 Task: Open Card Software Testing Review in Board Customer Journey Mapping and Analysis to Workspace Car Rentals and add a team member Softage.2@softage.net, a label Purple, a checklist Crisis Communications, an attachment from your google drive, a color Purple and finally, add a card description 'Plan and execute company team-building retreat with a focus on personal growth and development' and a comment 'Let us make sure we have a clear understanding of the timeline and deadlines for this task, ensuring that we can deliver on time.'. Add a start date 'Jan 06, 1900' with a due date 'Jan 13, 1900'
Action: Mouse moved to (70, 297)
Screenshot: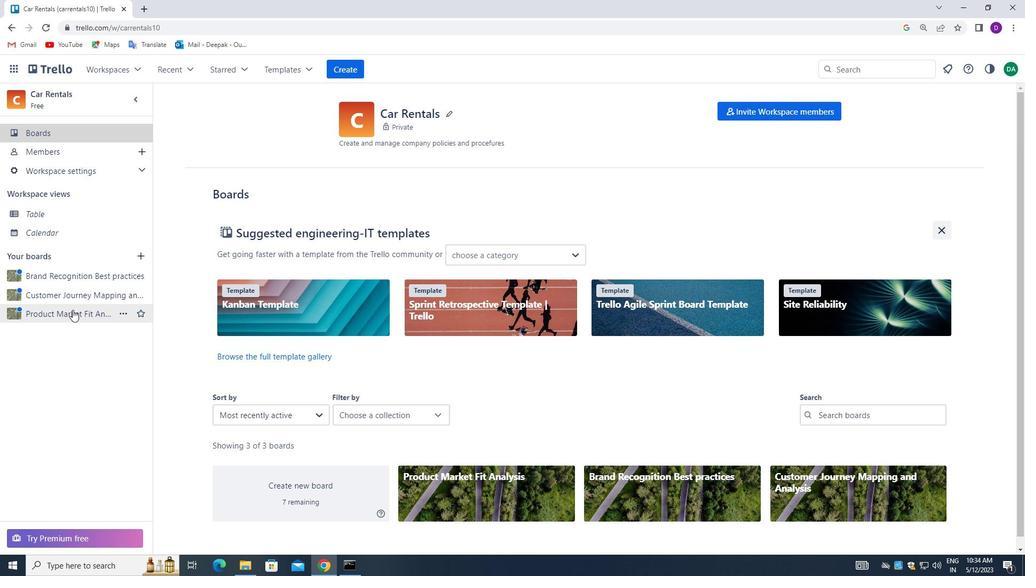
Action: Mouse pressed left at (70, 297)
Screenshot: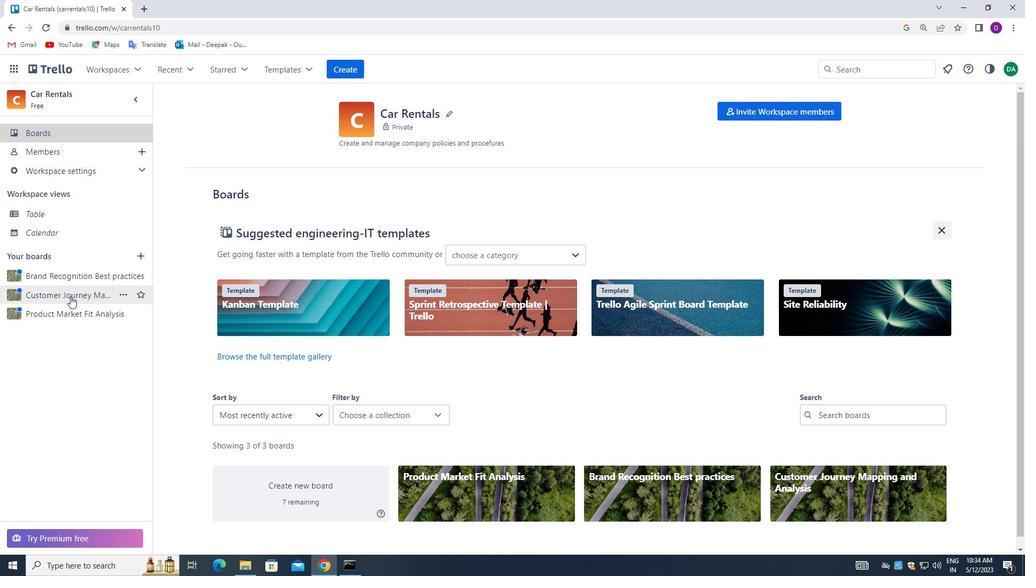 
Action: Mouse moved to (412, 162)
Screenshot: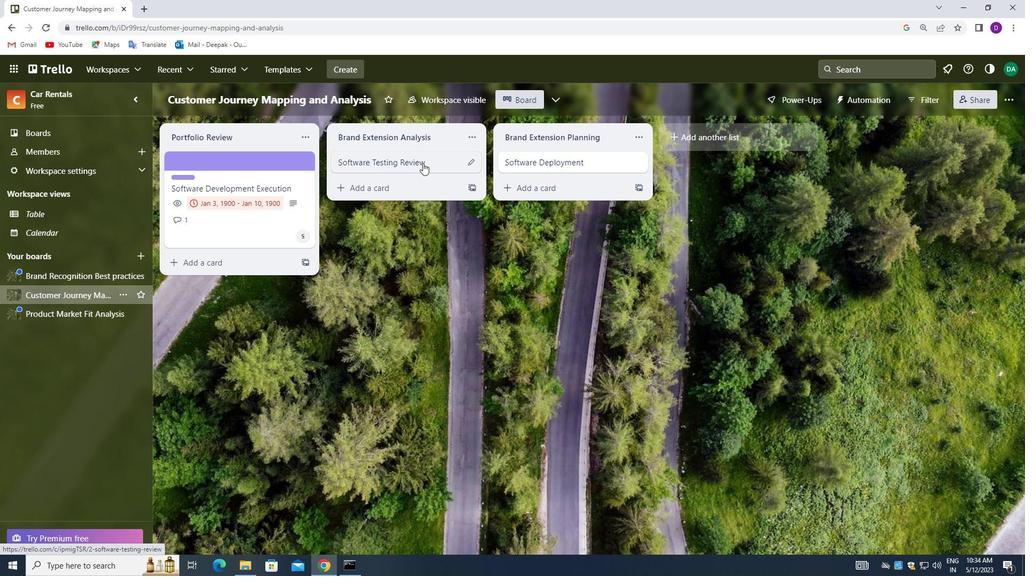 
Action: Mouse pressed left at (412, 162)
Screenshot: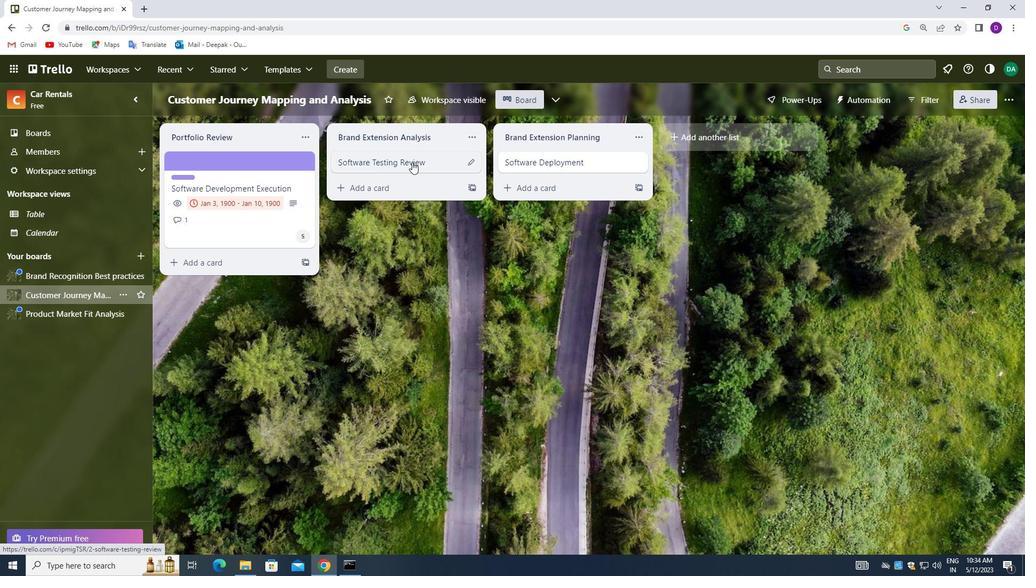 
Action: Mouse moved to (672, 204)
Screenshot: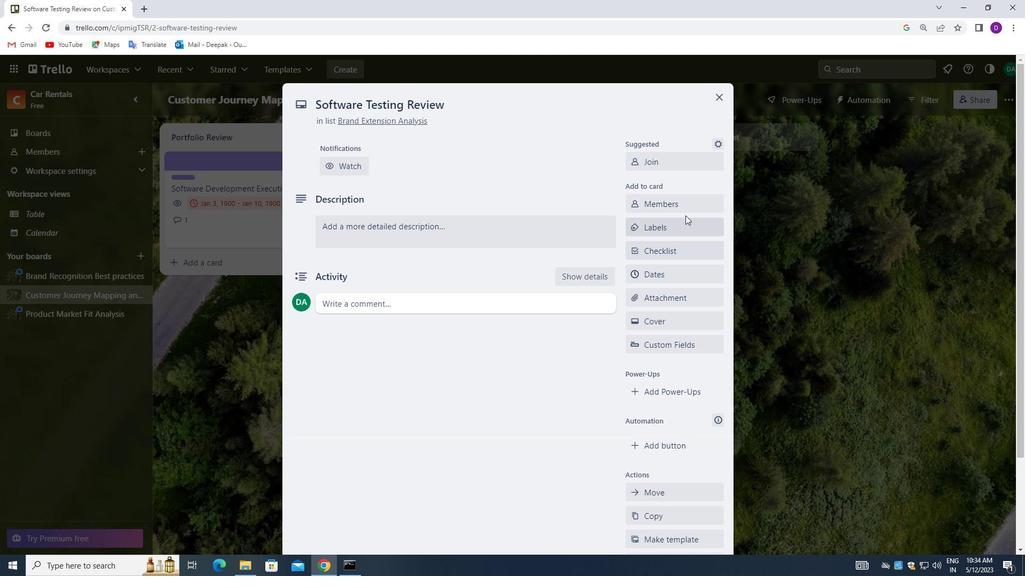 
Action: Mouse pressed left at (672, 204)
Screenshot: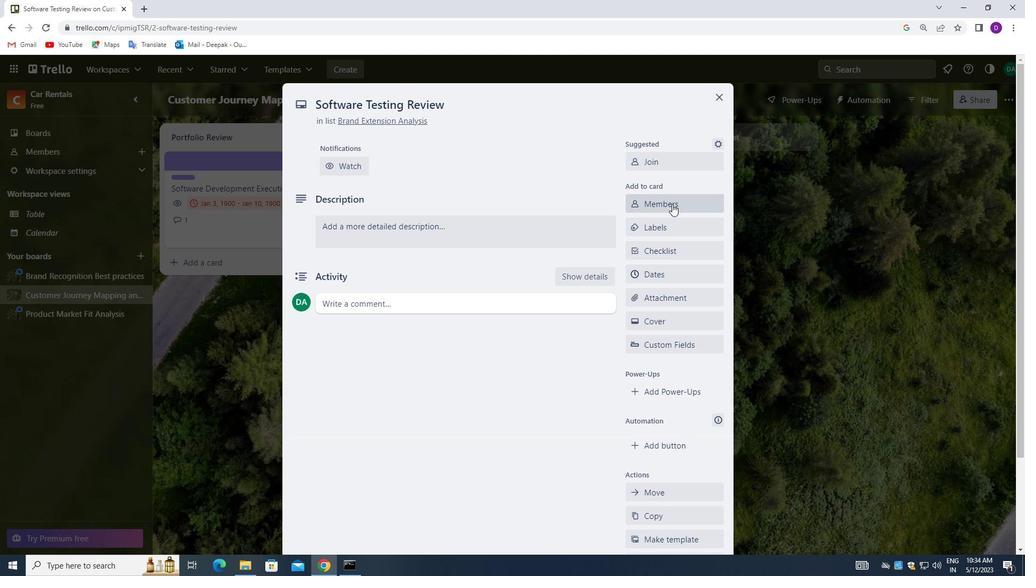 
Action: Mouse moved to (677, 258)
Screenshot: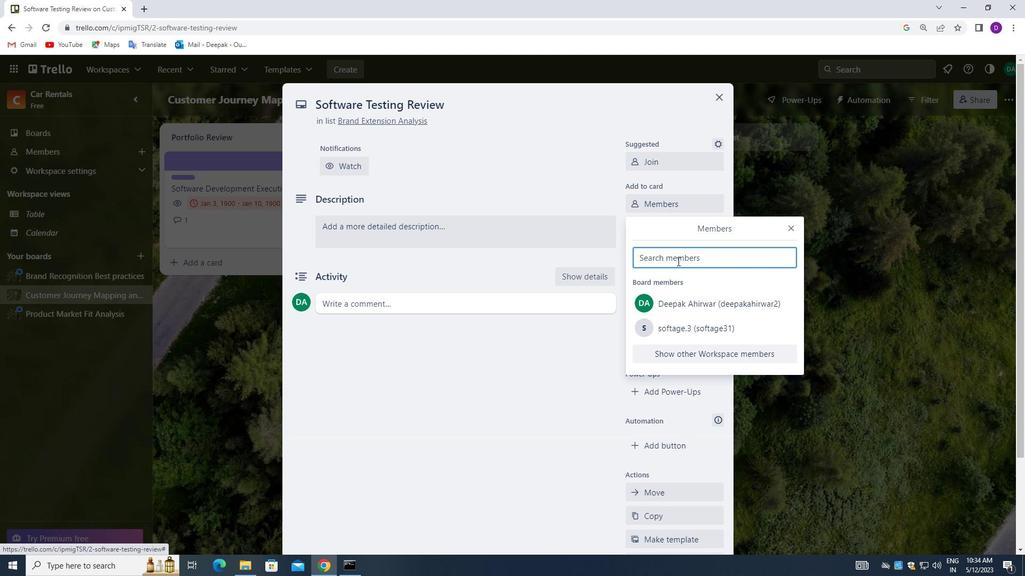 
Action: Mouse pressed left at (677, 258)
Screenshot: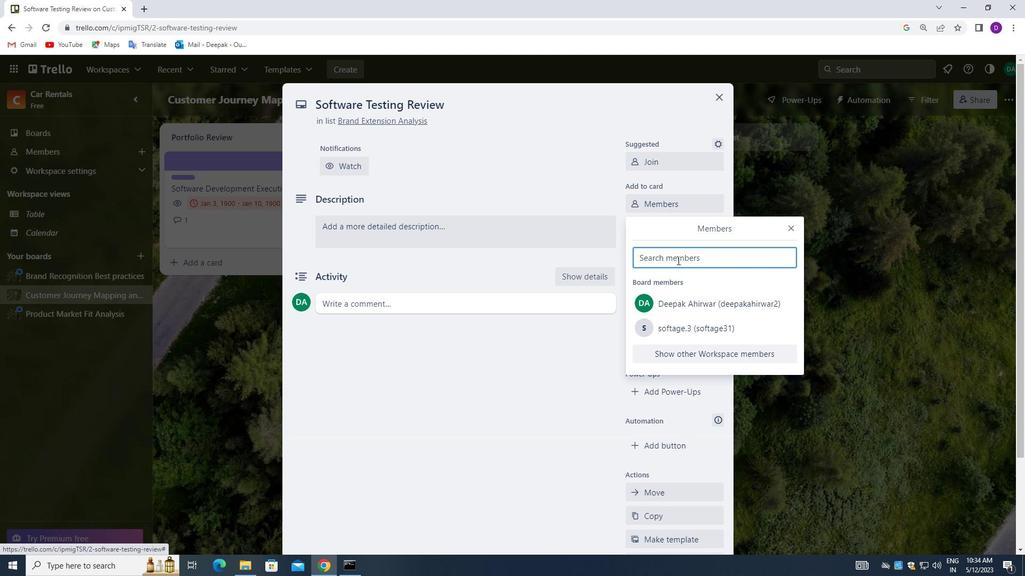 
Action: Mouse moved to (473, 340)
Screenshot: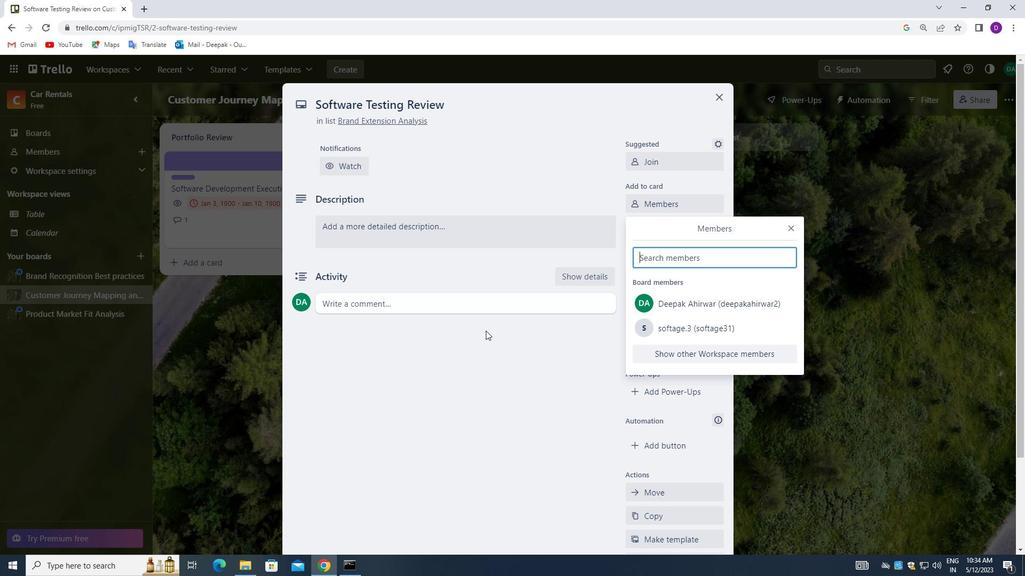 
Action: Key pressed <Key.shift_r>Softage.2<Key.shift>@SOFTAGE.NET<Key.space>
Screenshot: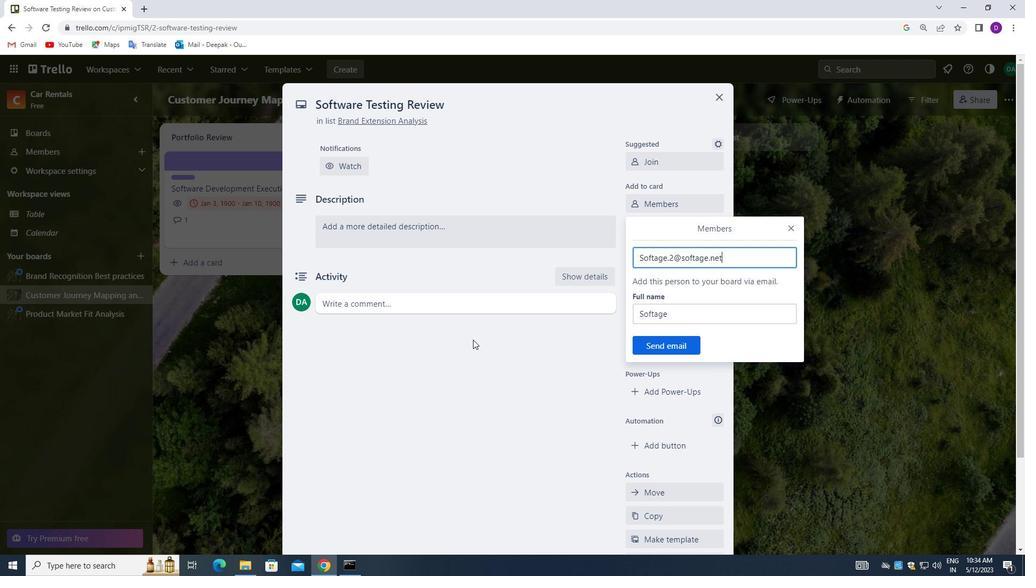 
Action: Mouse moved to (660, 340)
Screenshot: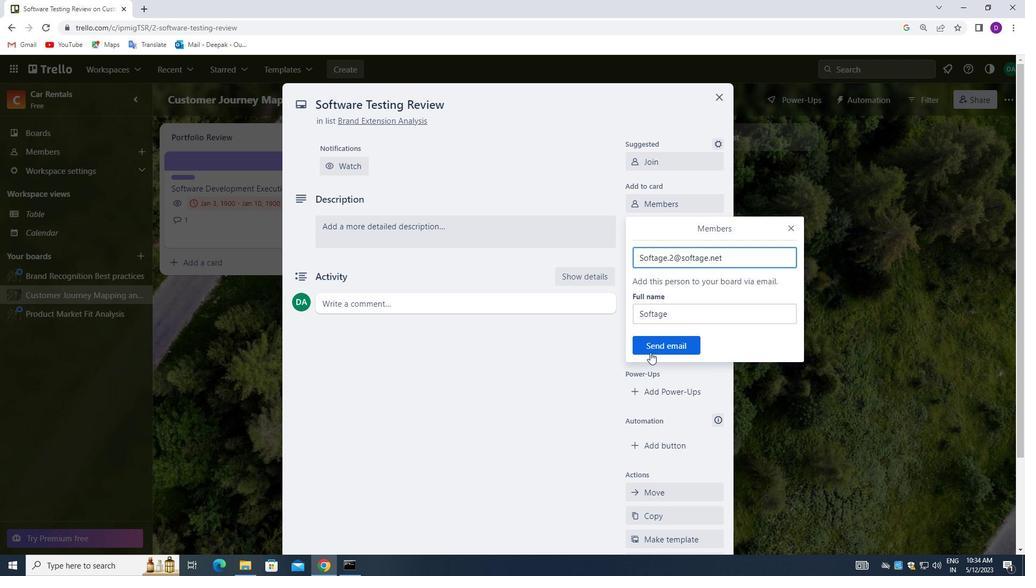 
Action: Mouse pressed left at (660, 340)
Screenshot: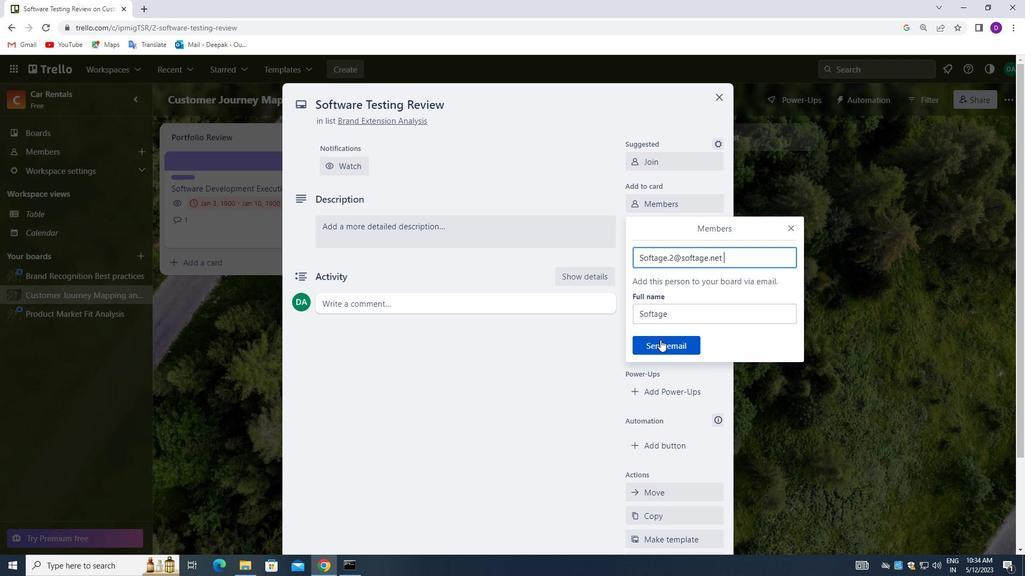 
Action: Mouse moved to (680, 225)
Screenshot: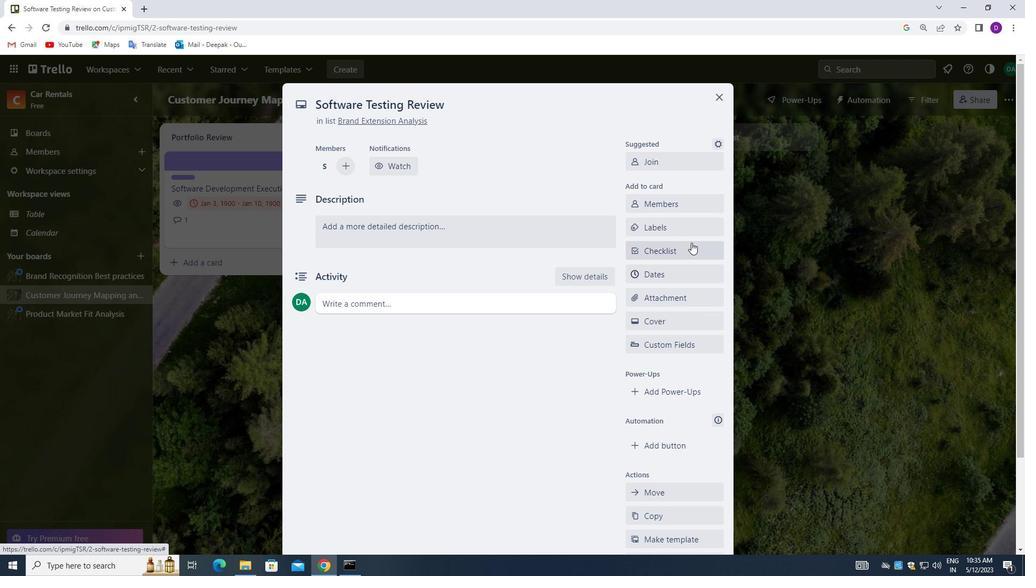 
Action: Mouse pressed left at (680, 225)
Screenshot: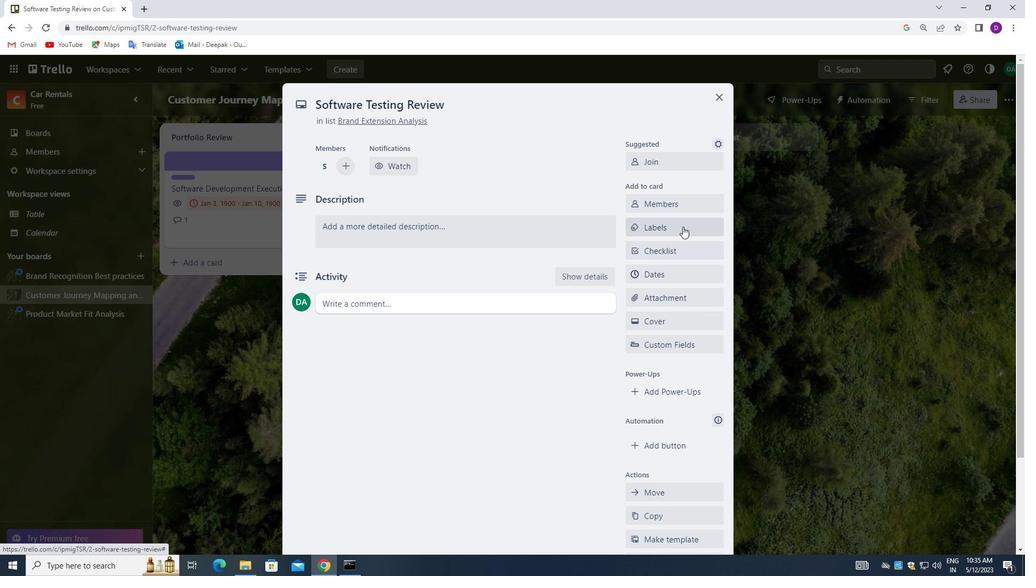 
Action: Mouse moved to (696, 400)
Screenshot: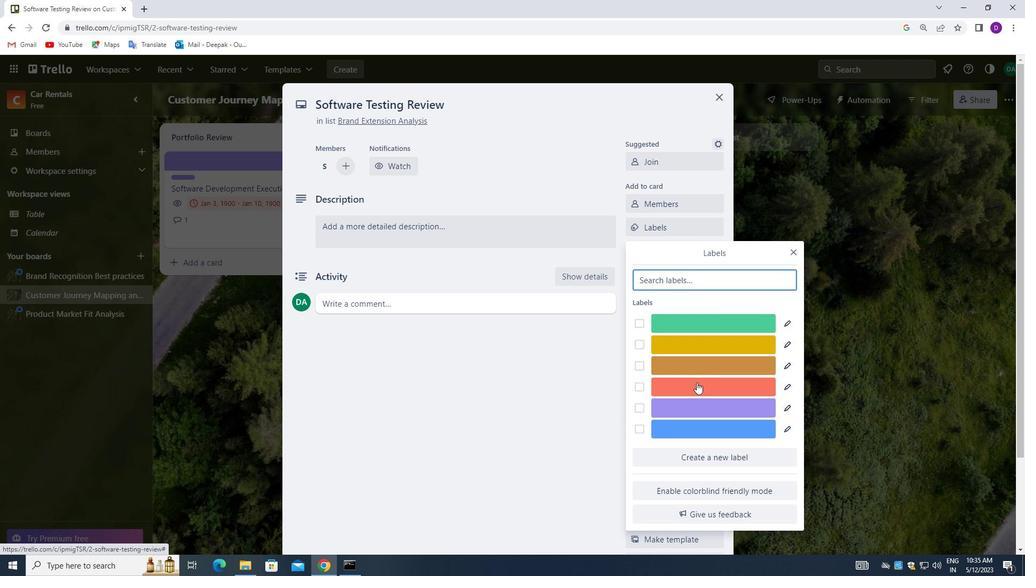 
Action: Mouse pressed left at (696, 400)
Screenshot: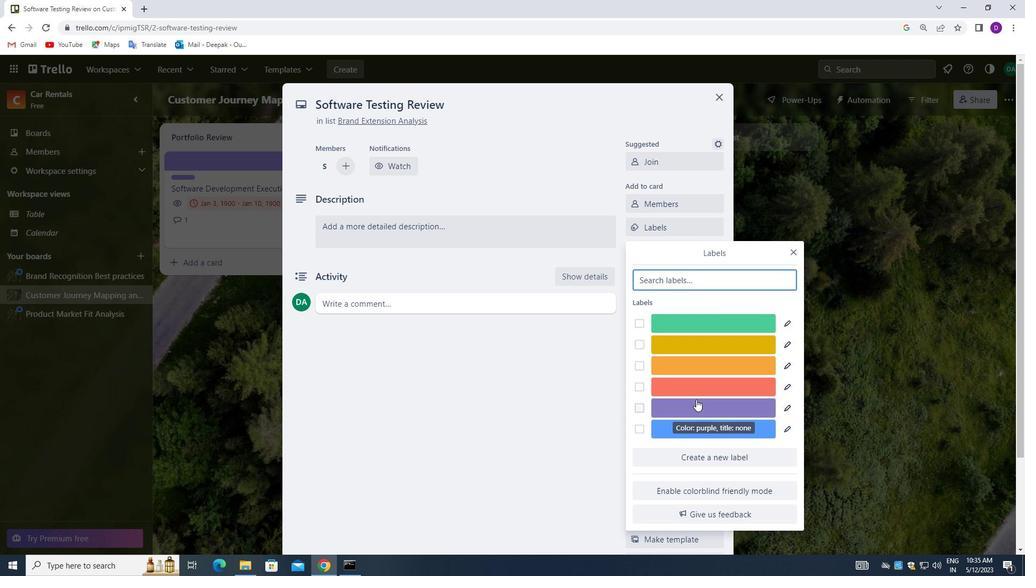 
Action: Mouse moved to (793, 253)
Screenshot: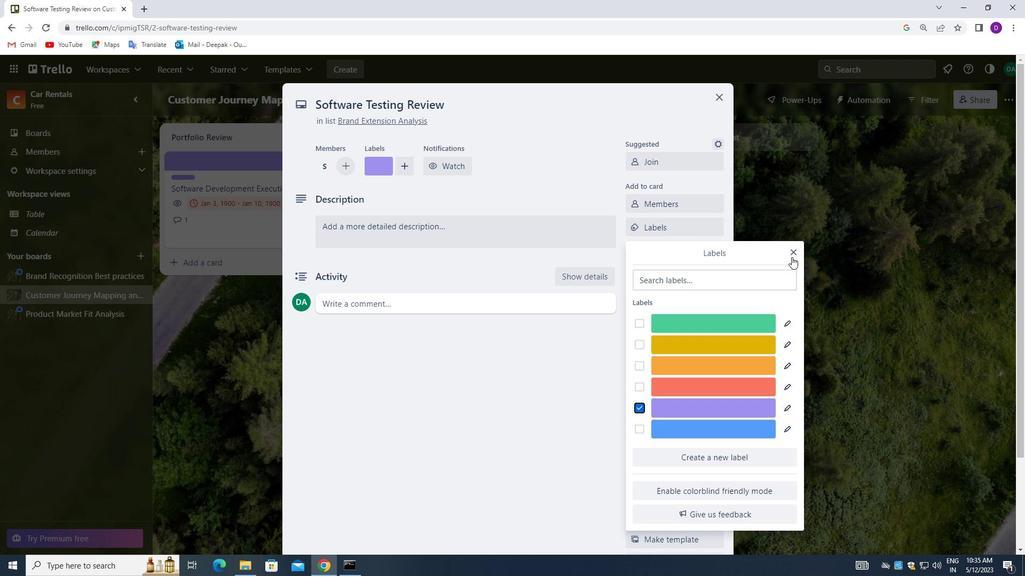 
Action: Mouse pressed left at (793, 253)
Screenshot: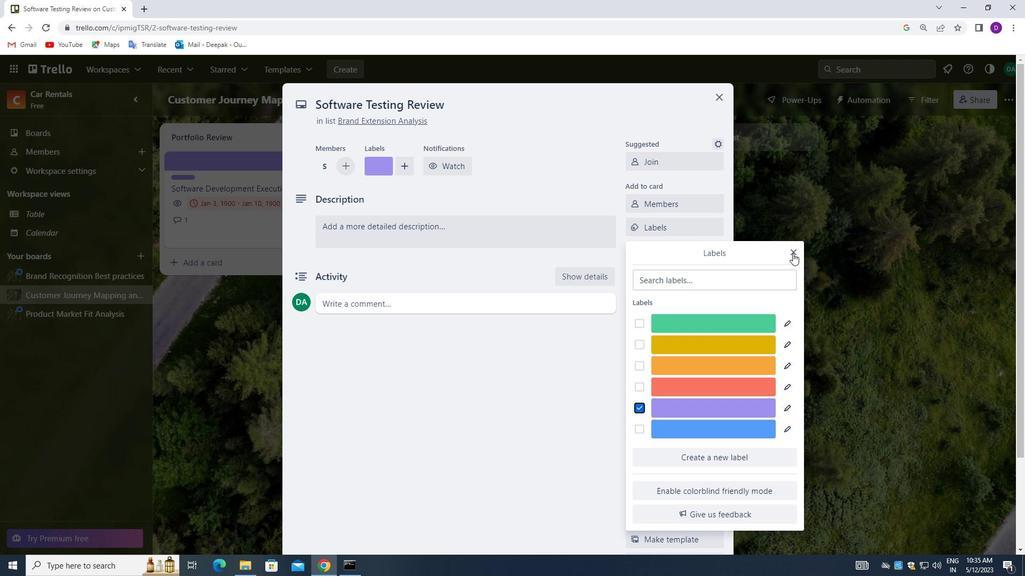
Action: Mouse moved to (673, 255)
Screenshot: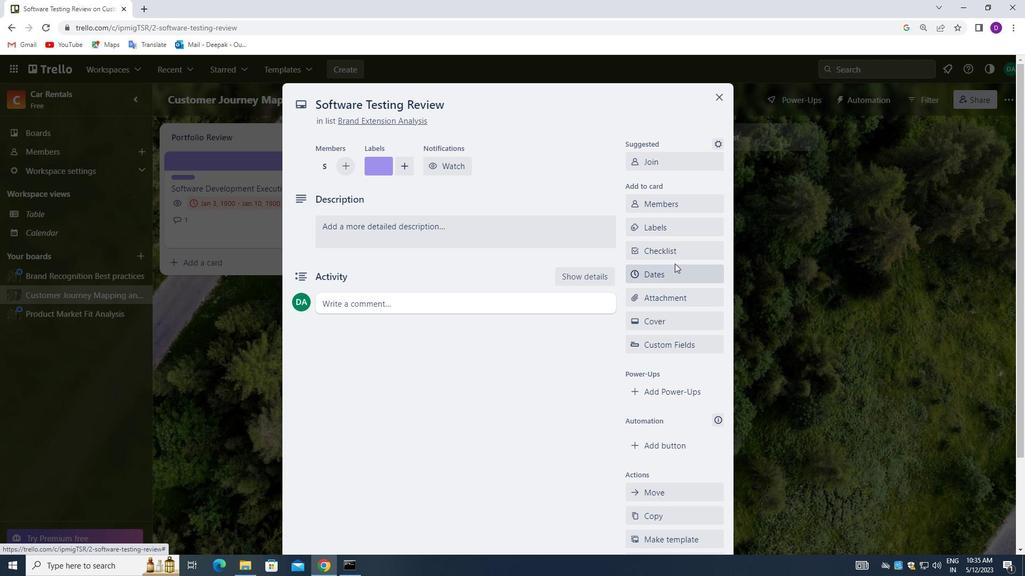 
Action: Mouse pressed left at (673, 255)
Screenshot: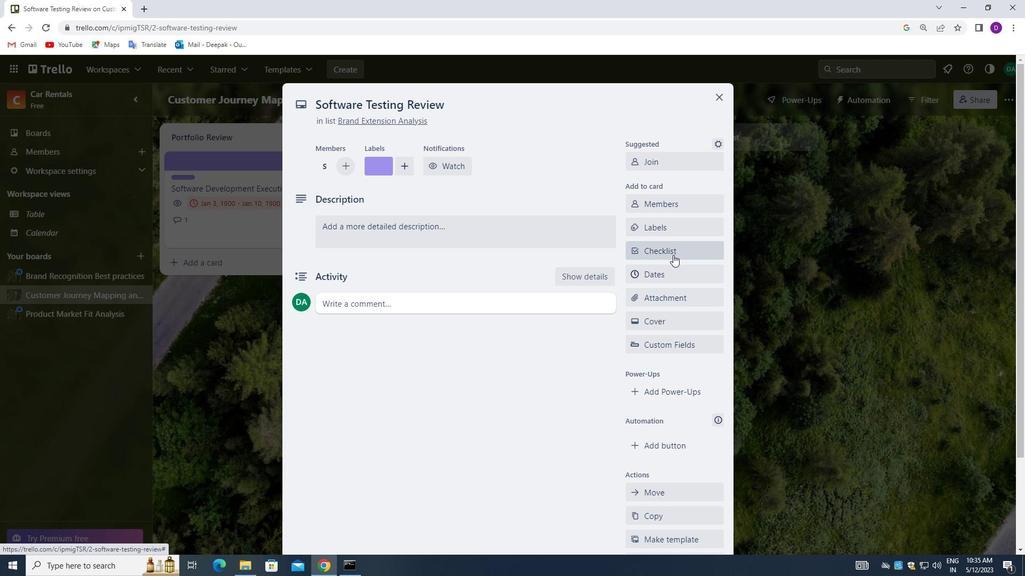 
Action: Mouse moved to (684, 313)
Screenshot: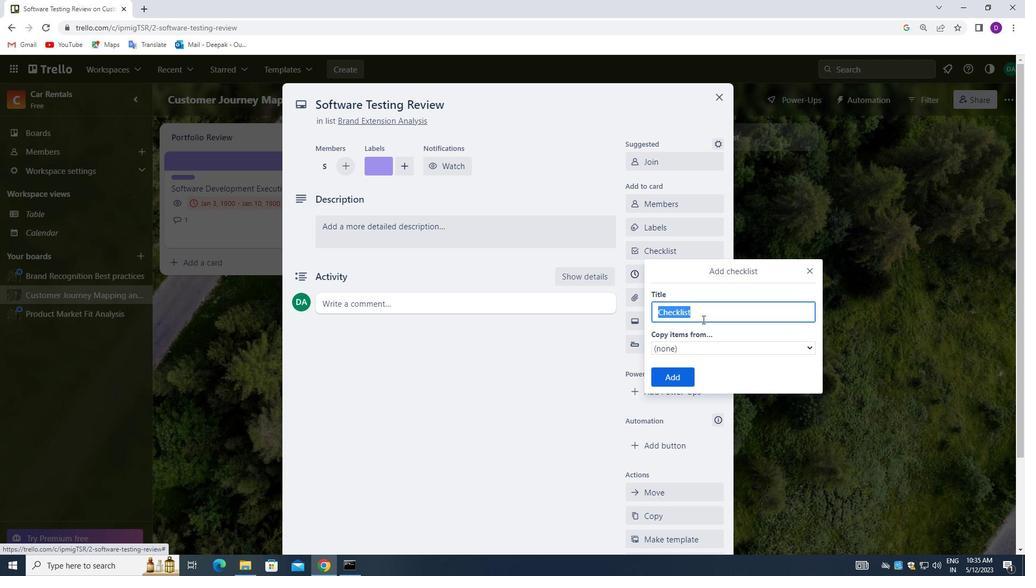 
Action: Key pressed <Key.backspace>
Screenshot: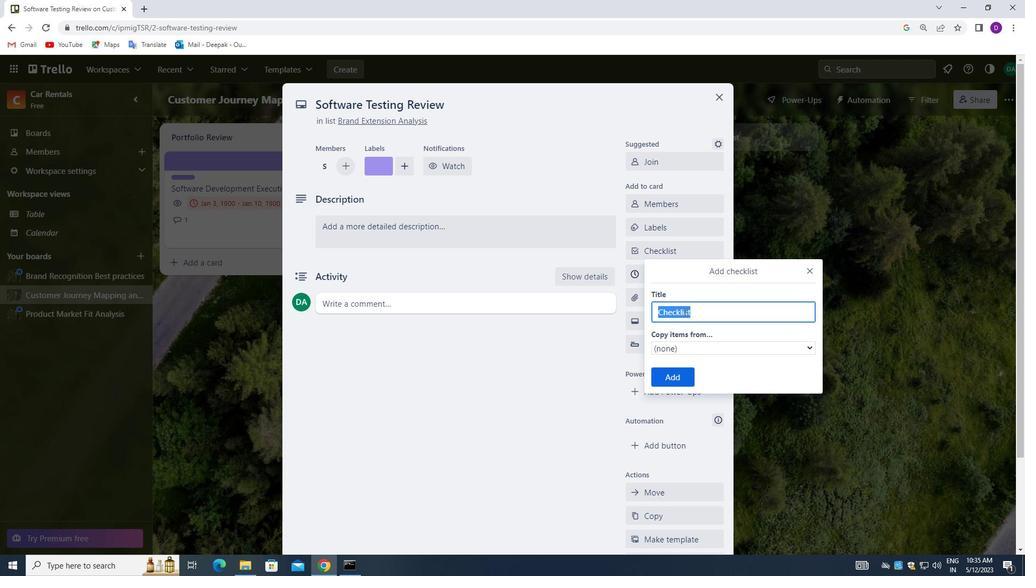 
Action: Mouse moved to (682, 312)
Screenshot: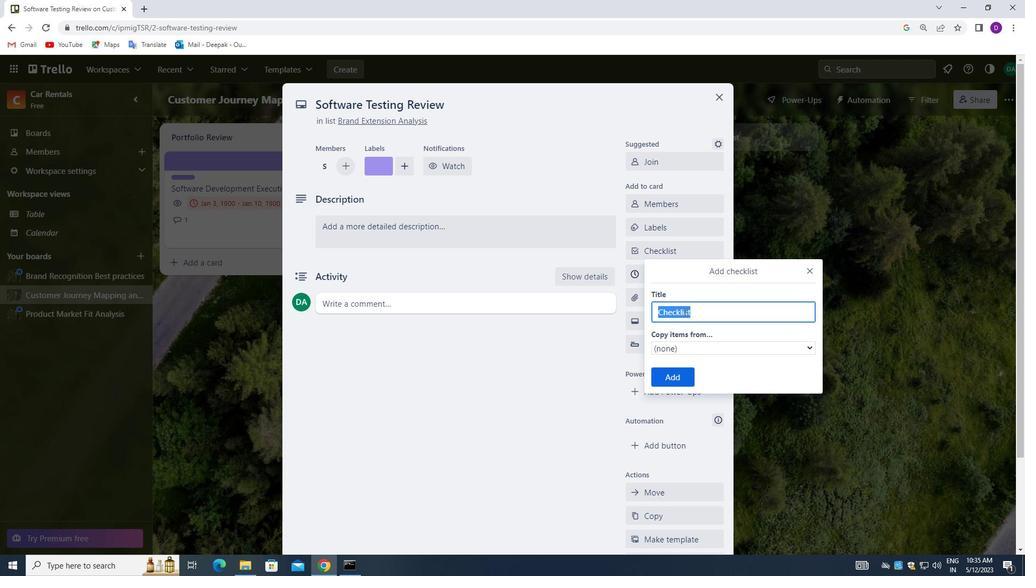 
Action: Key pressed <Key.shift_r>CRISIS<Key.space><Key.shift_r>COMMUNICATIONS
Screenshot: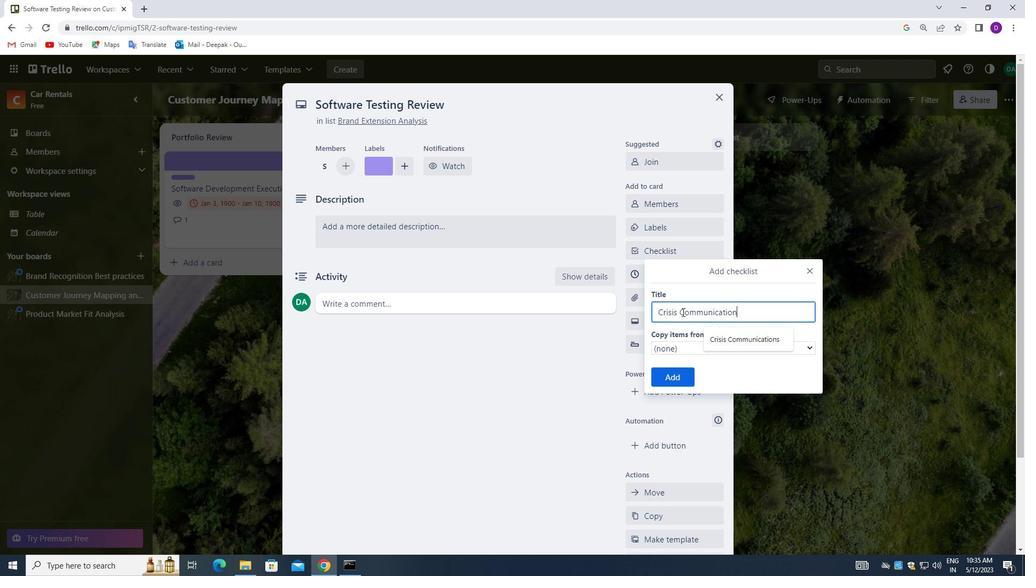 
Action: Mouse moved to (677, 370)
Screenshot: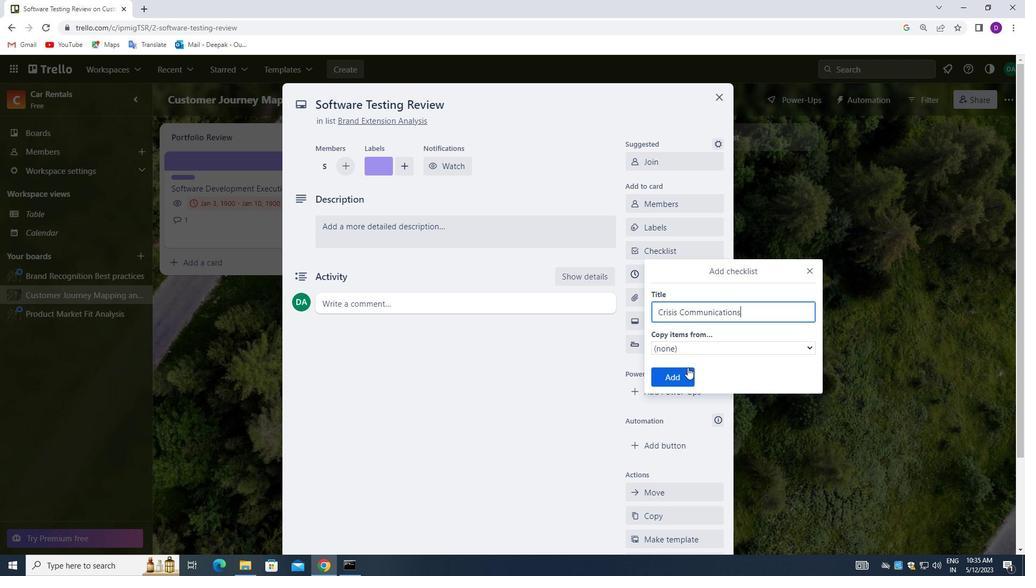 
Action: Mouse pressed left at (677, 370)
Screenshot: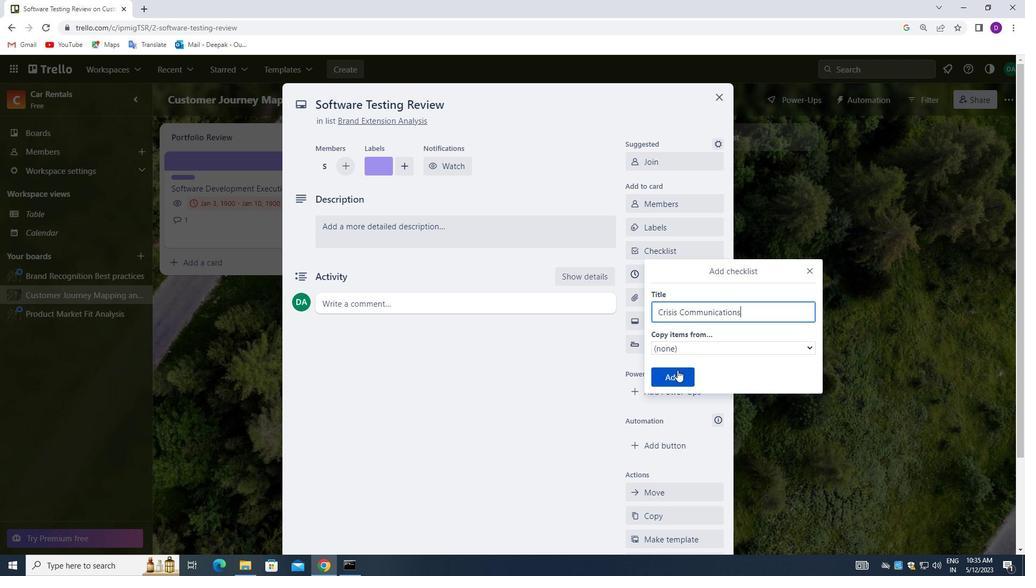 
Action: Mouse moved to (662, 301)
Screenshot: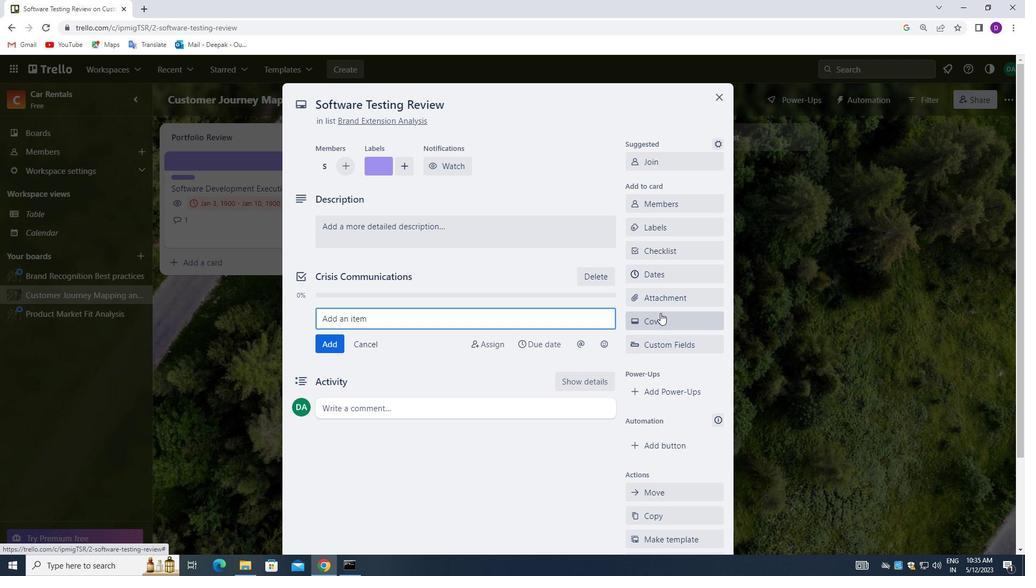
Action: Mouse pressed left at (662, 301)
Screenshot: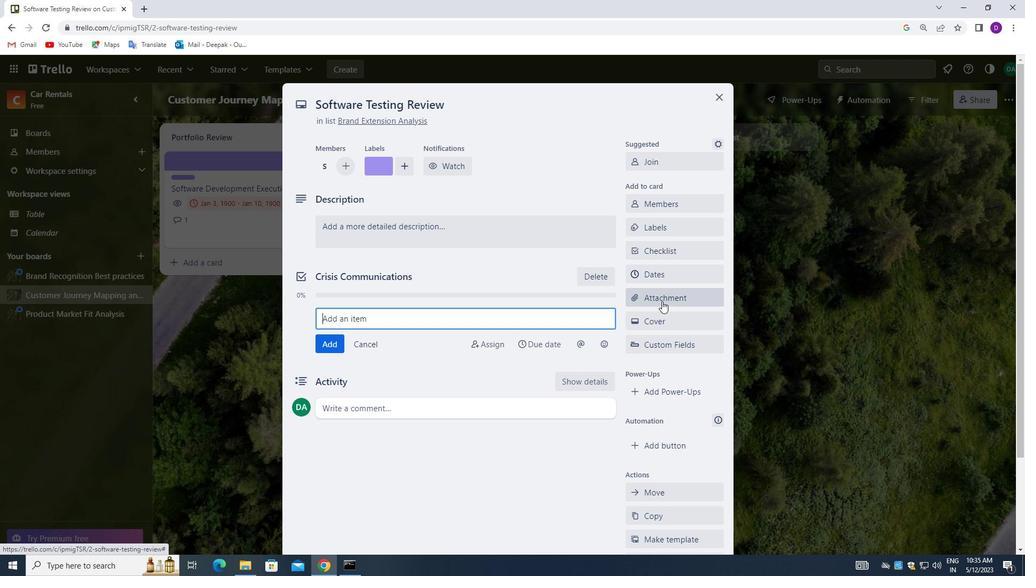 
Action: Mouse moved to (668, 161)
Screenshot: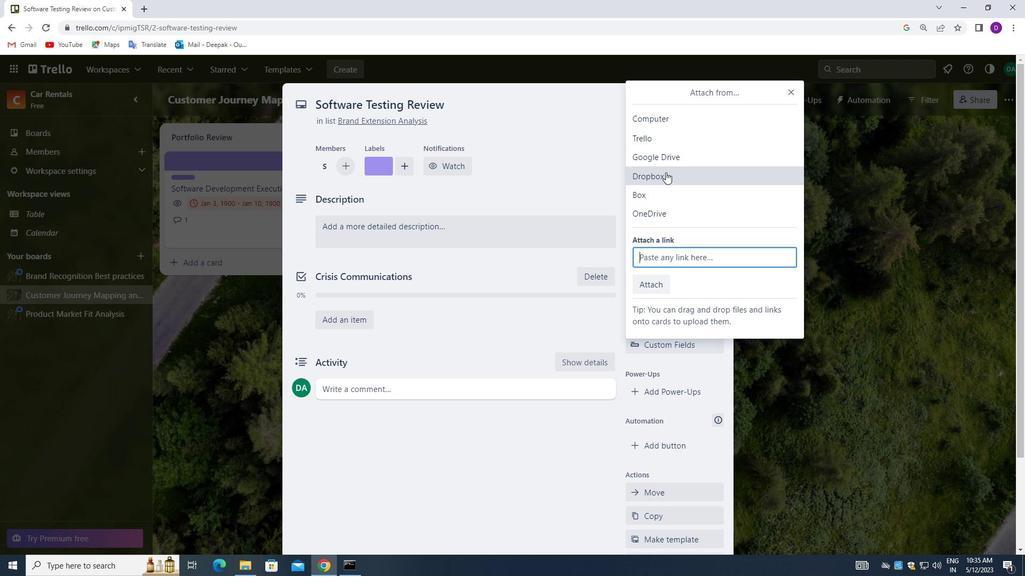 
Action: Mouse pressed left at (668, 161)
Screenshot: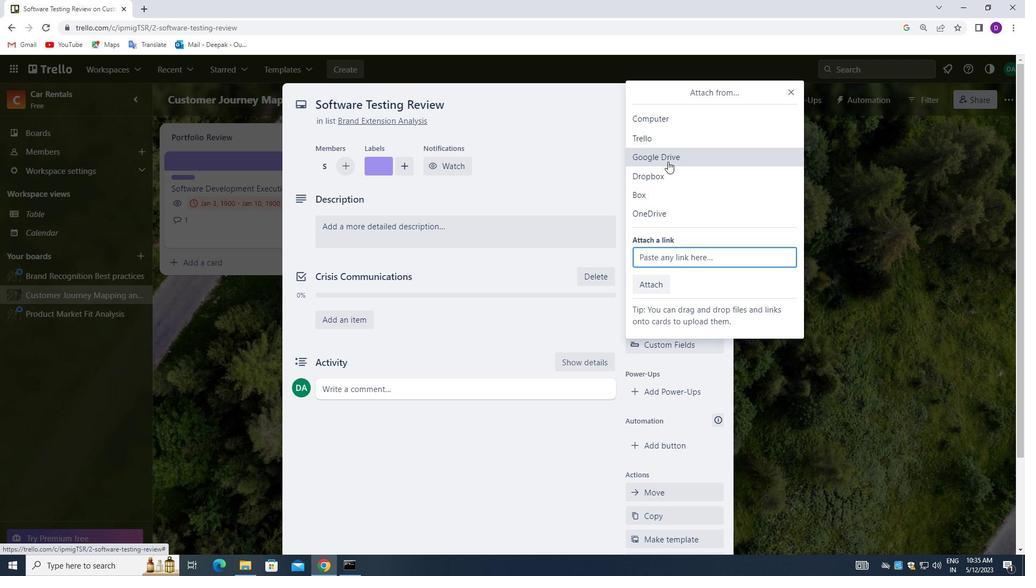 
Action: Mouse moved to (739, 248)
Screenshot: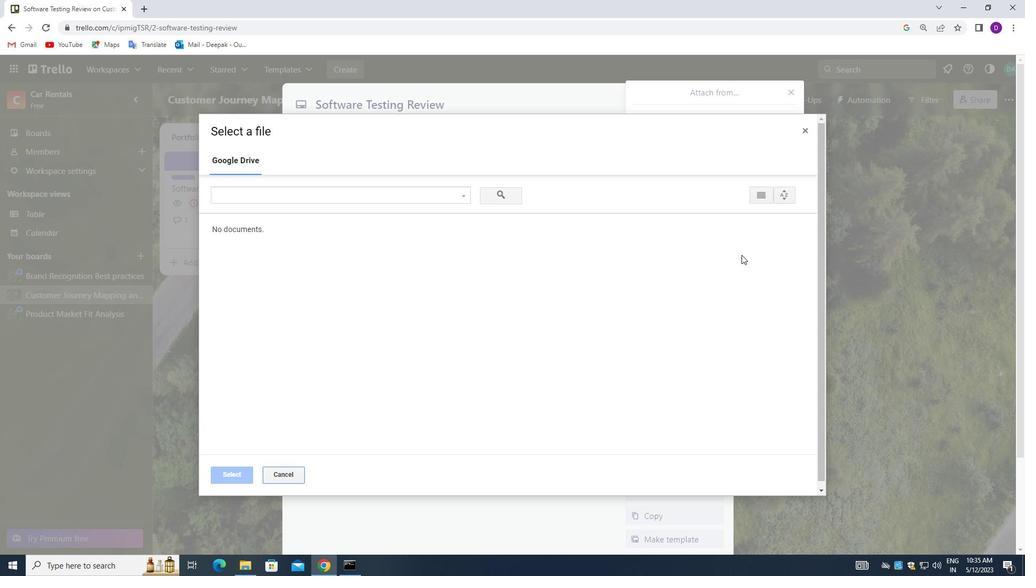 
Action: Mouse scrolled (739, 247) with delta (0, 0)
Screenshot: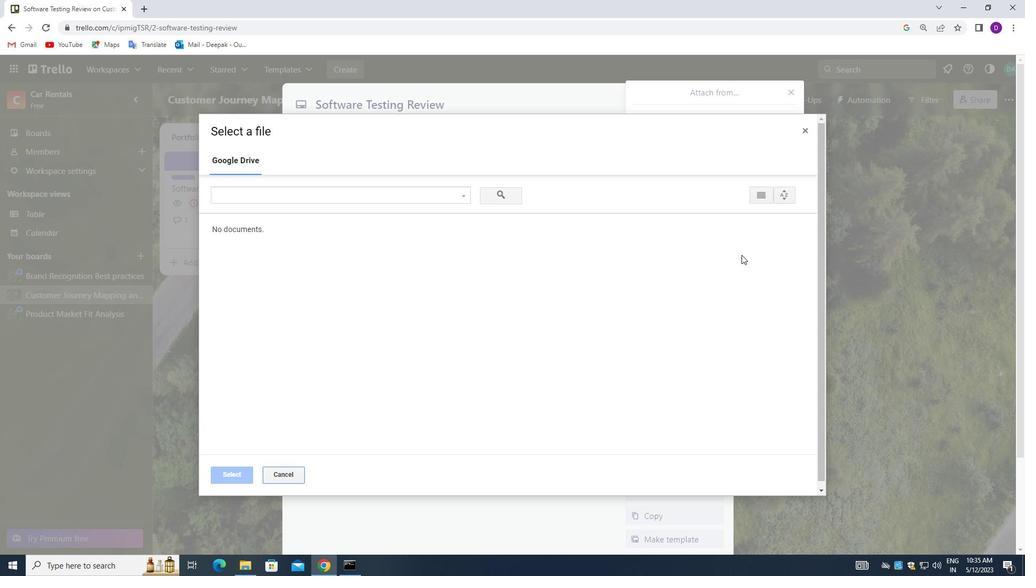 
Action: Mouse moved to (738, 248)
Screenshot: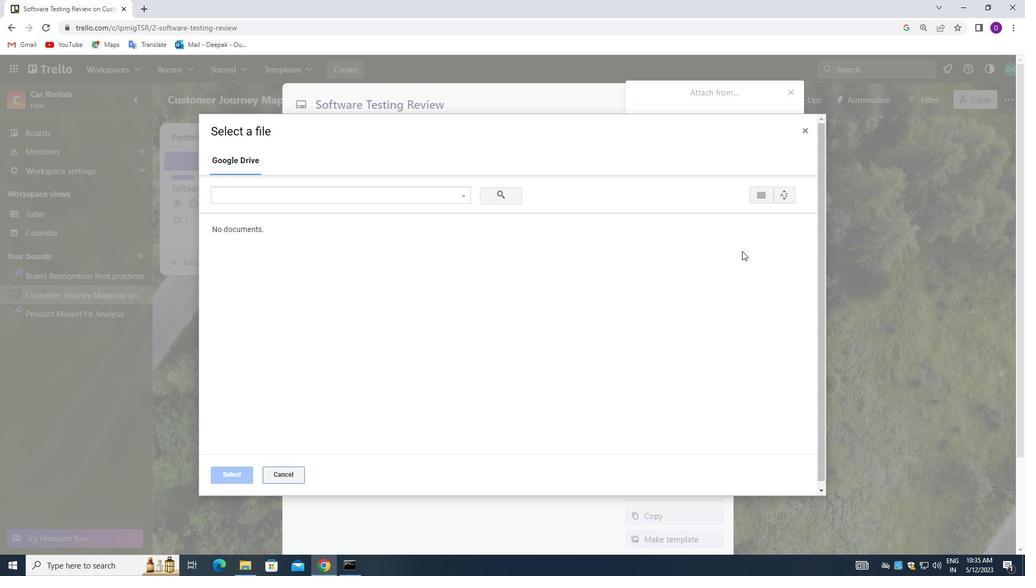
Action: Mouse scrolled (738, 247) with delta (0, 0)
Screenshot: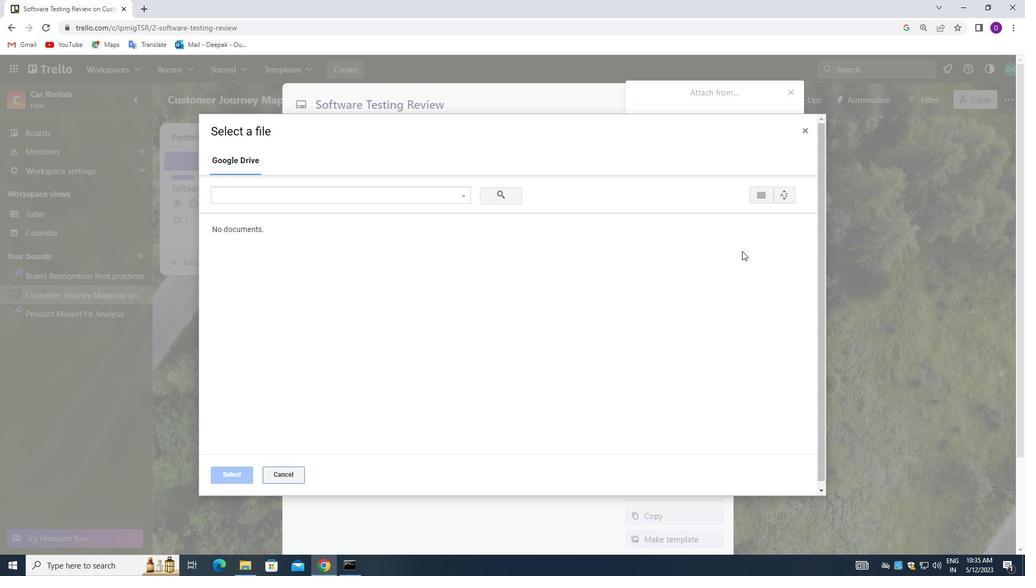 
Action: Mouse moved to (736, 248)
Screenshot: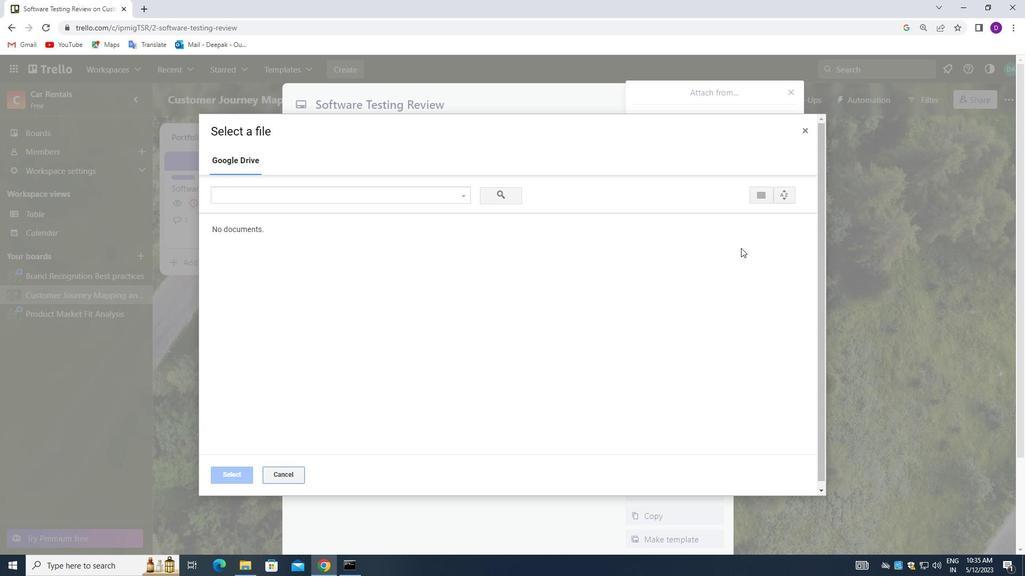 
Action: Mouse scrolled (736, 248) with delta (0, 0)
Screenshot: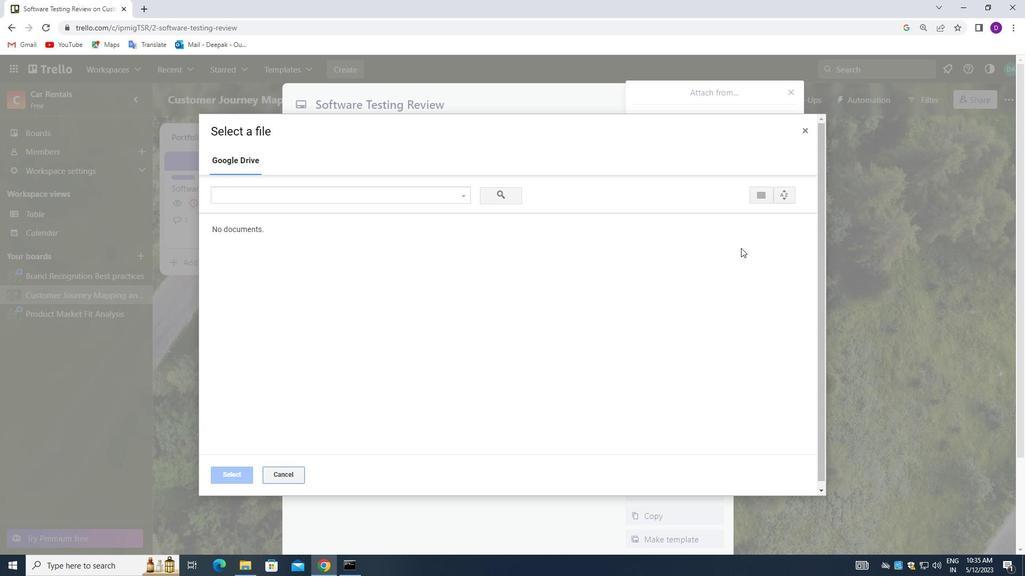 
Action: Mouse moved to (730, 248)
Screenshot: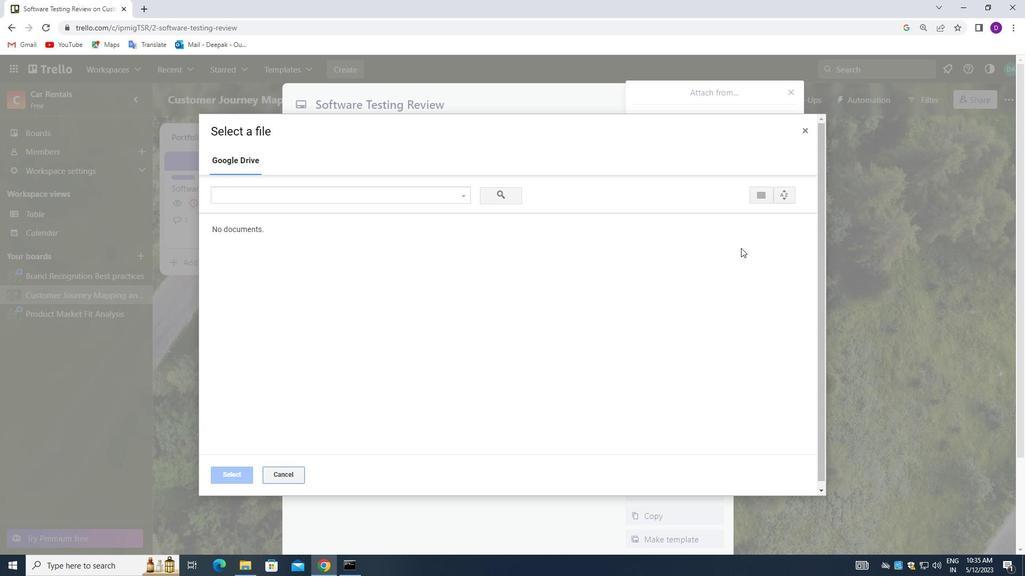
Action: Mouse scrolled (730, 248) with delta (0, 0)
Screenshot: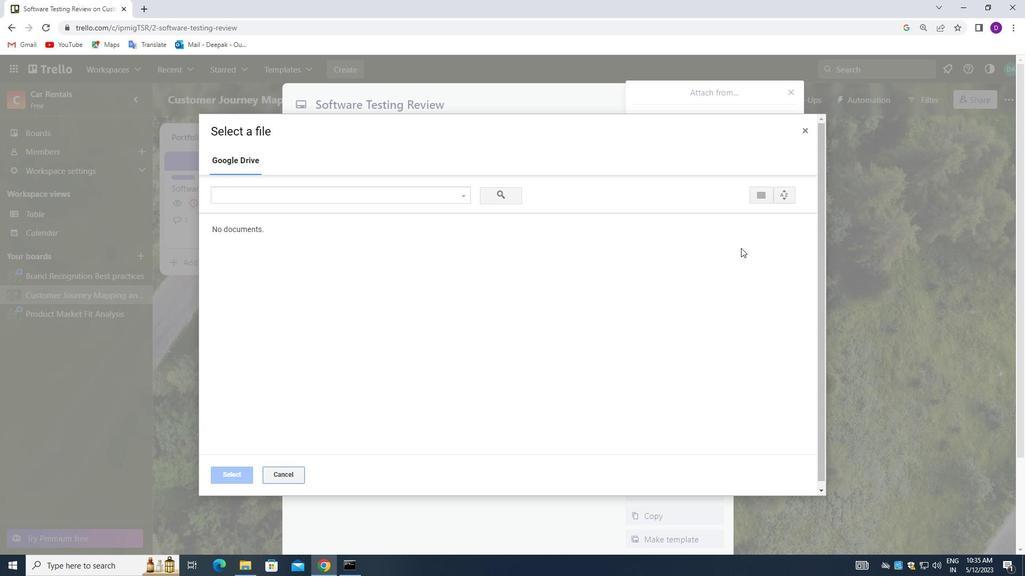 
Action: Mouse moved to (722, 248)
Screenshot: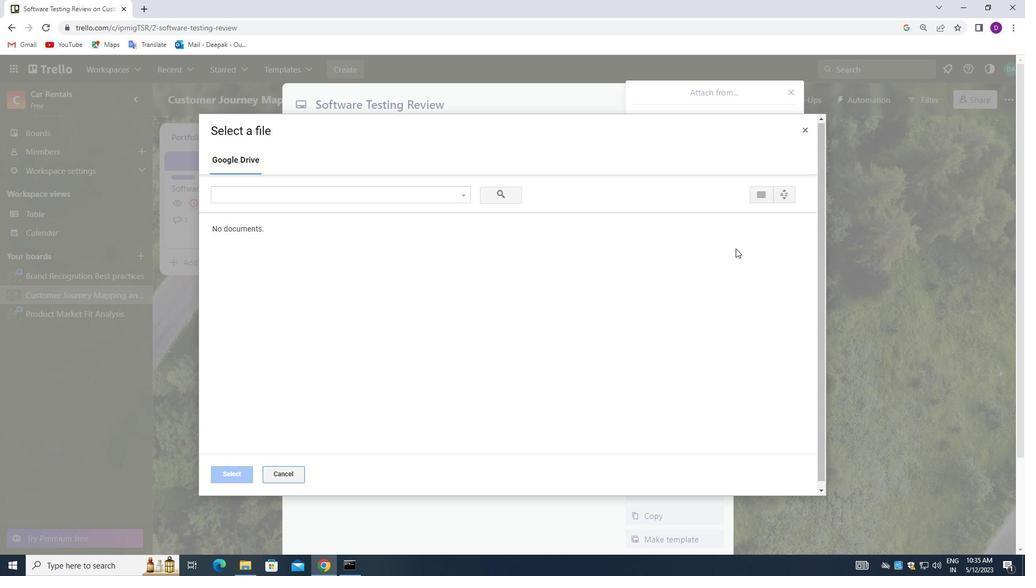 
Action: Mouse scrolled (722, 248) with delta (0, 0)
Screenshot: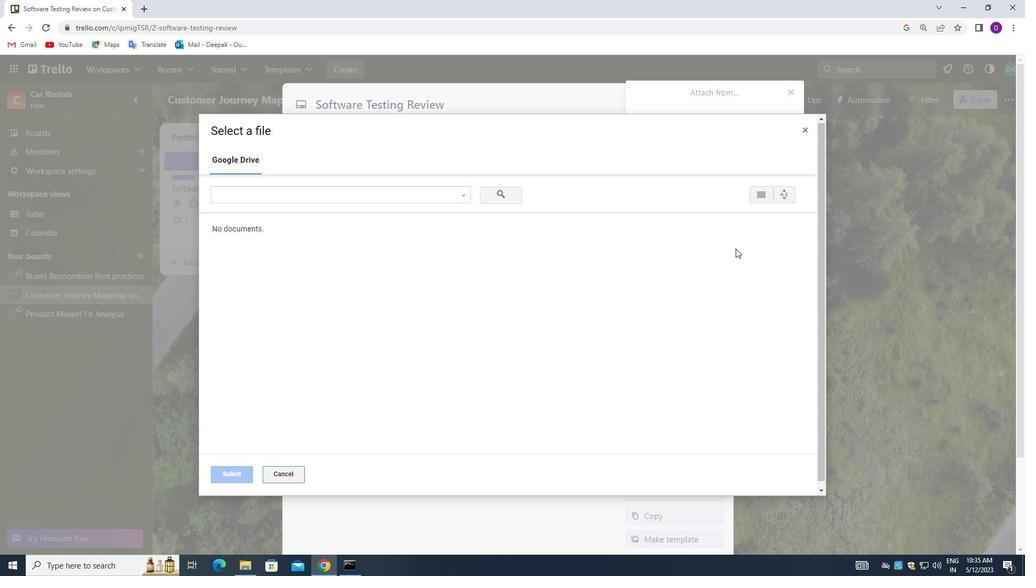 
Action: Mouse scrolled (722, 248) with delta (0, 0)
Screenshot: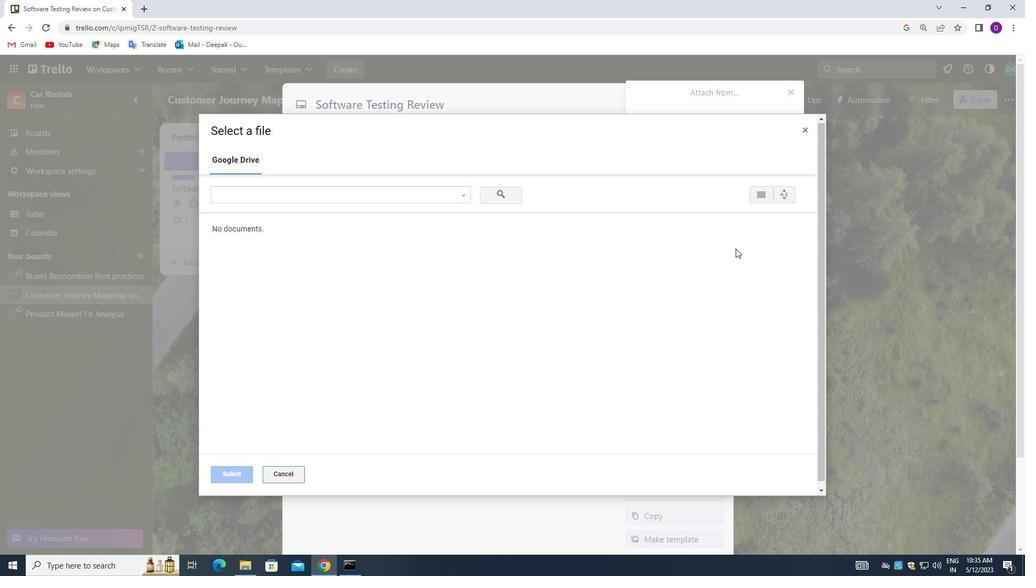 
Action: Mouse moved to (722, 247)
Screenshot: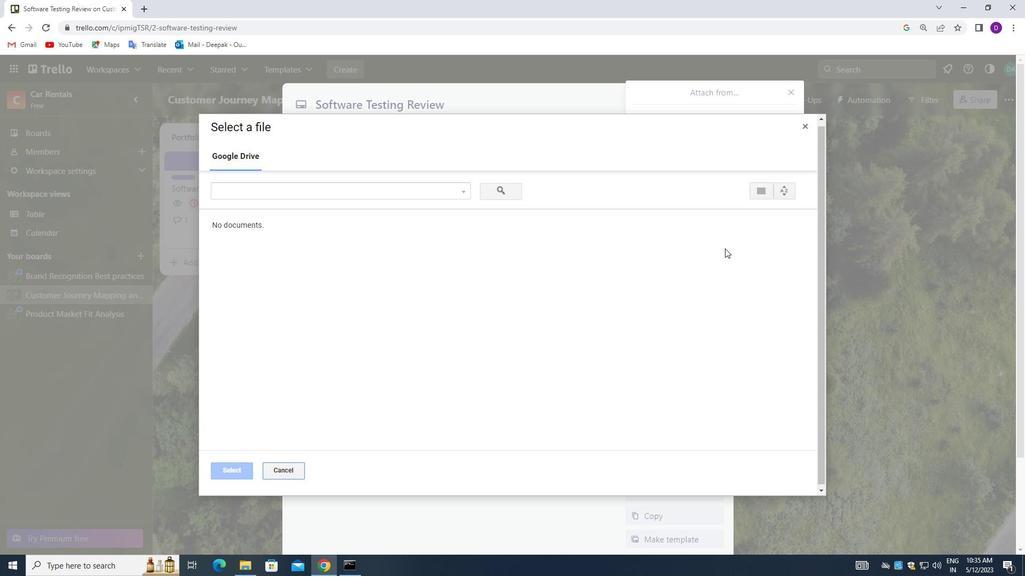 
Action: Mouse scrolled (722, 247) with delta (0, 0)
Screenshot: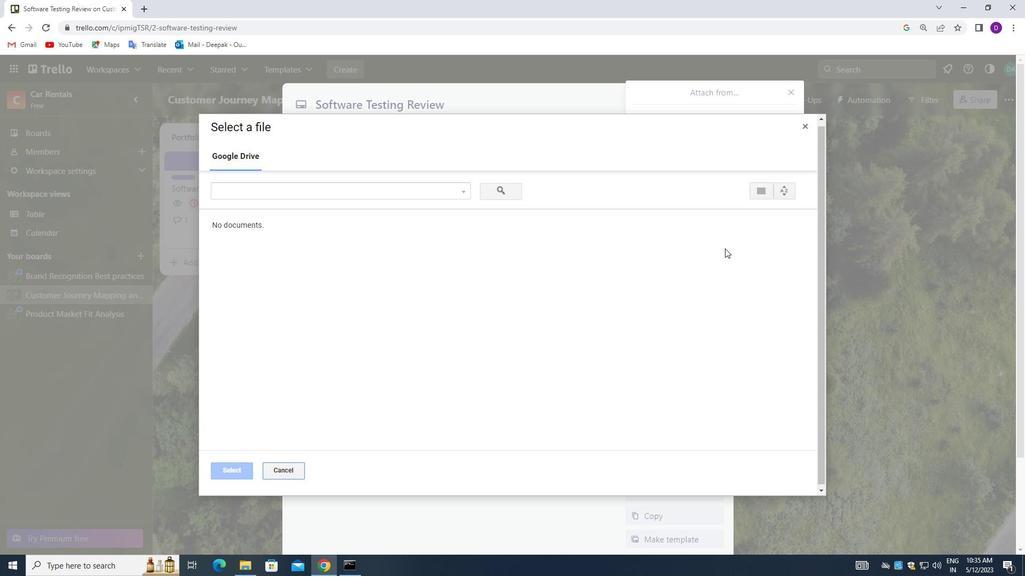 
Action: Mouse moved to (724, 239)
Screenshot: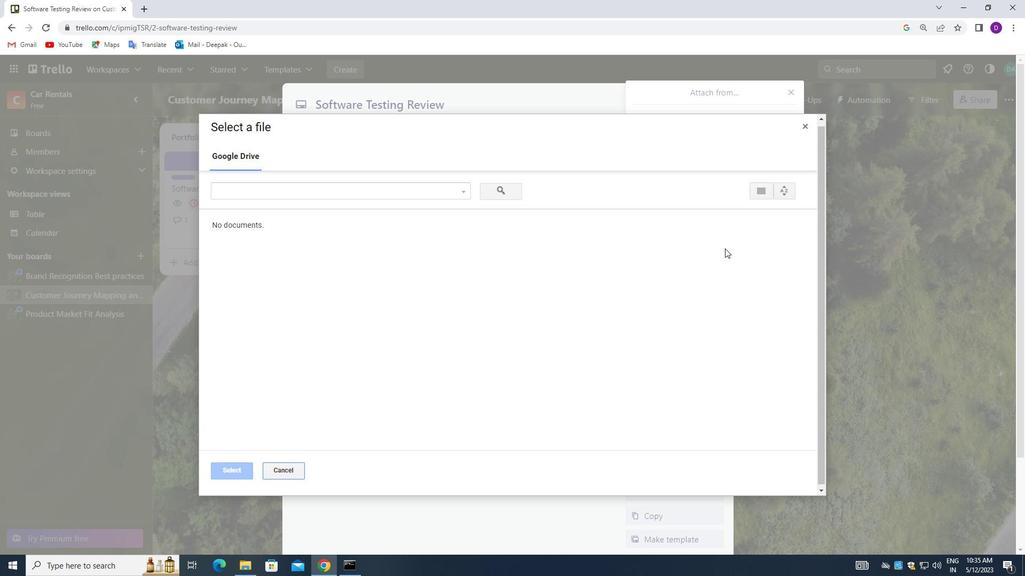 
Action: Mouse scrolled (724, 240) with delta (0, 0)
Screenshot: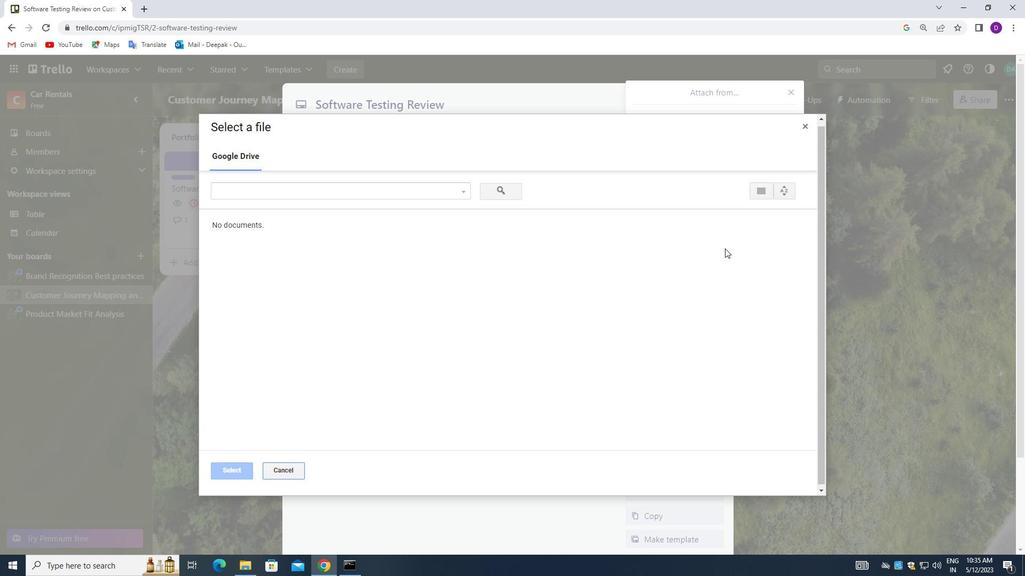 
Action: Mouse moved to (807, 128)
Screenshot: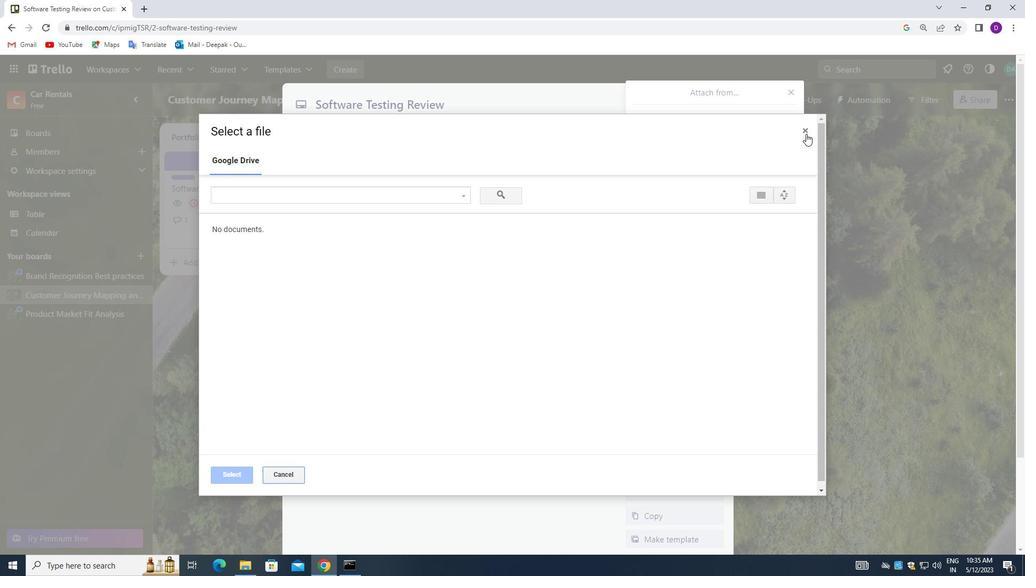 
Action: Mouse pressed left at (807, 128)
Screenshot: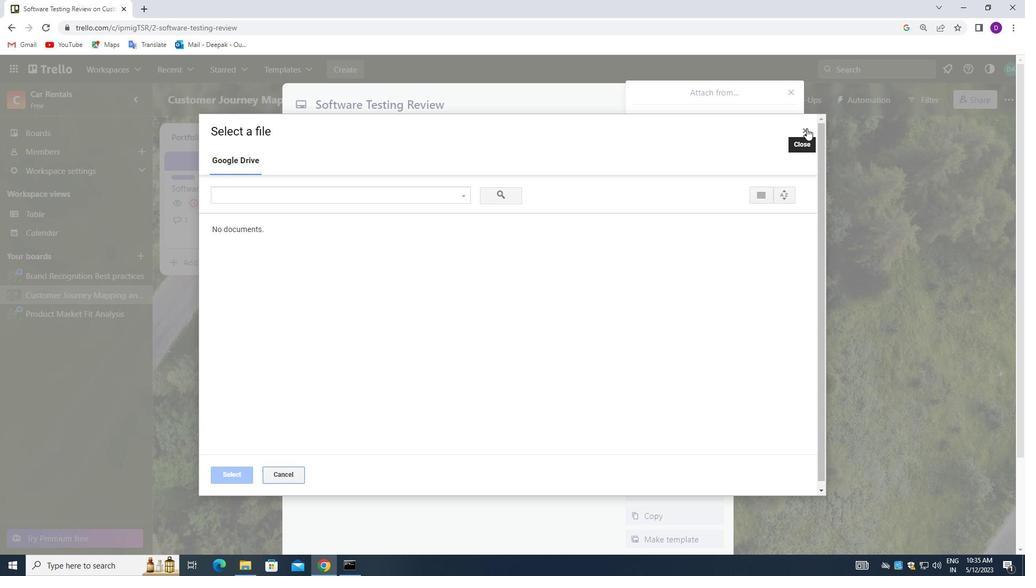 
Action: Mouse moved to (793, 91)
Screenshot: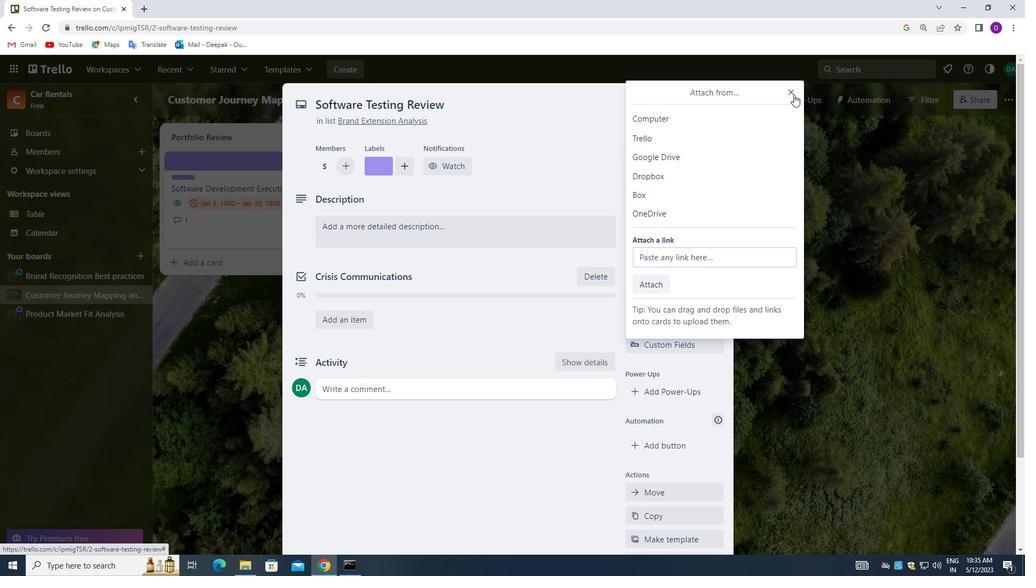 
Action: Mouse pressed left at (793, 91)
Screenshot: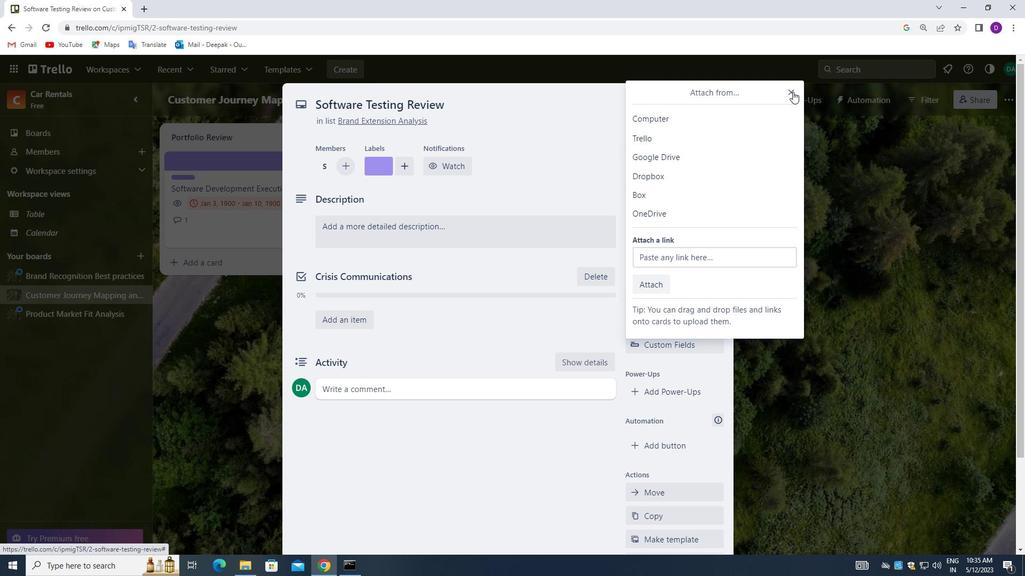 
Action: Mouse moved to (667, 316)
Screenshot: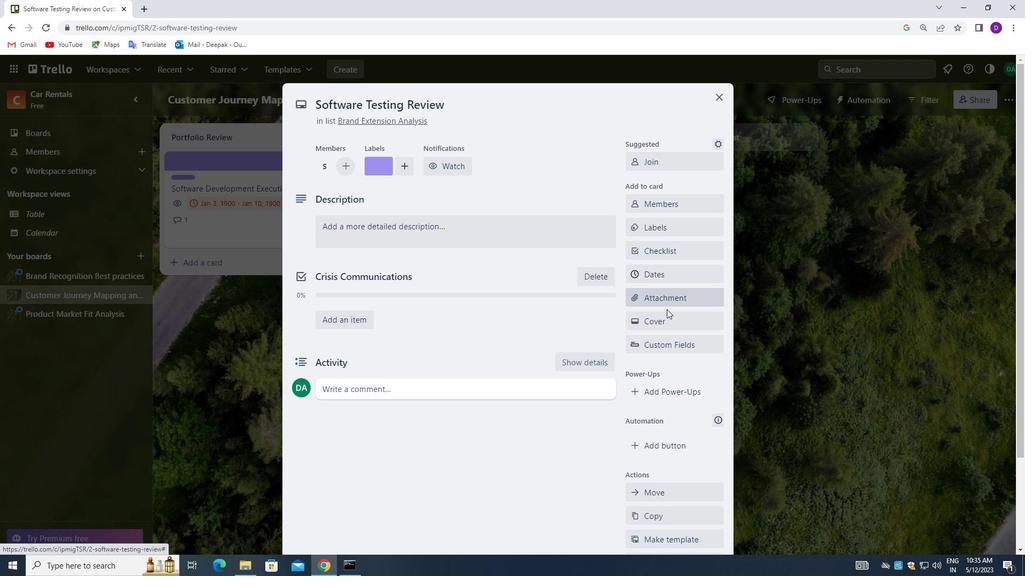 
Action: Mouse pressed left at (667, 316)
Screenshot: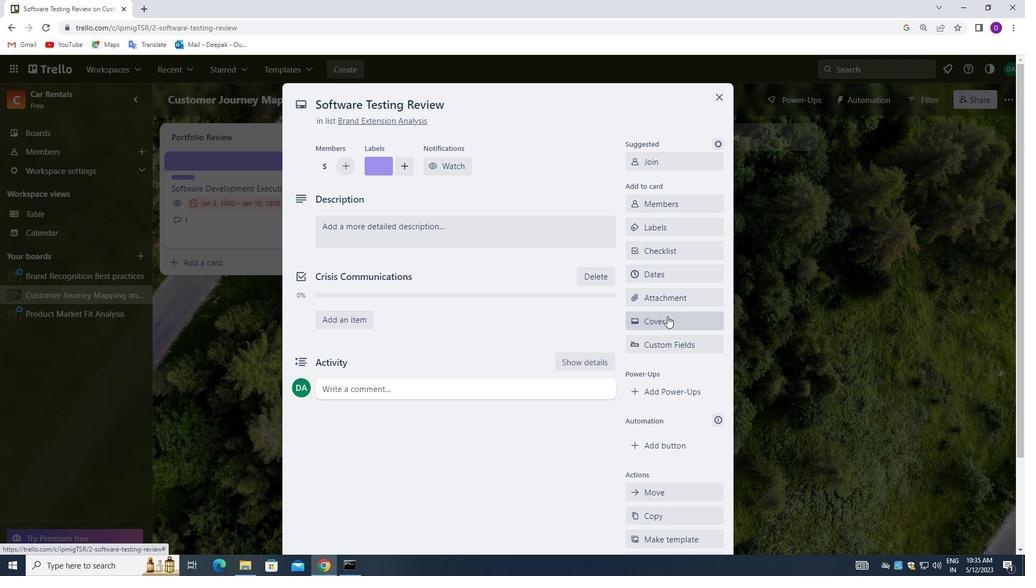 
Action: Mouse moved to (783, 188)
Screenshot: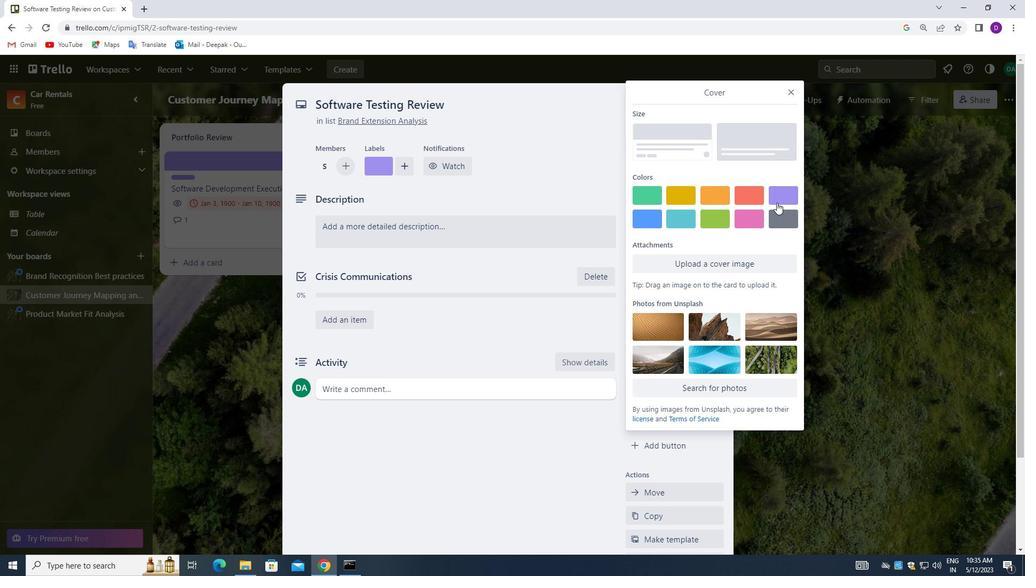 
Action: Mouse pressed left at (783, 188)
Screenshot: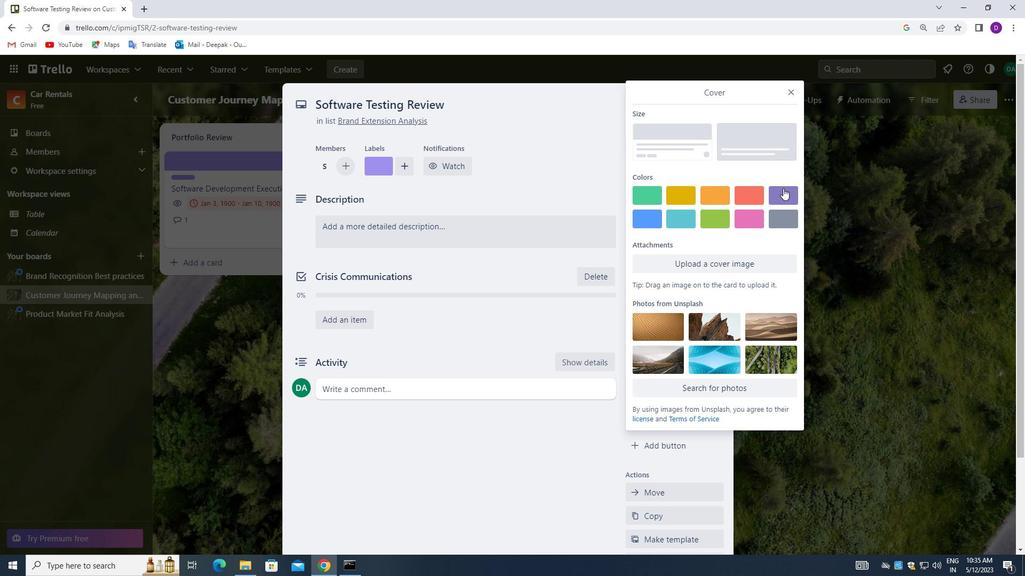 
Action: Mouse moved to (793, 91)
Screenshot: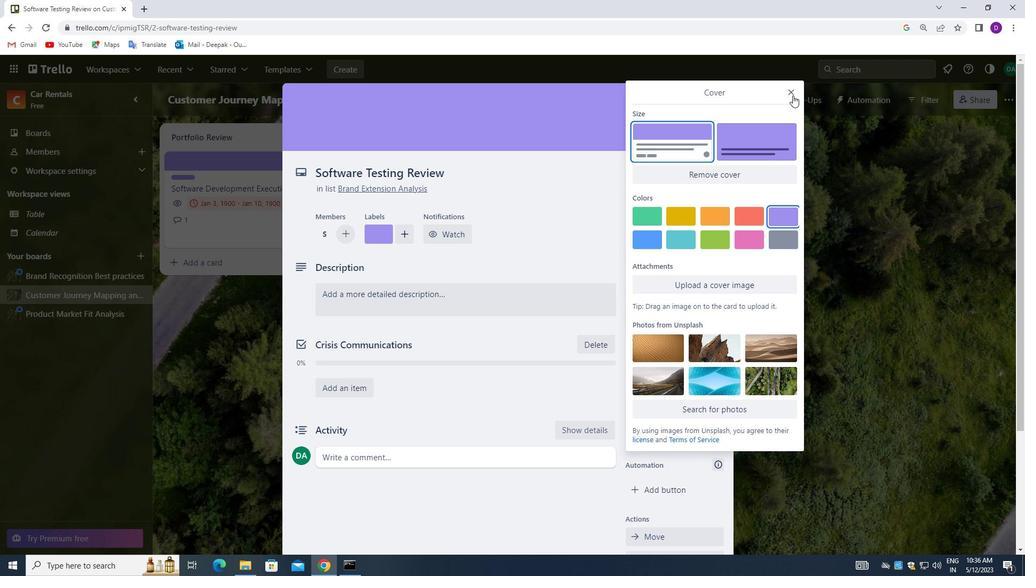 
Action: Mouse pressed left at (793, 91)
Screenshot: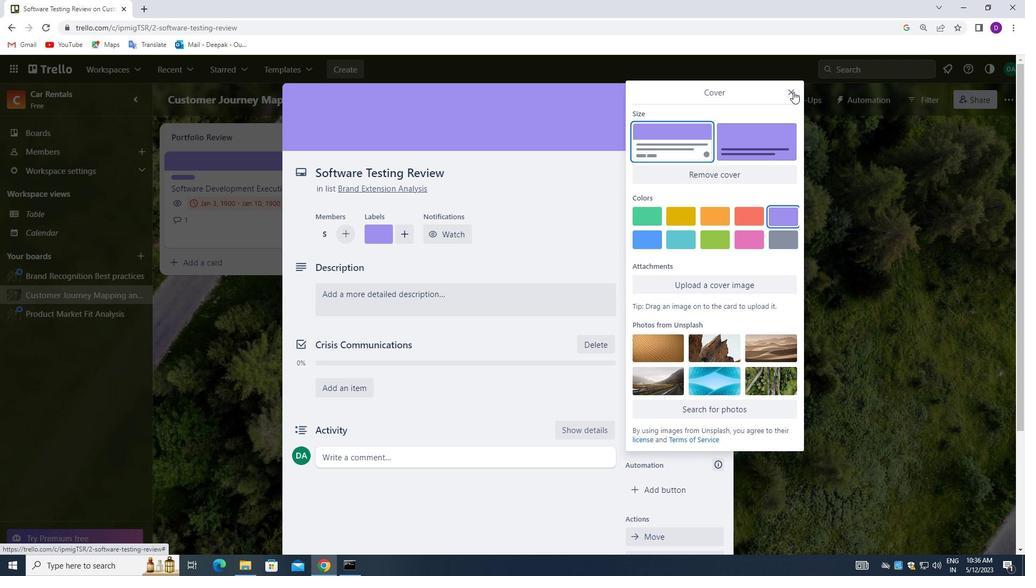 
Action: Mouse moved to (360, 300)
Screenshot: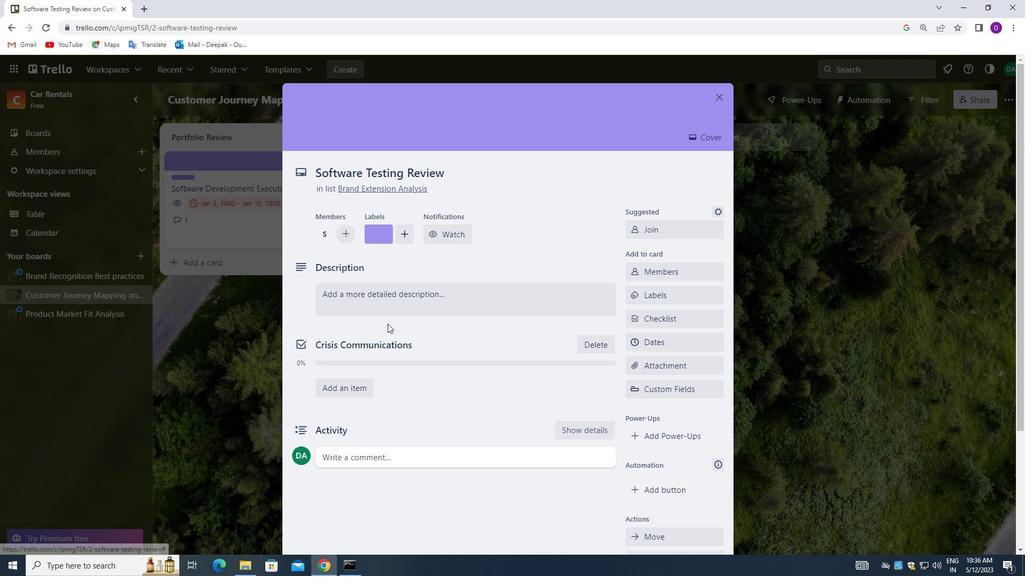 
Action: Mouse pressed left at (360, 300)
Screenshot: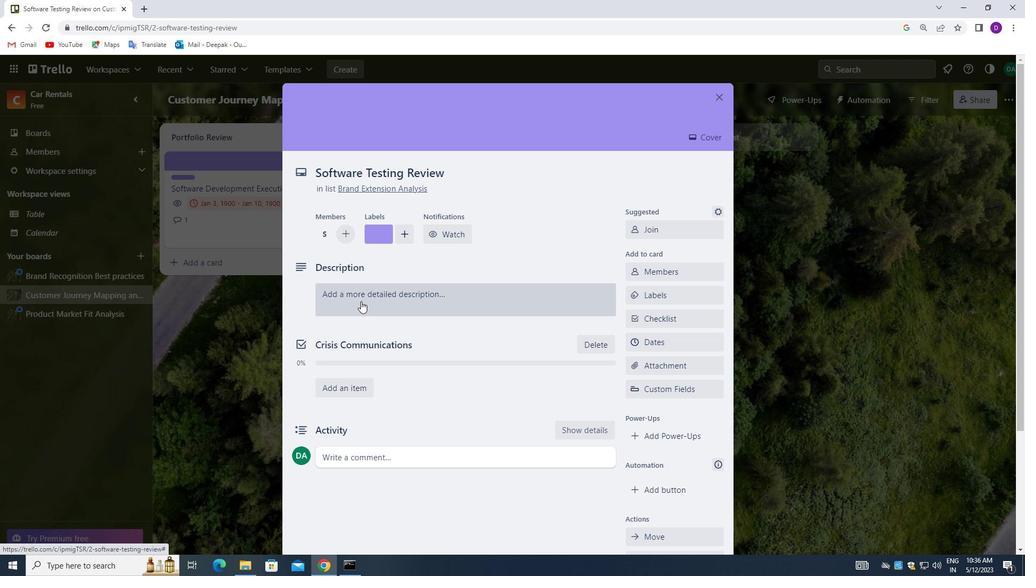 
Action: Mouse moved to (286, 304)
Screenshot: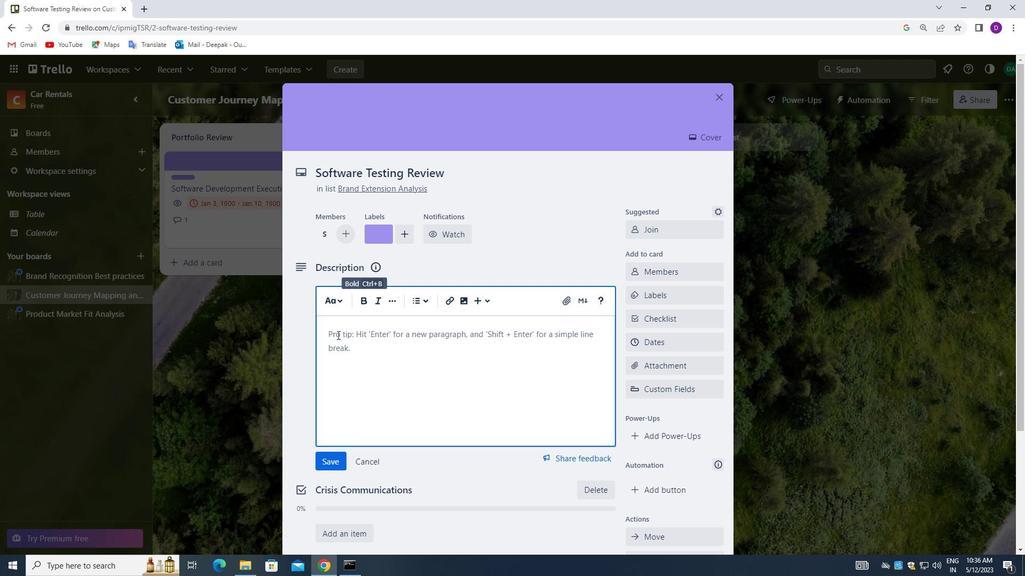 
Action: Key pressed <Key.shift>PLAN<Key.space>AND<Key.space>EXECUTE<Key.space>COMPANY<Key.space>TEAM-BUIK<Key.backspace>LDING<Key.space>RETREAT<Key.space>WITH<Key.space>A<Key.space>FOCUS<Key.space>ON<Key.space>PERSONAL<Key.space>GROWTH<Key.space>AND<Key.space>DEVELOPMENT.<Key.space>
Screenshot: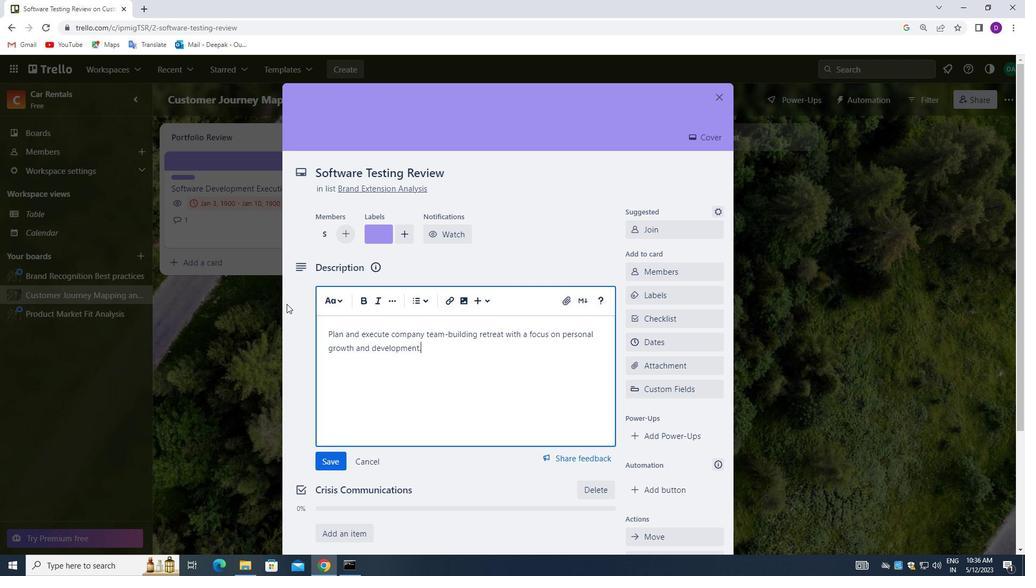 
Action: Mouse moved to (331, 465)
Screenshot: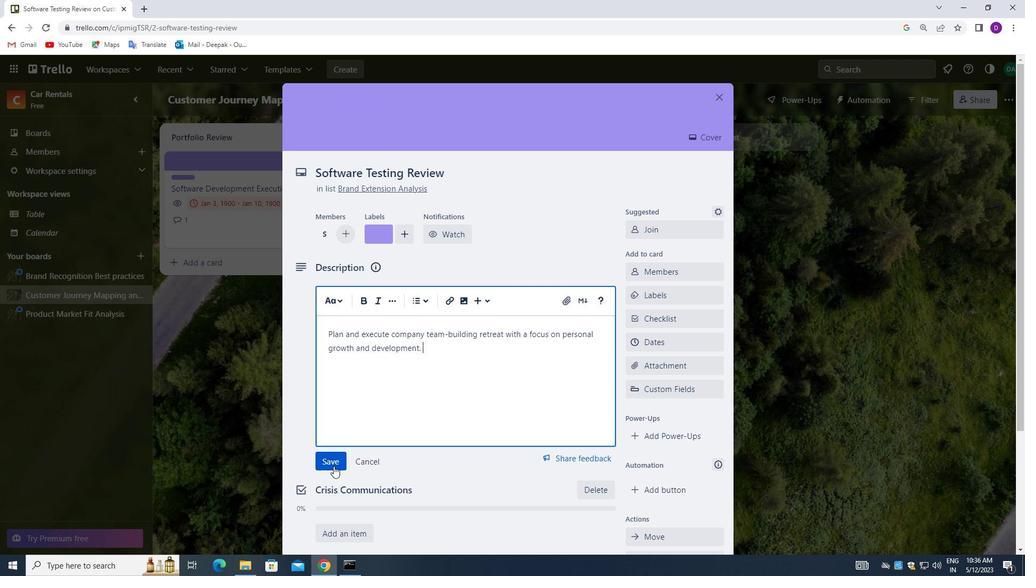
Action: Mouse pressed left at (331, 465)
Screenshot: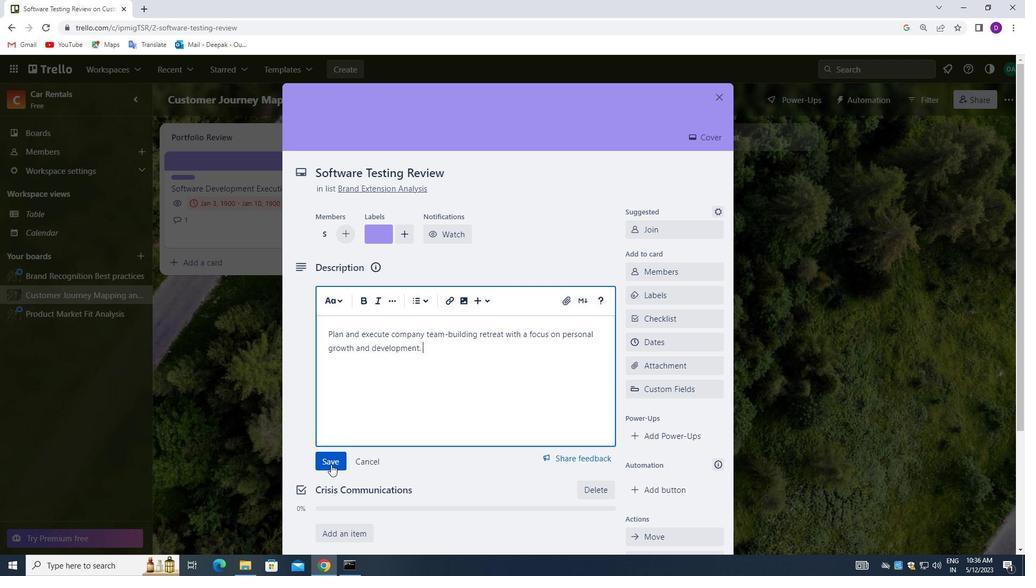 
Action: Mouse moved to (406, 379)
Screenshot: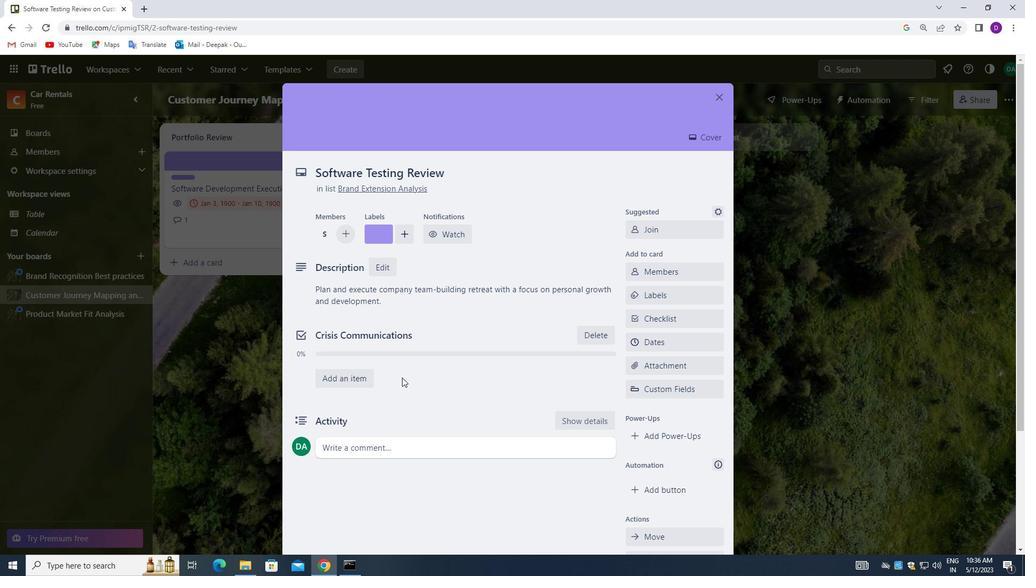 
Action: Mouse scrolled (406, 378) with delta (0, 0)
Screenshot: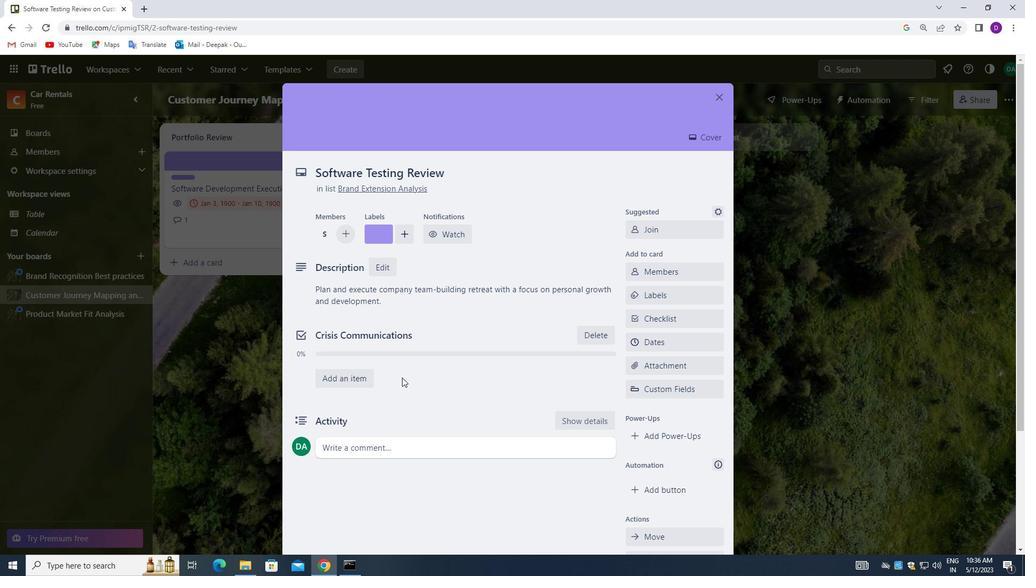 
Action: Mouse moved to (406, 382)
Screenshot: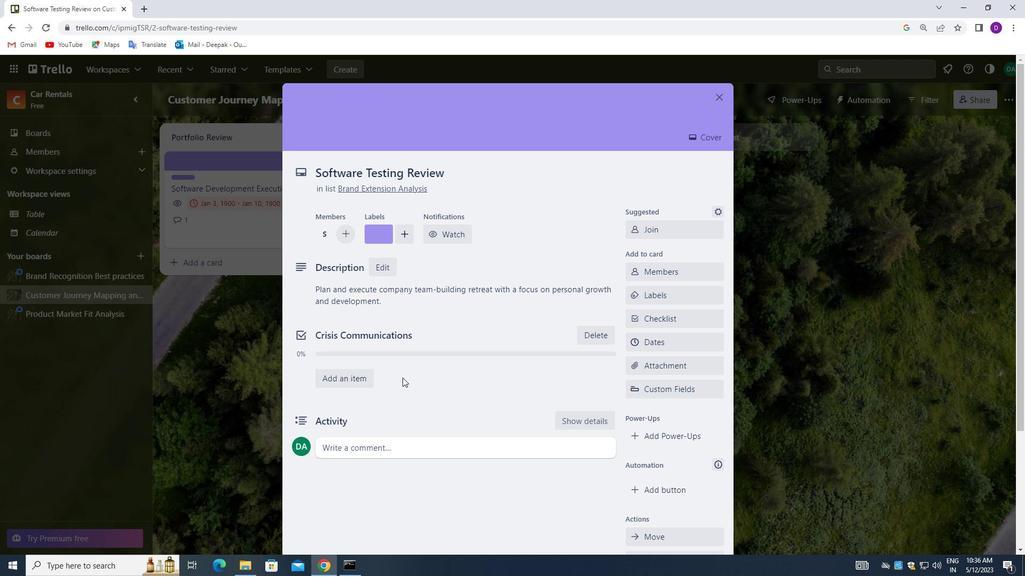 
Action: Mouse scrolled (406, 381) with delta (0, 0)
Screenshot: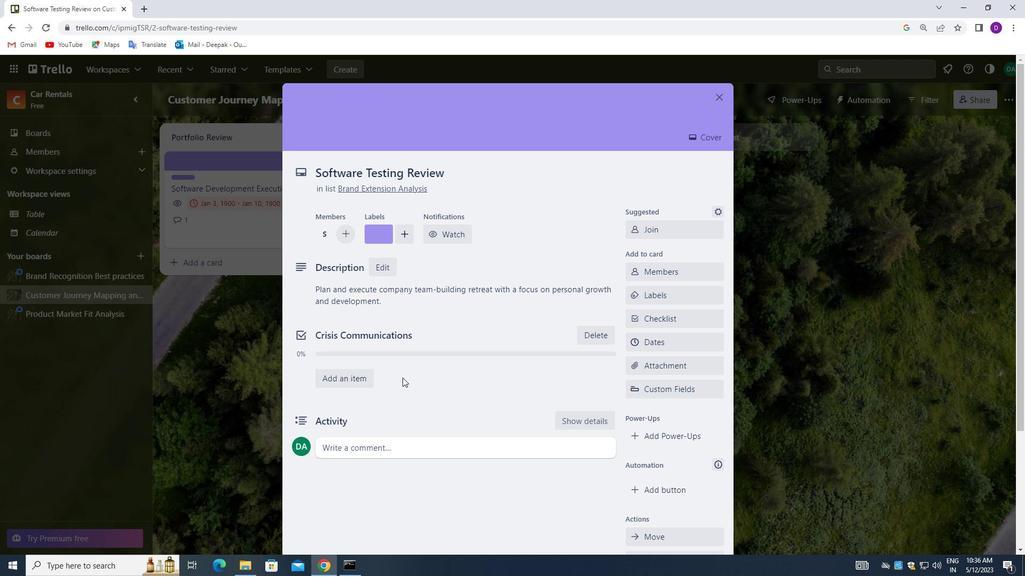 
Action: Mouse moved to (406, 384)
Screenshot: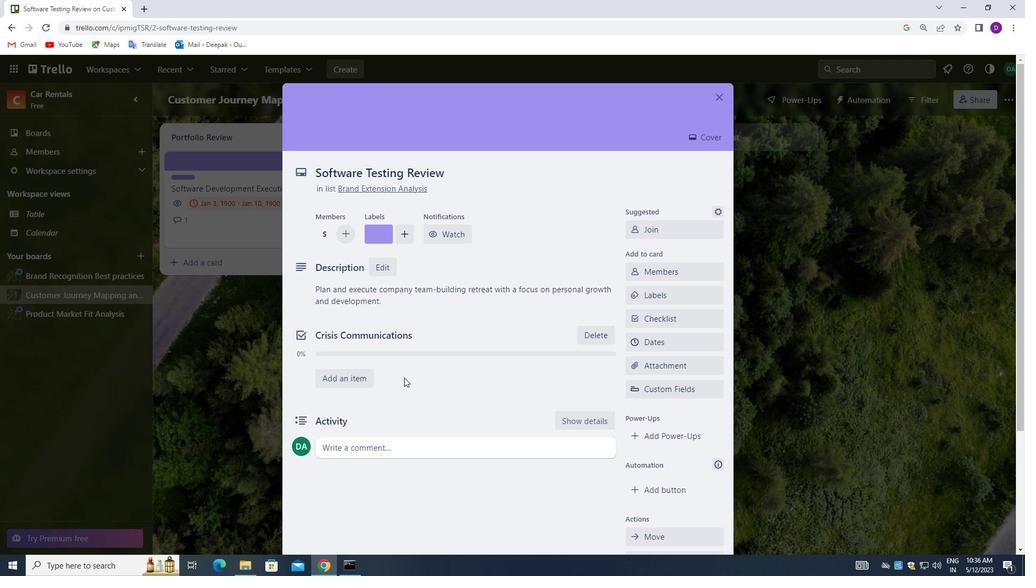 
Action: Mouse scrolled (406, 383) with delta (0, 0)
Screenshot: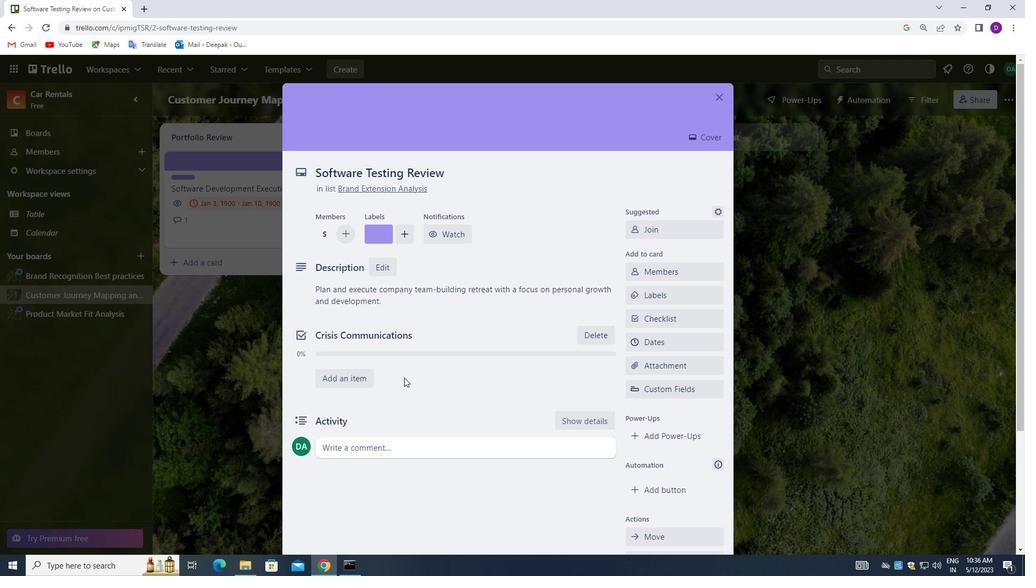 
Action: Mouse moved to (408, 358)
Screenshot: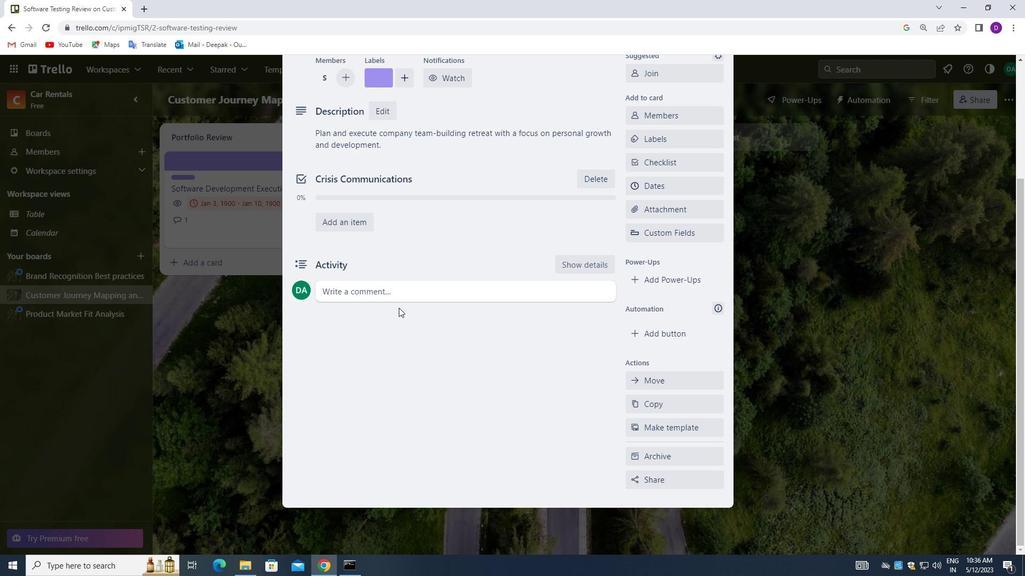 
Action: Mouse scrolled (408, 359) with delta (0, 0)
Screenshot: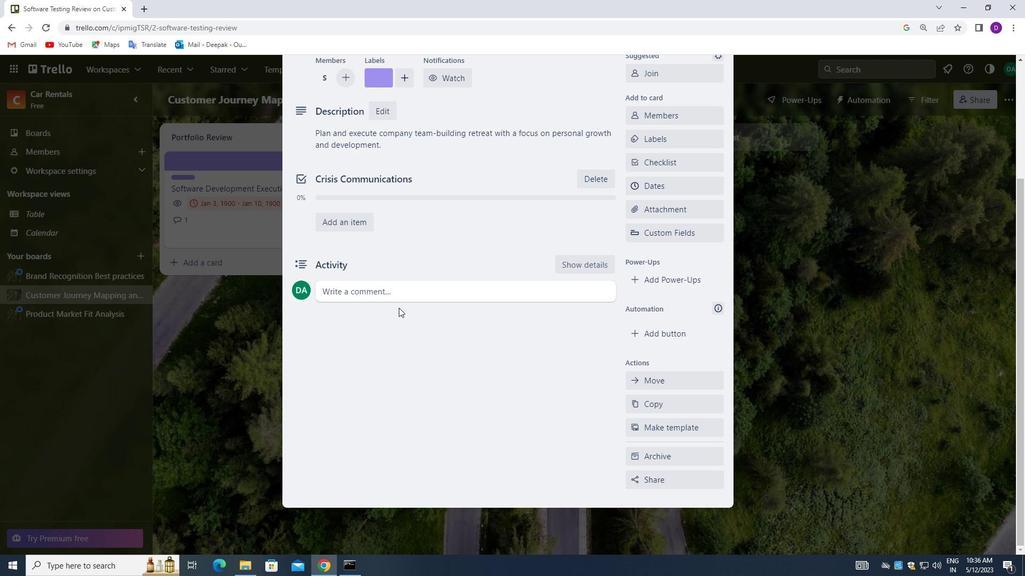 
Action: Mouse moved to (408, 368)
Screenshot: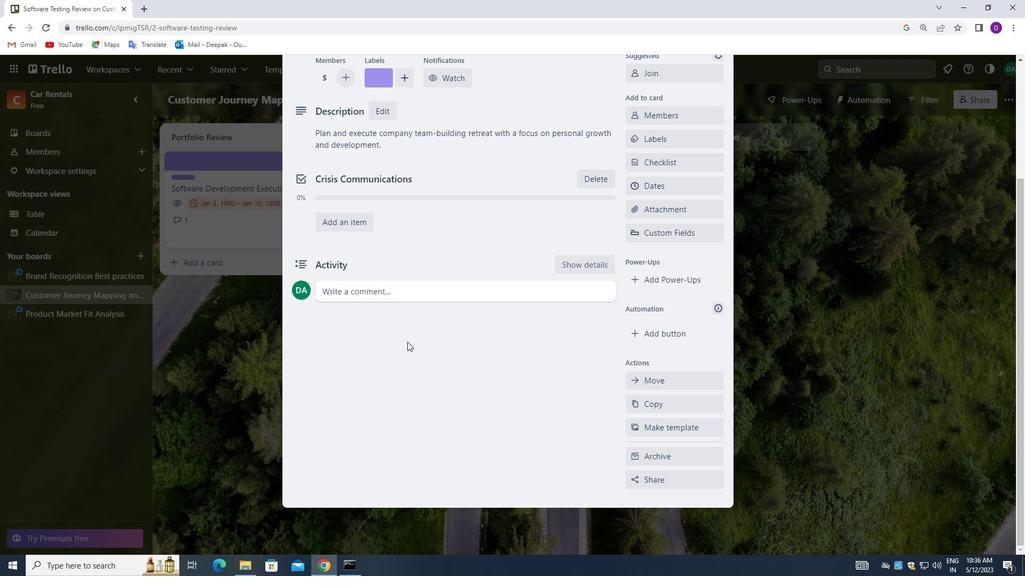 
Action: Mouse scrolled (408, 368) with delta (0, 0)
Screenshot: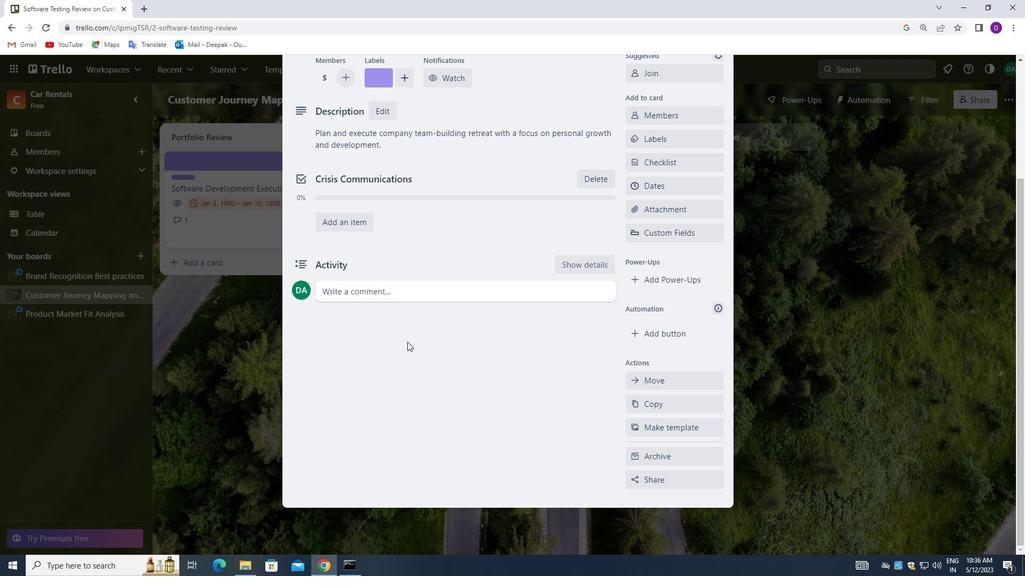 
Action: Mouse moved to (402, 398)
Screenshot: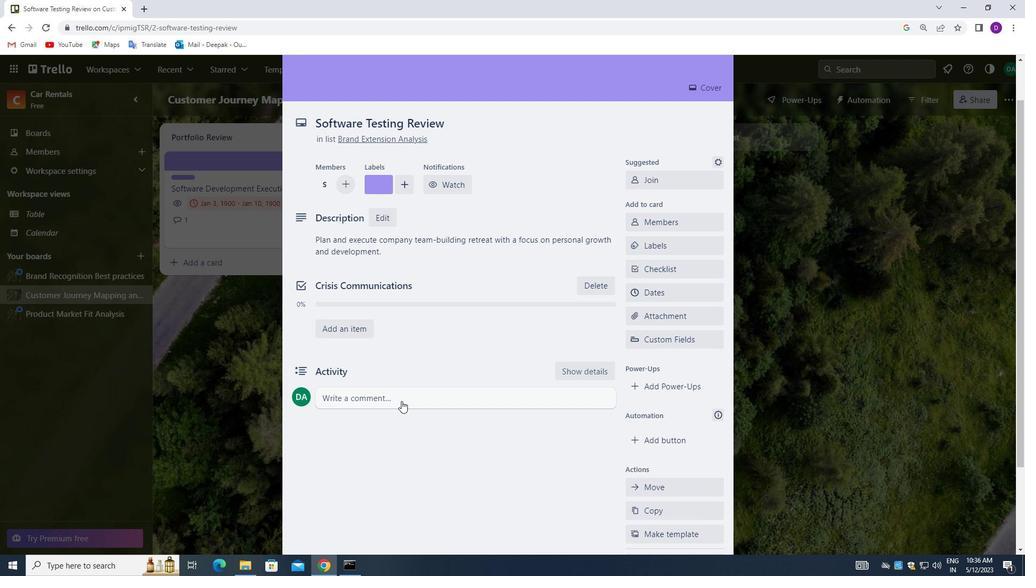 
Action: Mouse pressed left at (402, 398)
Screenshot: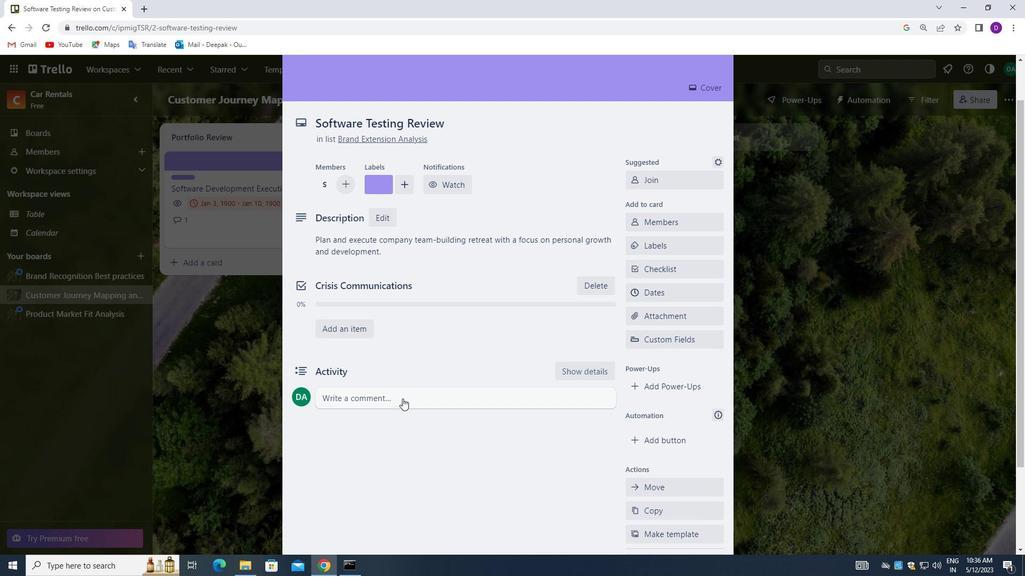 
Action: Mouse moved to (399, 334)
Screenshot: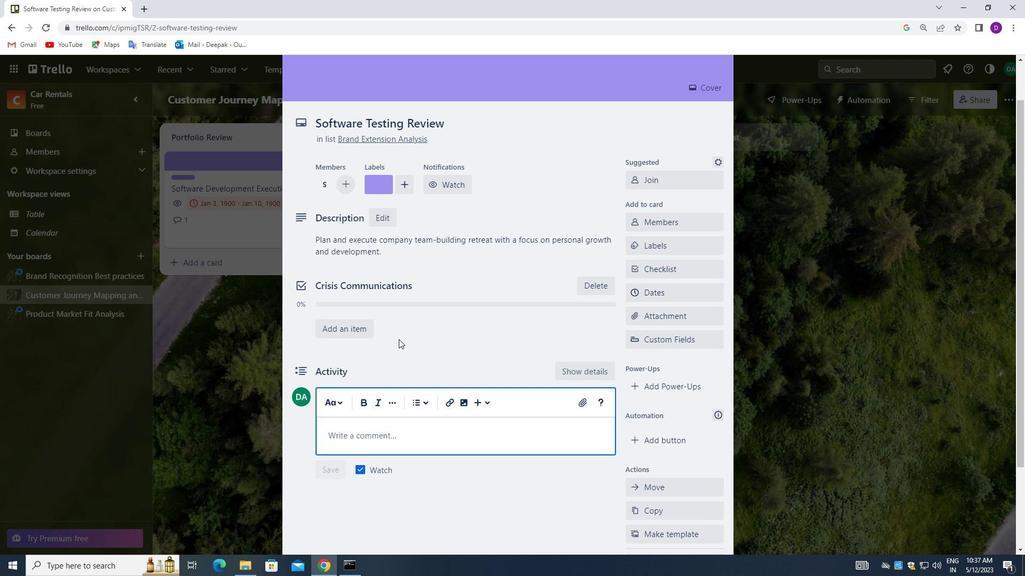 
Action: Key pressed <Key.shift>LET<Key.space>US<Key.space>MAKE<Key.space>SURE<Key.space>WE<Key.space>HAVE<Key.space>A<Key.space>CLEAR<Key.space>UNDERSTANDING<Key.space>OF<Key.space>THE<Key.space>TIMELINE<Key.space>AND<Key.space>DEADLINES<Key.space>FOR<Key.space>THIS<Key.space>TASK.<Key.backspace>,<Key.space><Key.space><Key.backspace><Key.space>EN<Key.backspace><Key.backspace><Key.backspace>ENSURIN<Key.space><Key.backspace><Key.backspace>NG<Key.space>THAT<Key.space>WE<Key.space>CAN<Key.space>DELIVER<Key.space>ON<Key.space>TIME.
Screenshot: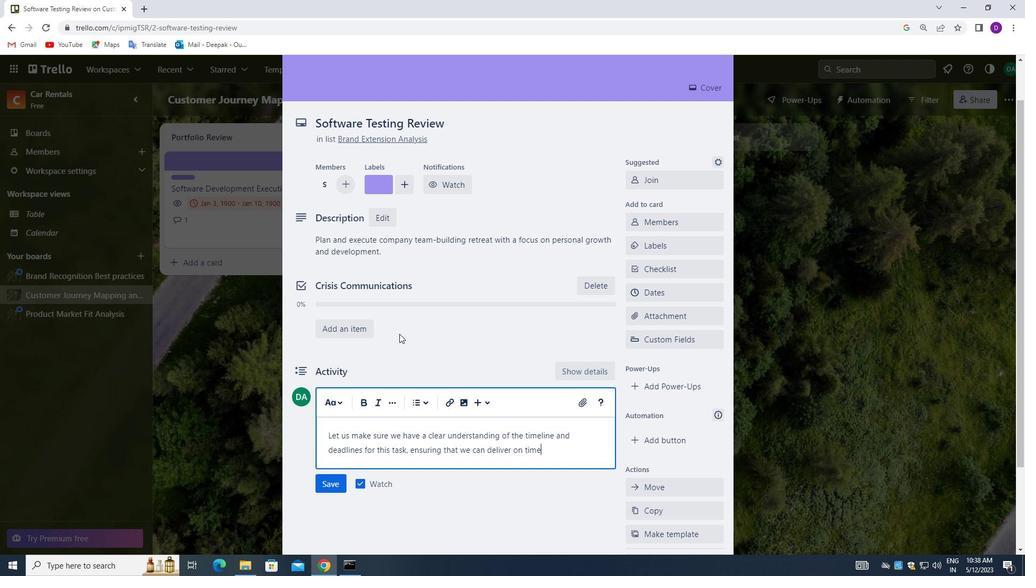 
Action: Mouse moved to (326, 486)
Screenshot: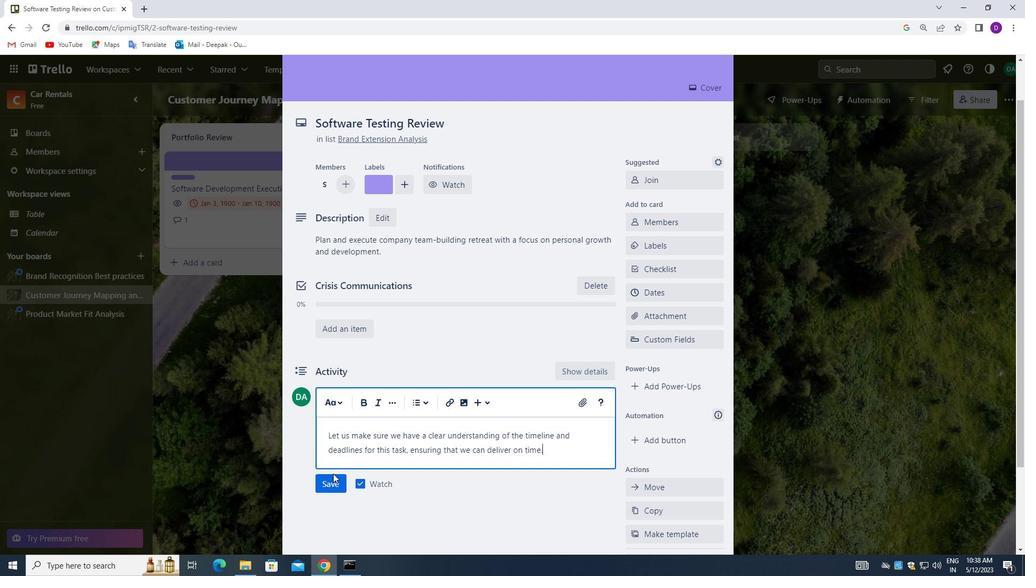 
Action: Mouse pressed left at (326, 486)
Screenshot: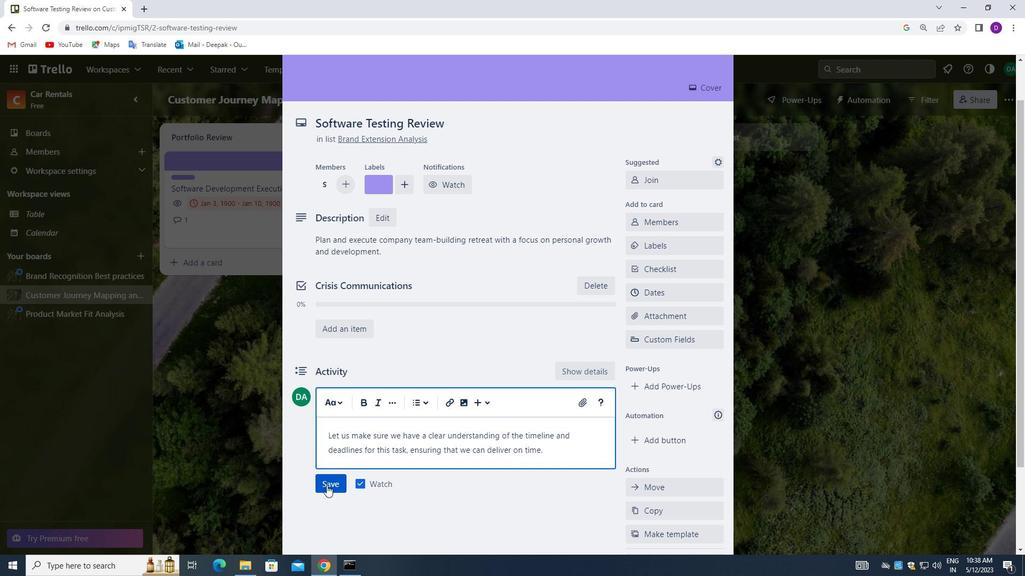 
Action: Mouse moved to (660, 297)
Screenshot: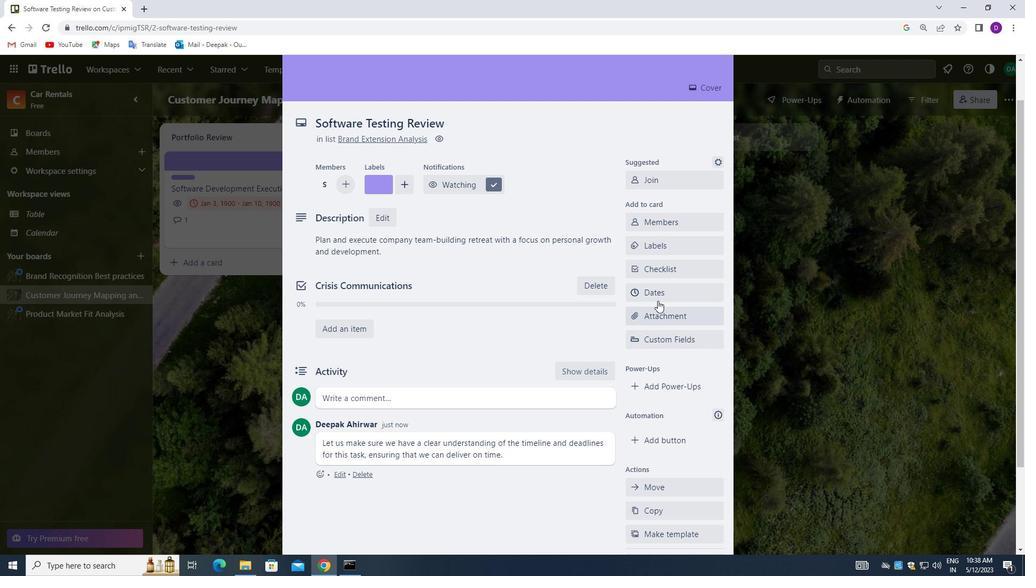 
Action: Mouse pressed left at (660, 297)
Screenshot: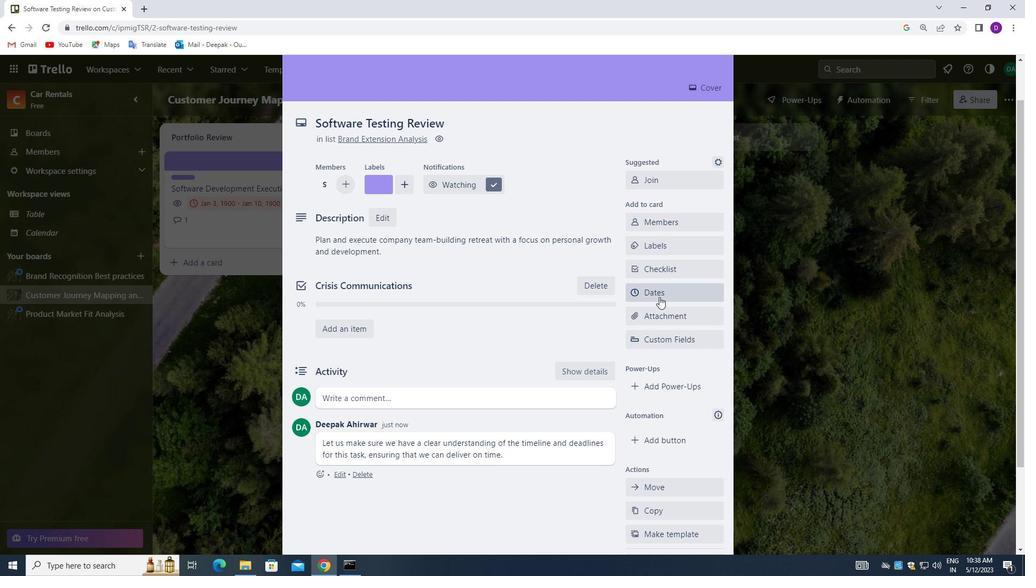 
Action: Mouse moved to (638, 313)
Screenshot: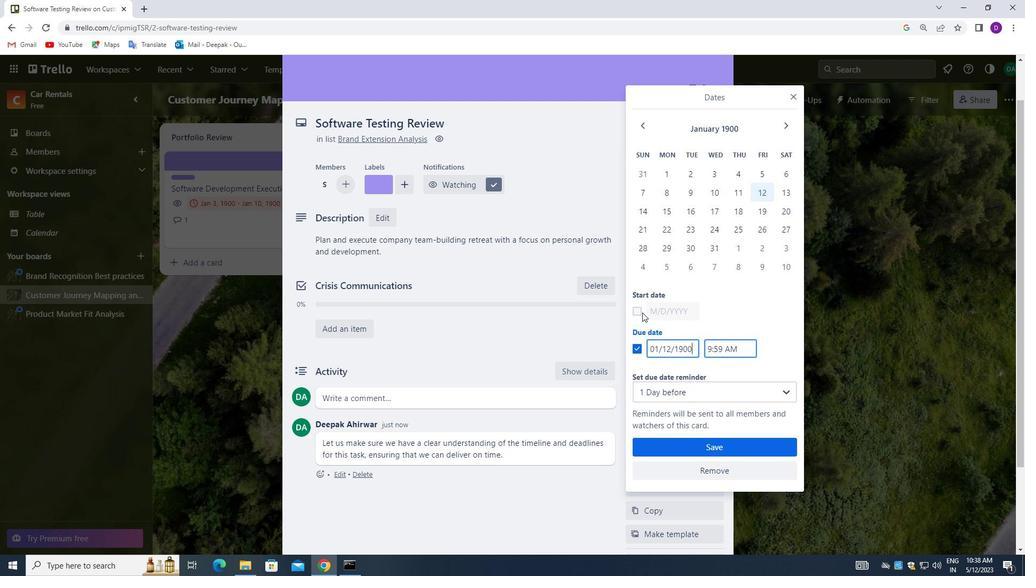 
Action: Mouse pressed left at (638, 313)
Screenshot: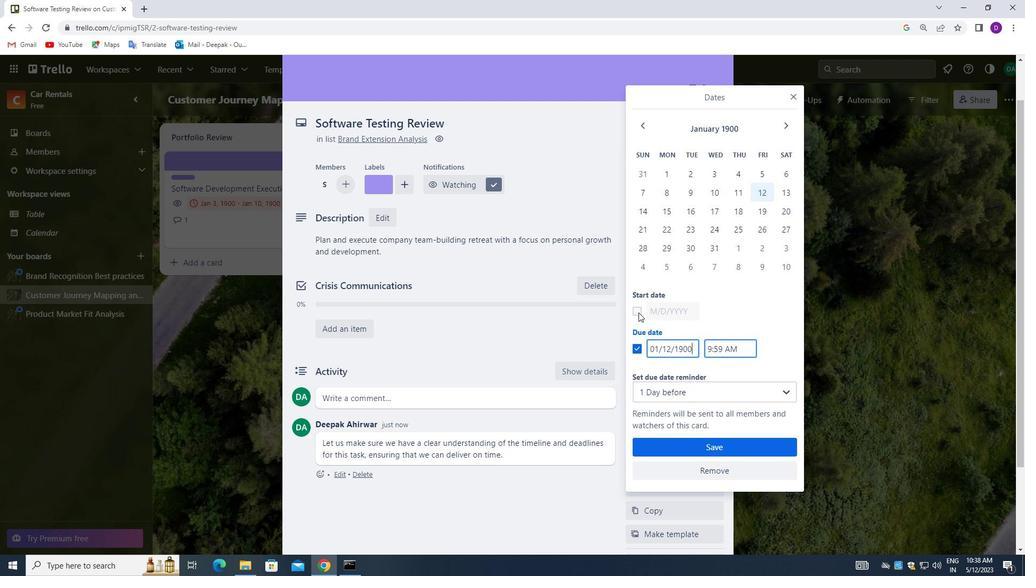 
Action: Mouse moved to (695, 310)
Screenshot: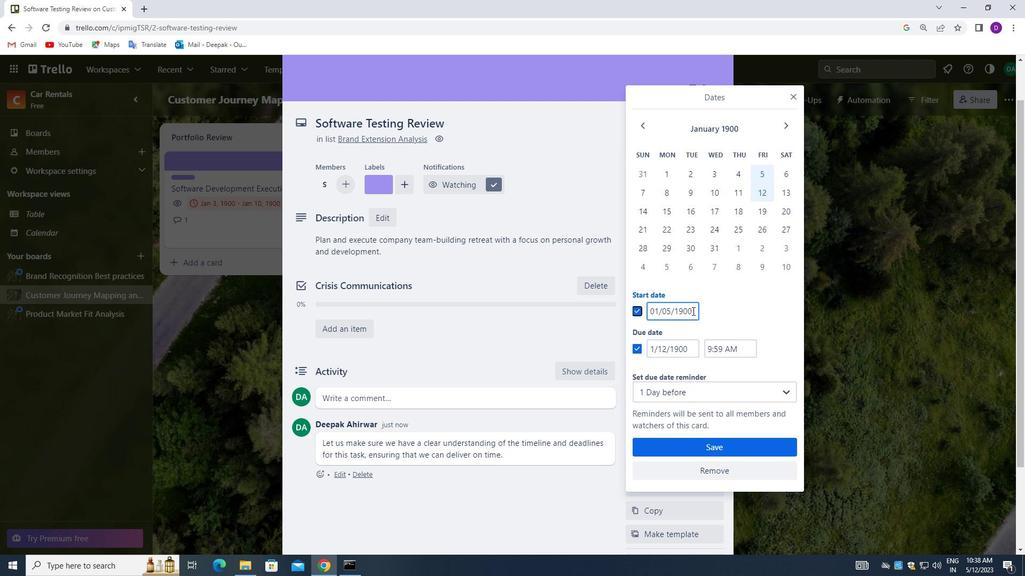 
Action: Mouse pressed left at (695, 310)
Screenshot: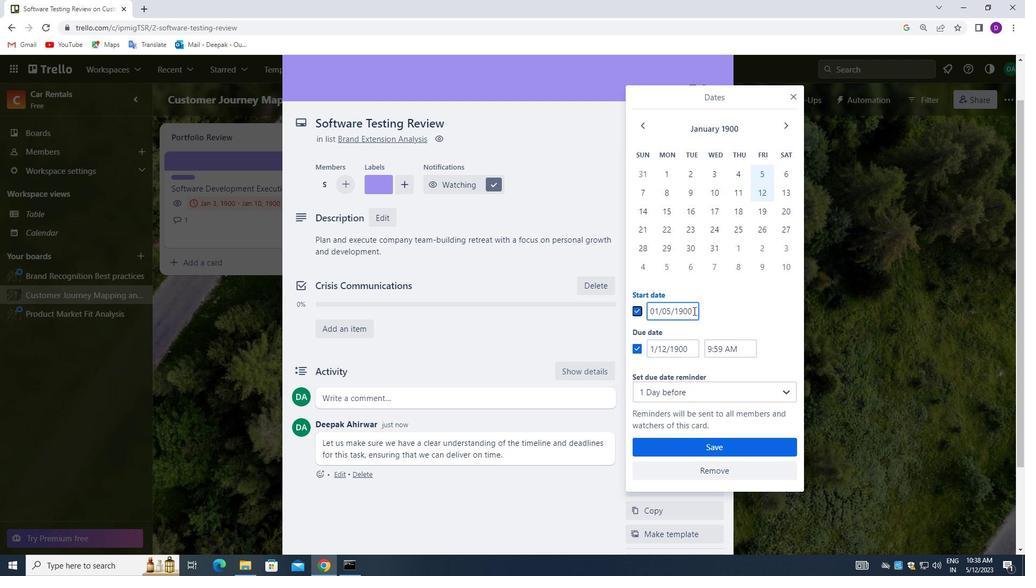 
Action: Mouse moved to (636, 311)
Screenshot: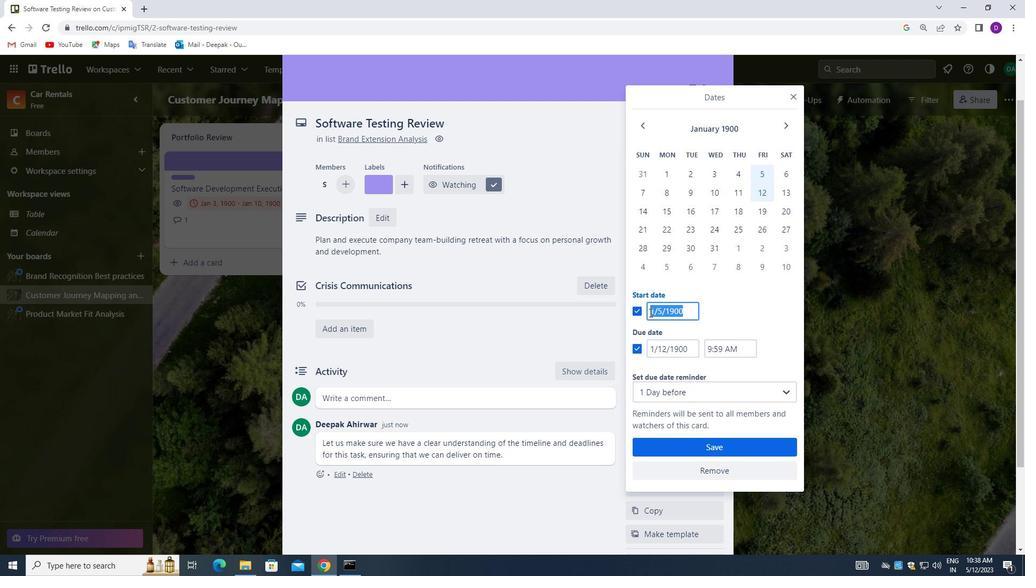 
Action: Key pressed <Key.backspace>
Screenshot: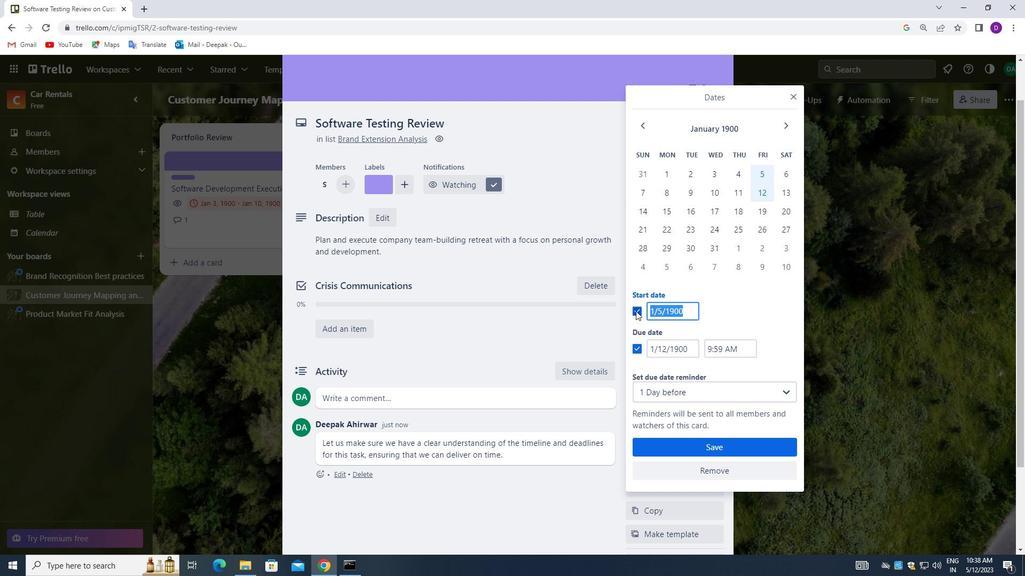 
Action: Mouse moved to (634, 311)
Screenshot: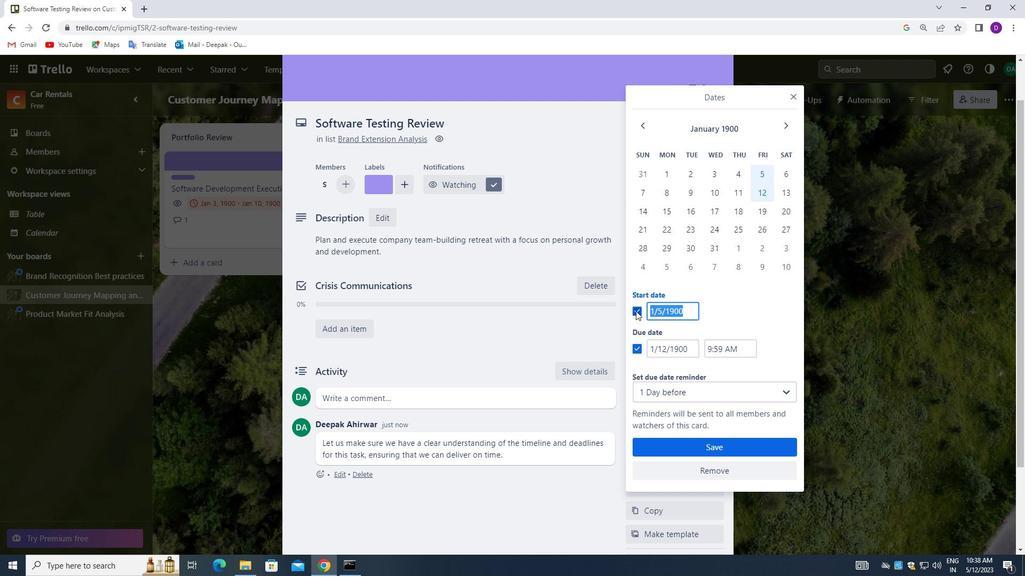 
Action: Key pressed 0
Screenshot: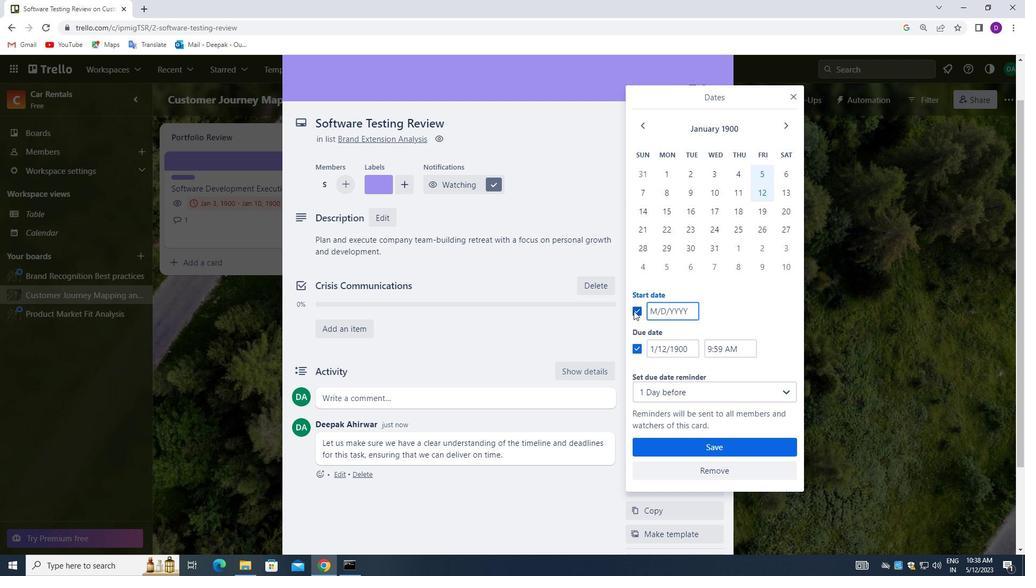 
Action: Mouse moved to (632, 311)
Screenshot: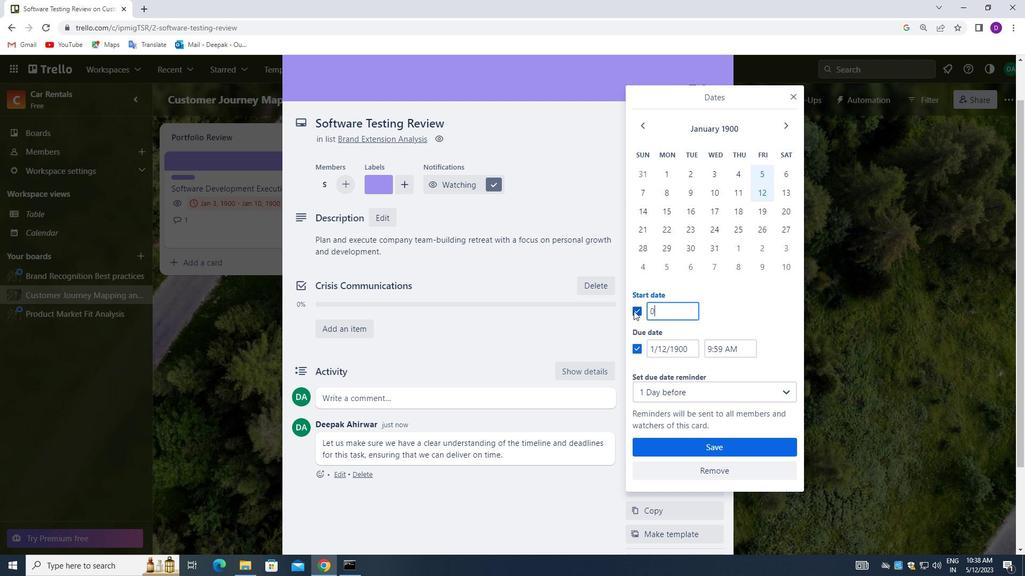 
Action: Key pressed 1
Screenshot: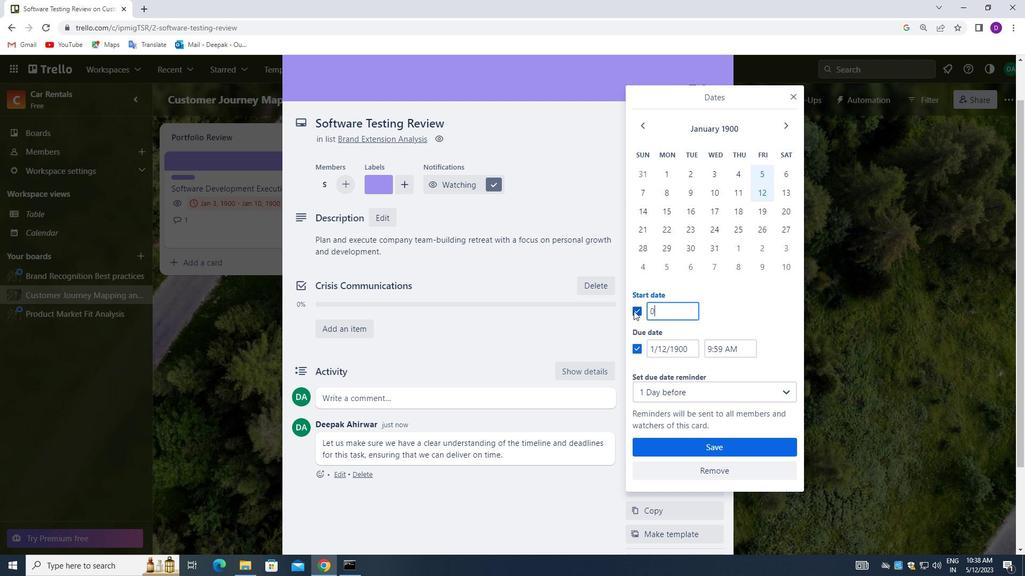 
Action: Mouse moved to (631, 311)
Screenshot: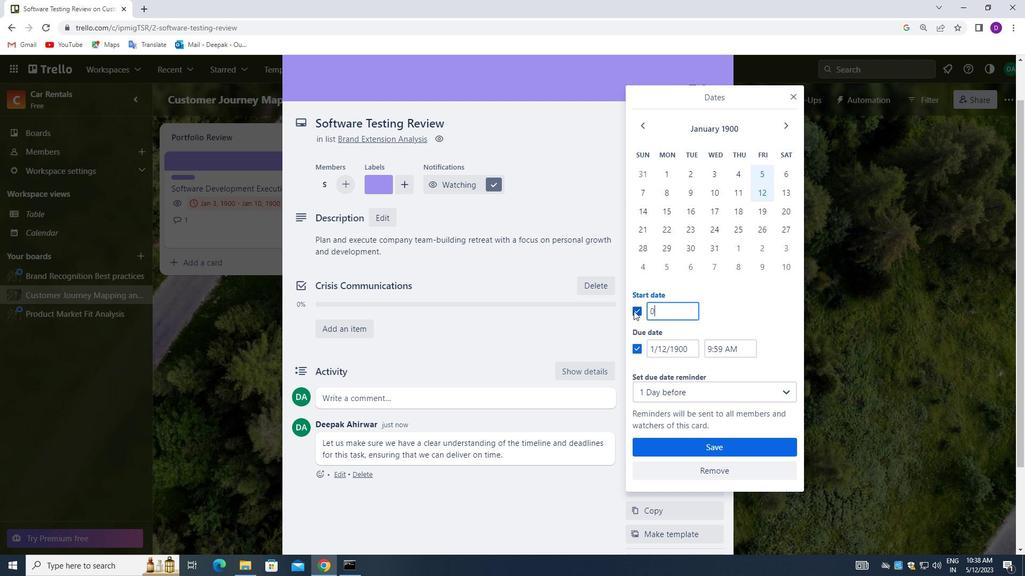 
Action: Key pressed /0
Screenshot: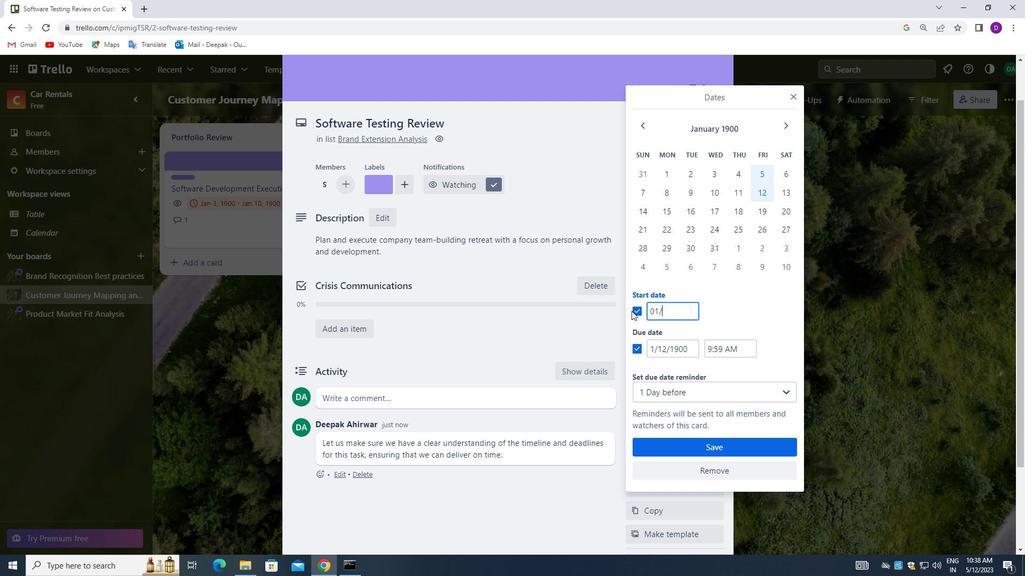 
Action: Mouse moved to (630, 311)
Screenshot: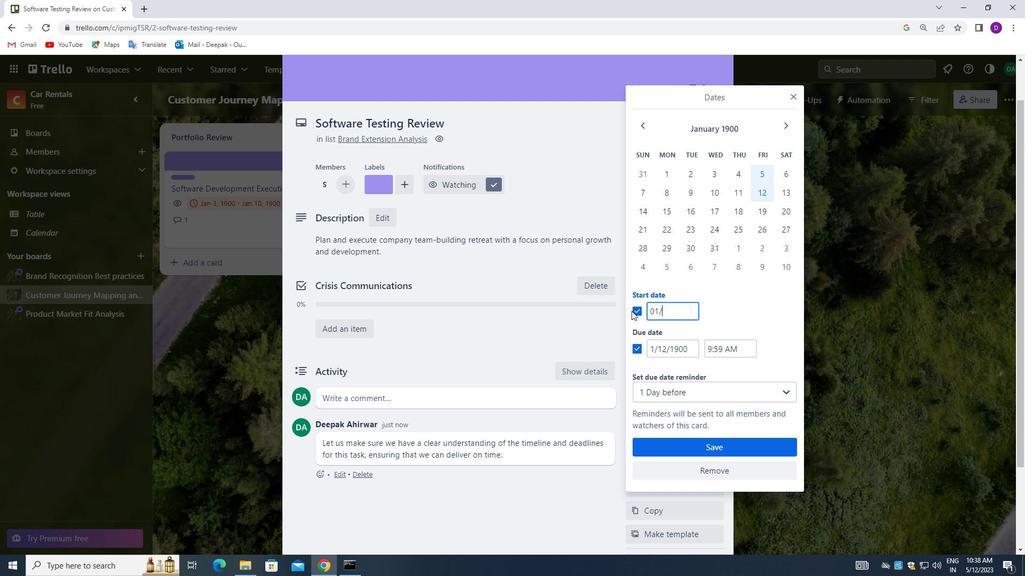 
Action: Key pressed 6/1900
Screenshot: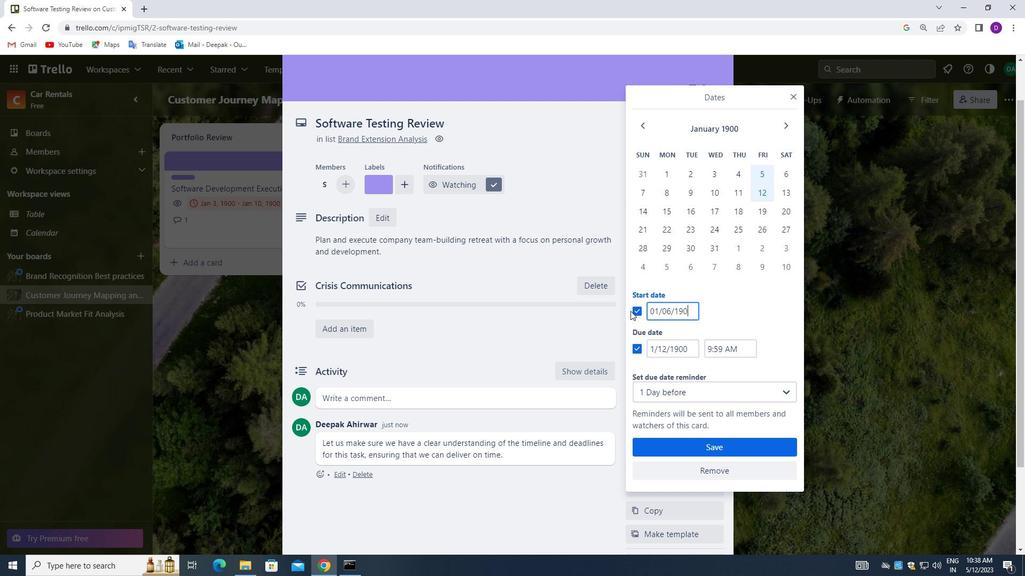 
Action: Mouse moved to (691, 349)
Screenshot: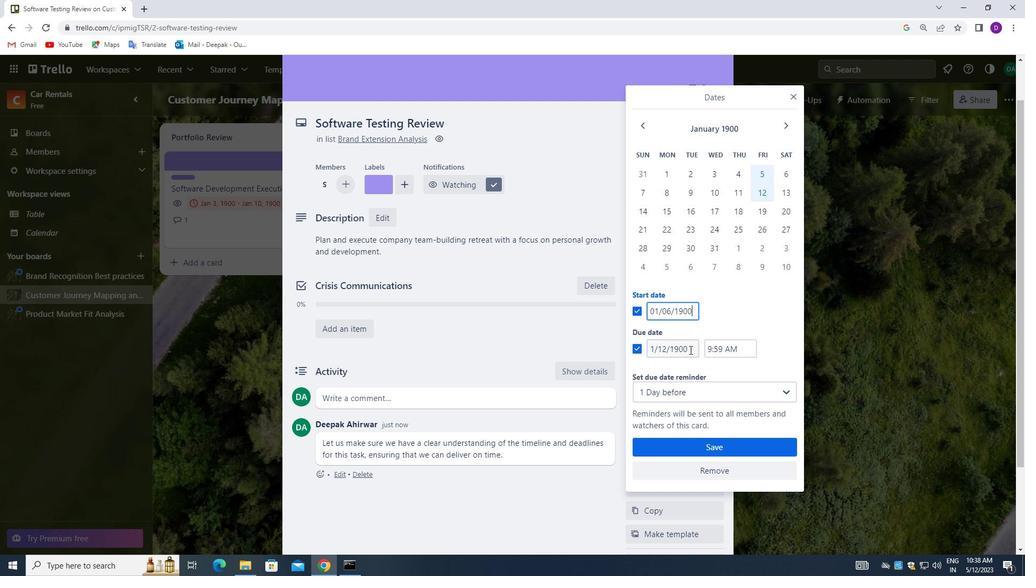 
Action: Mouse pressed left at (691, 349)
Screenshot: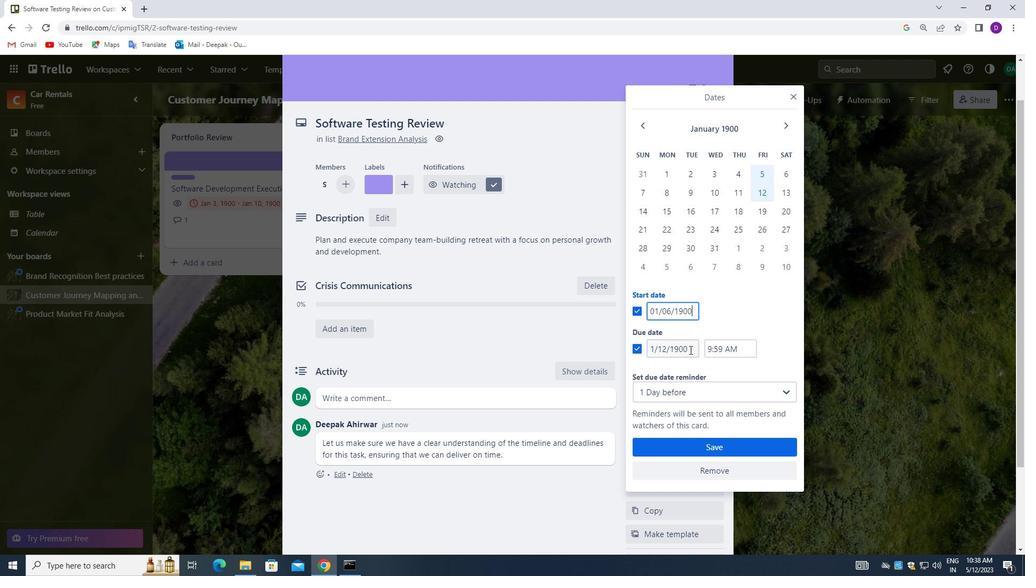 
Action: Mouse moved to (622, 339)
Screenshot: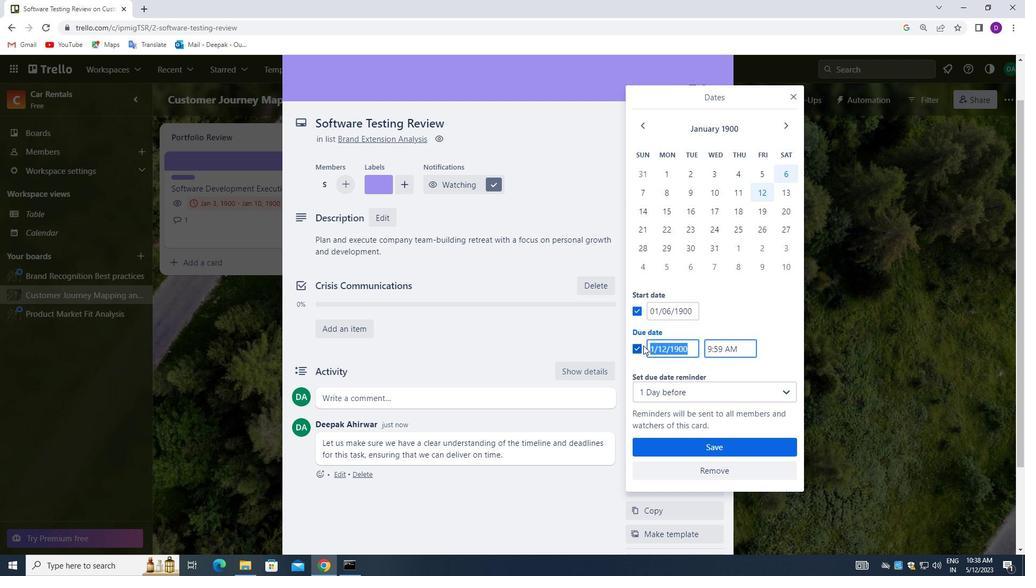 
Action: Key pressed <Key.backspace>
Screenshot: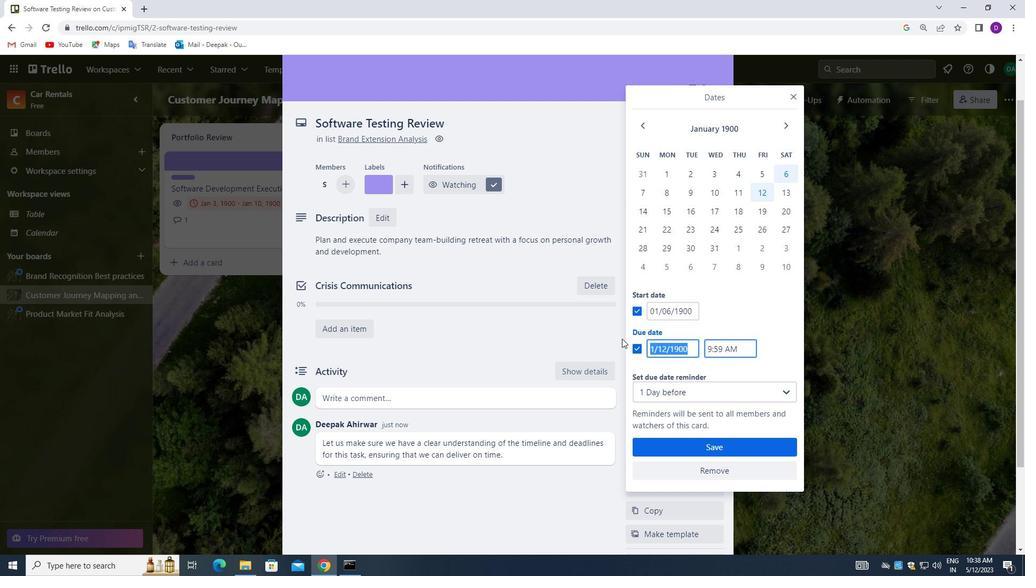 
Action: Mouse moved to (621, 339)
Screenshot: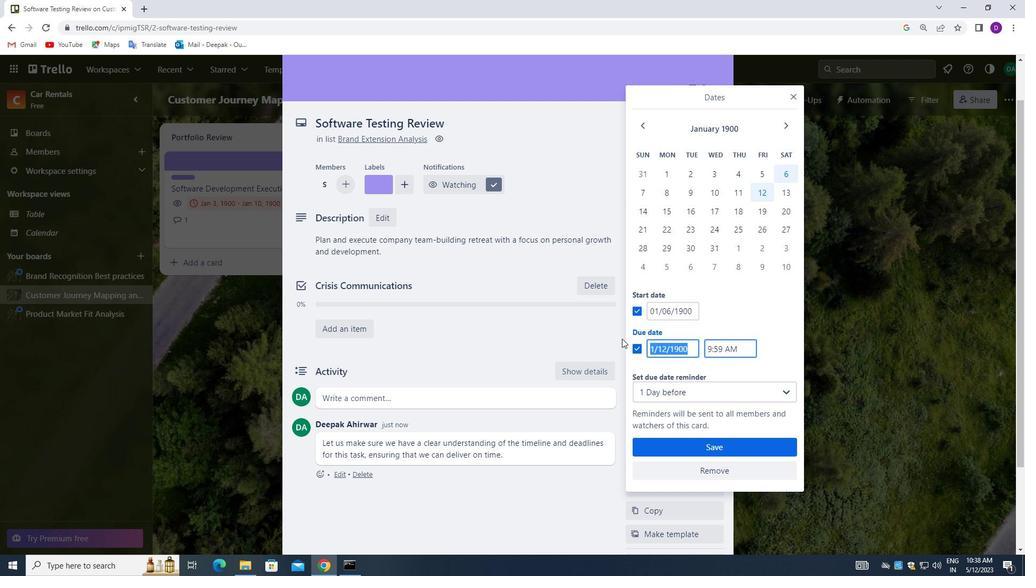 
Action: Key pressed 0
Screenshot: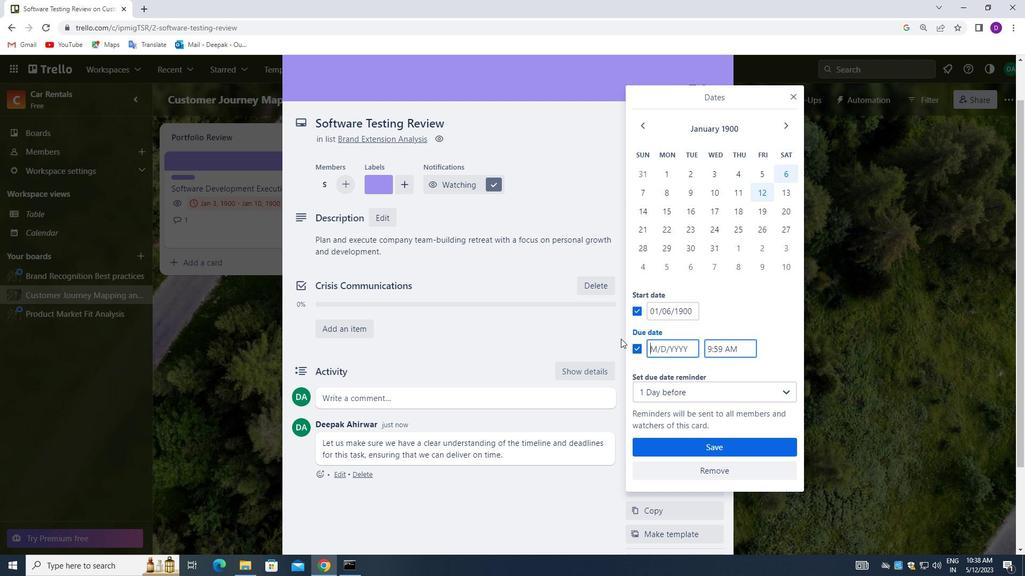 
Action: Mouse moved to (620, 338)
Screenshot: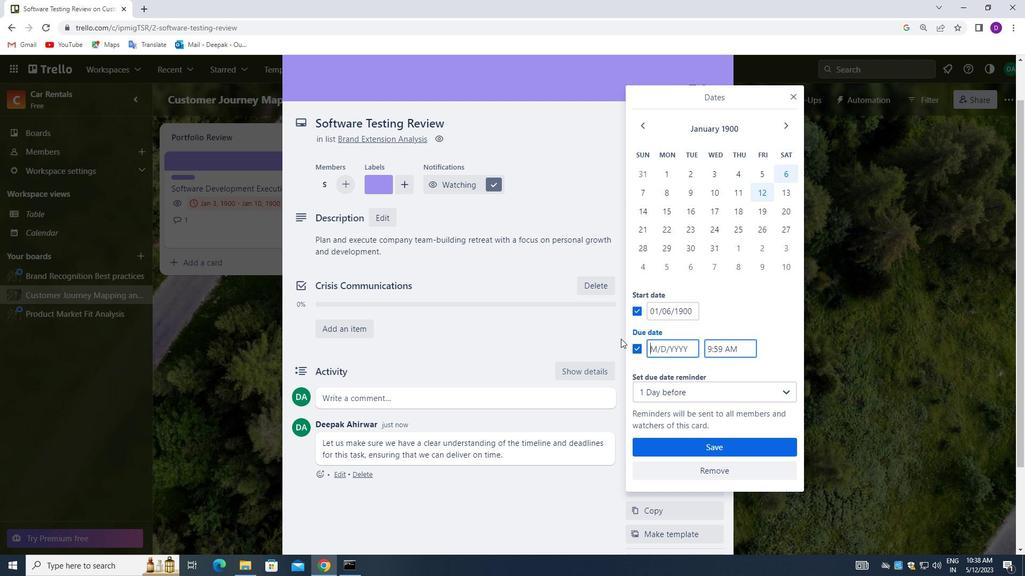 
Action: Key pressed 1/13/1900
Screenshot: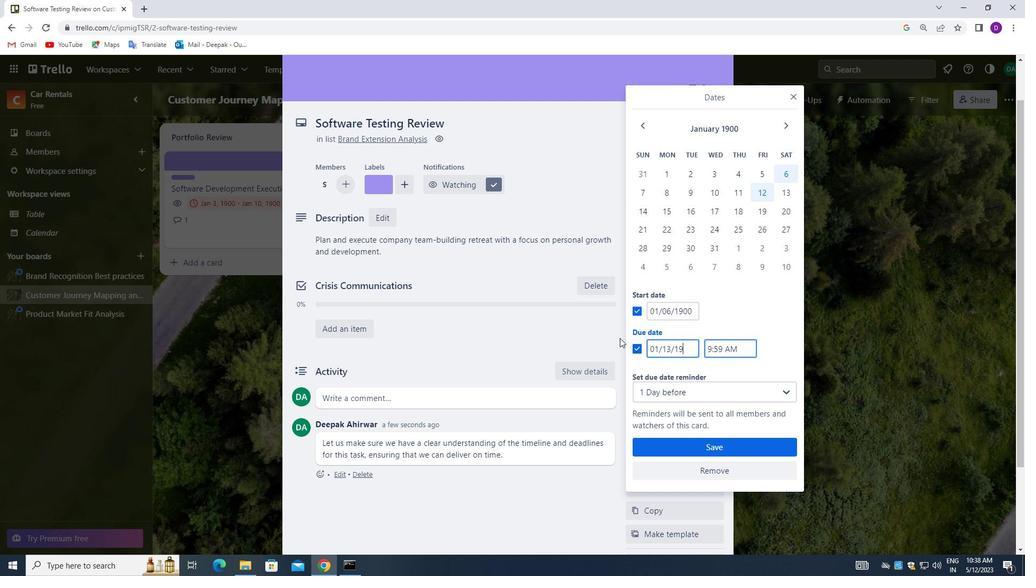 
Action: Mouse moved to (710, 443)
Screenshot: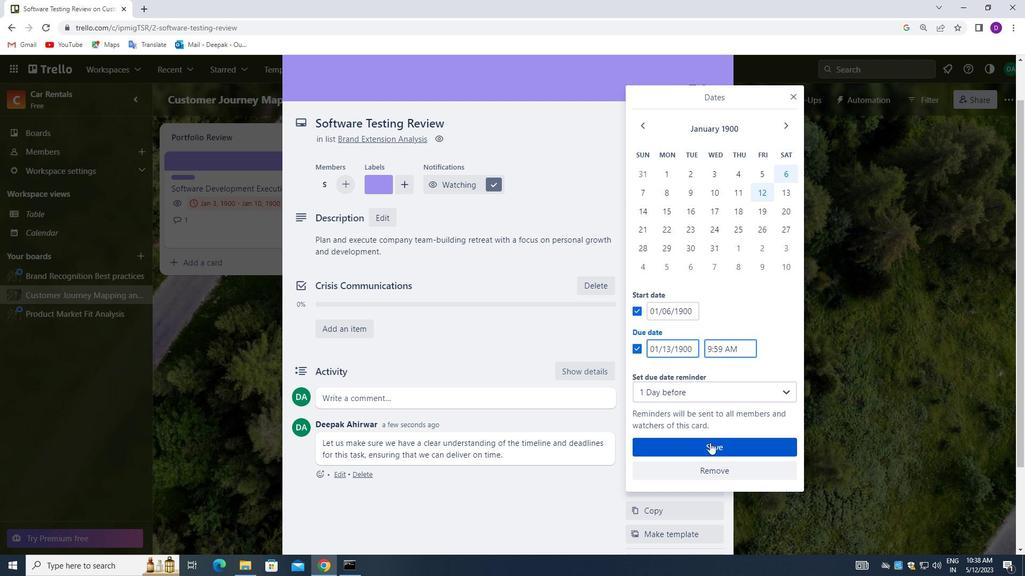 
Action: Mouse pressed left at (710, 443)
Screenshot: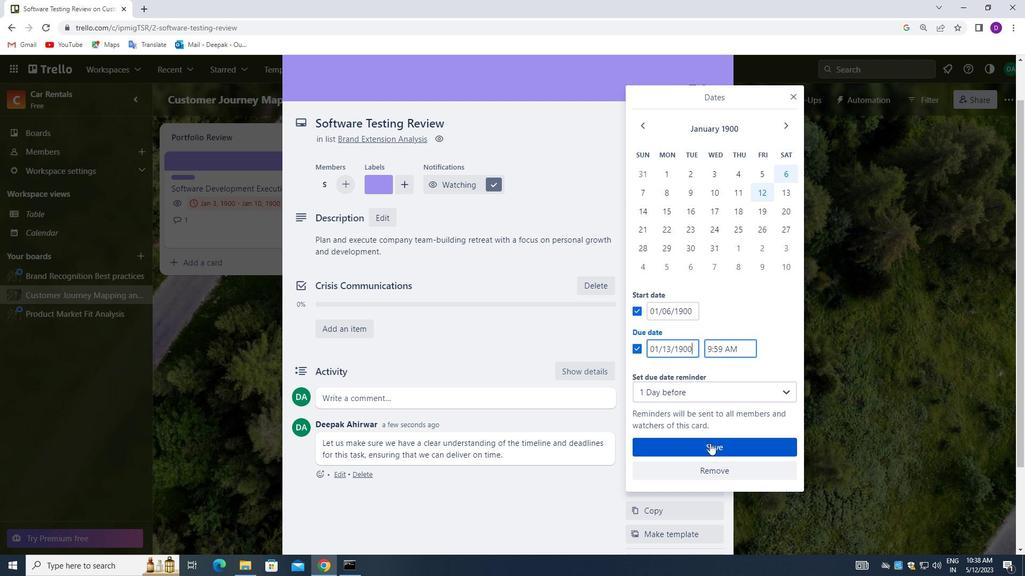 
Action: Mouse moved to (636, 351)
Screenshot: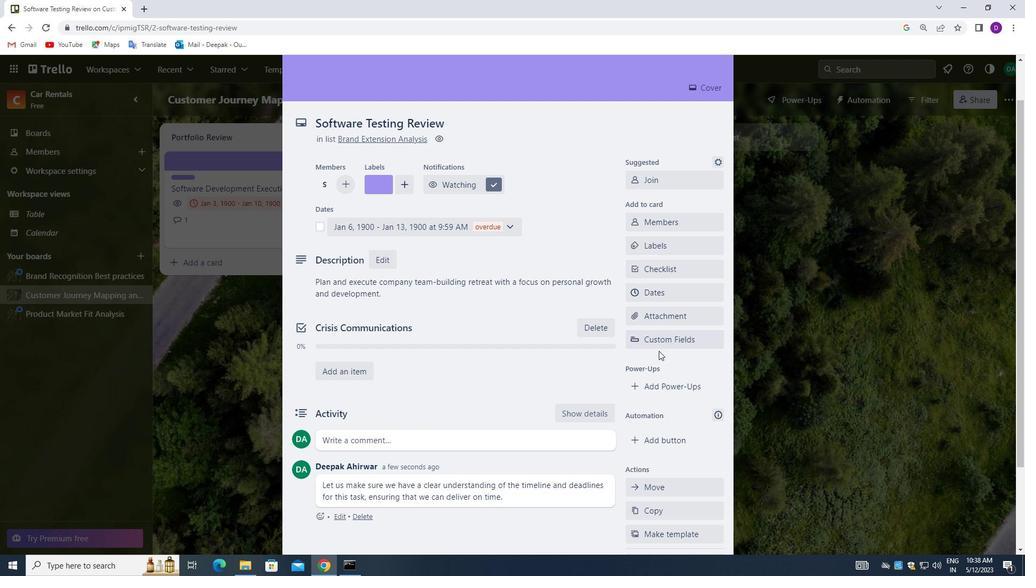 
Action: Mouse scrolled (636, 350) with delta (0, 0)
Screenshot: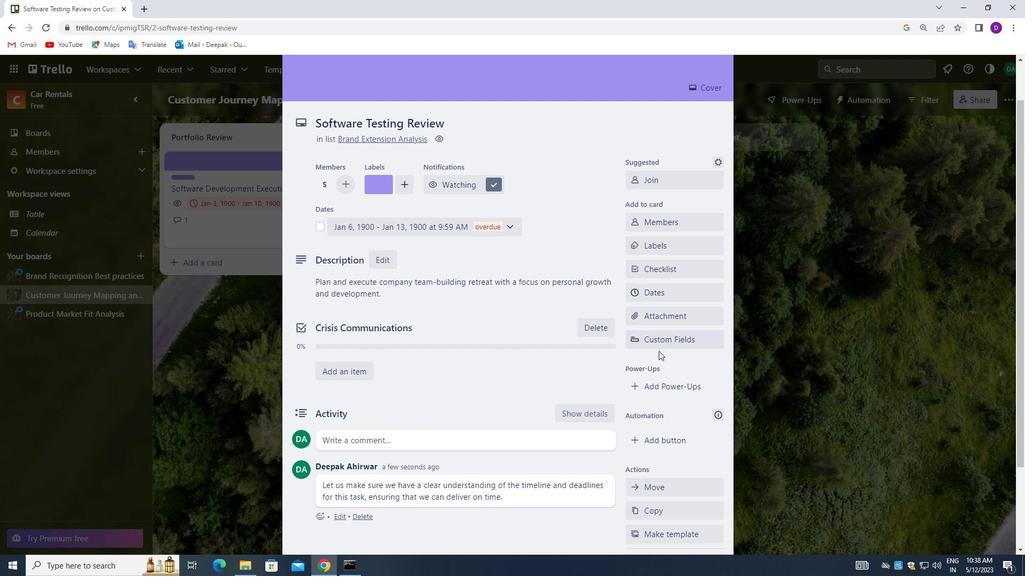 
Action: Mouse moved to (636, 351)
Screenshot: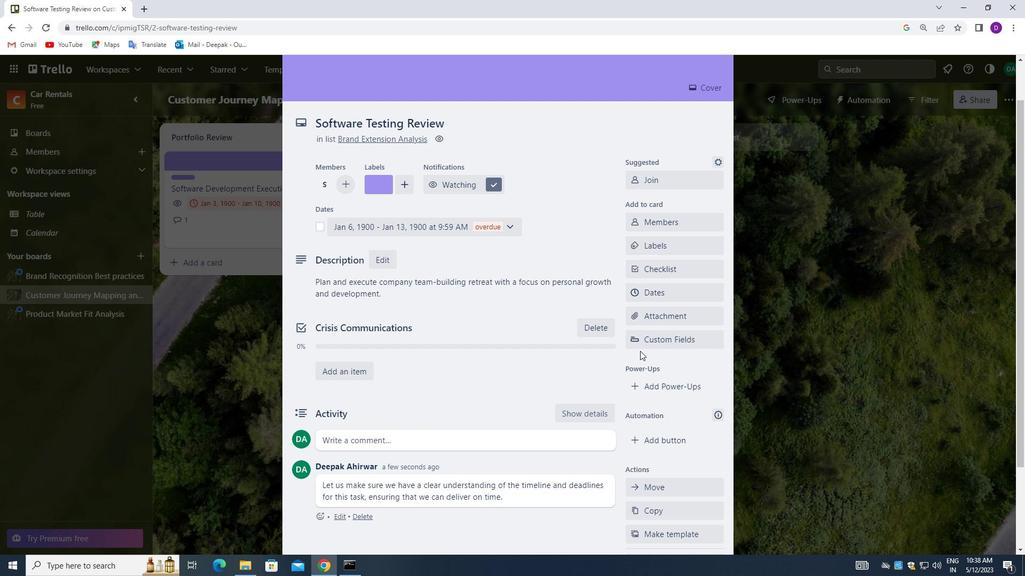 
Action: Mouse scrolled (636, 350) with delta (0, 0)
Screenshot: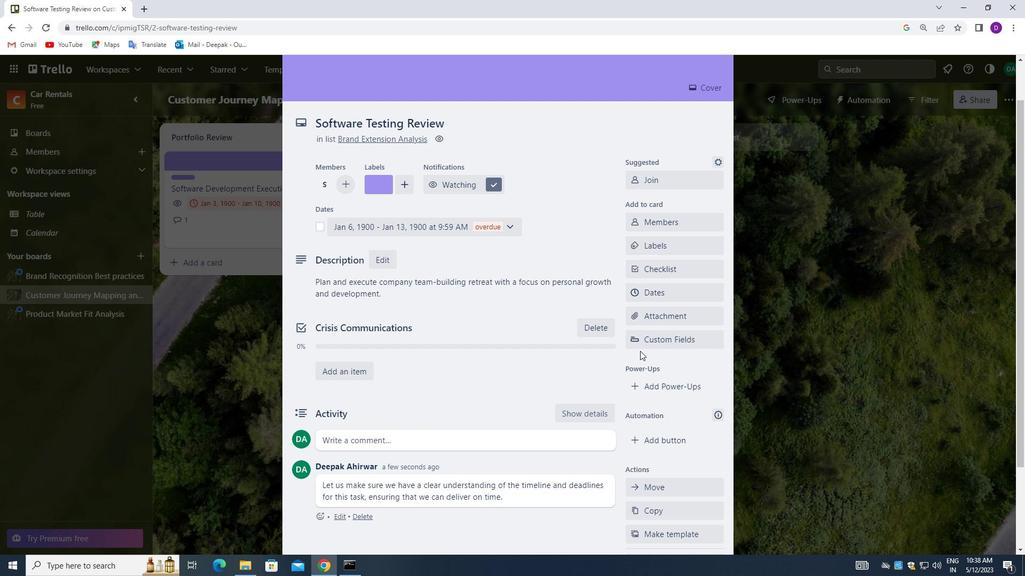 
Action: Mouse moved to (635, 352)
Screenshot: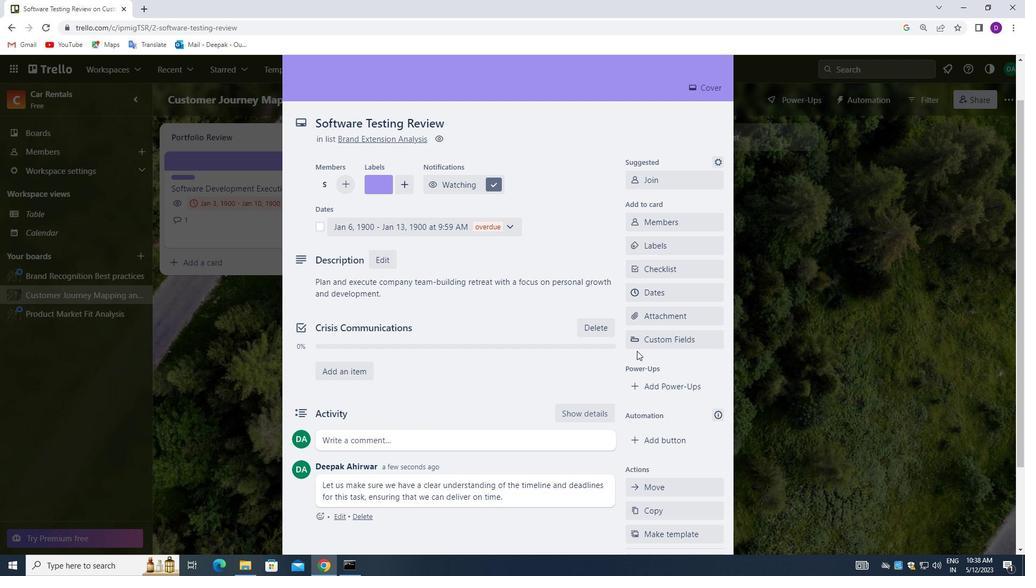 
Action: Mouse scrolled (635, 352) with delta (0, 0)
Screenshot: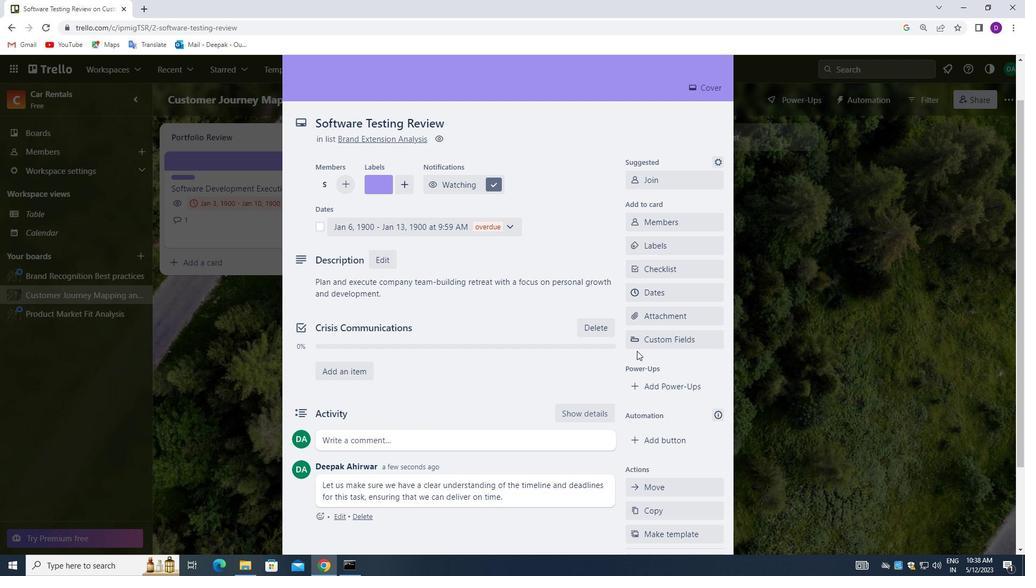 
Action: Mouse scrolled (635, 352) with delta (0, 0)
Screenshot: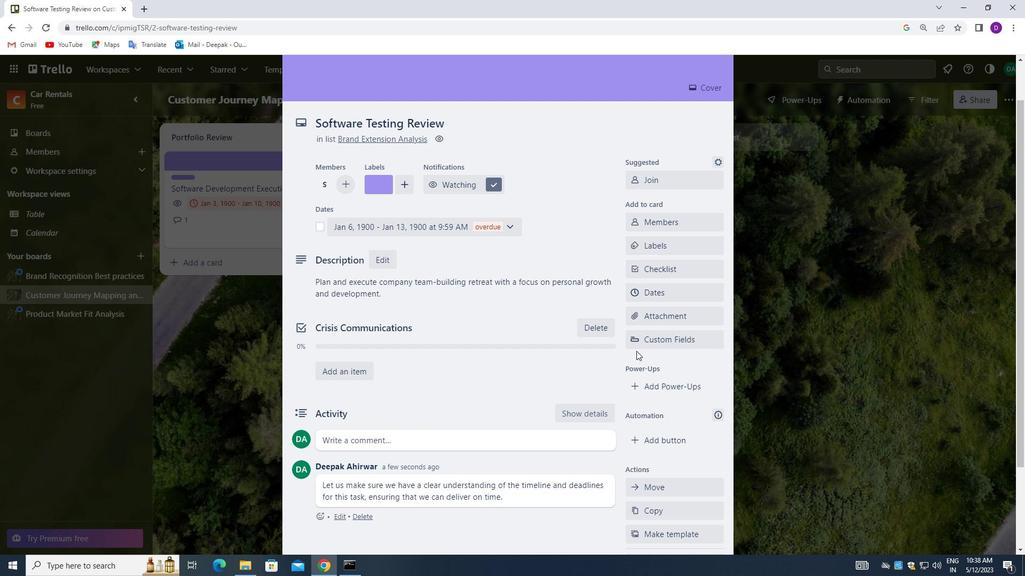 
Action: Mouse moved to (586, 352)
Screenshot: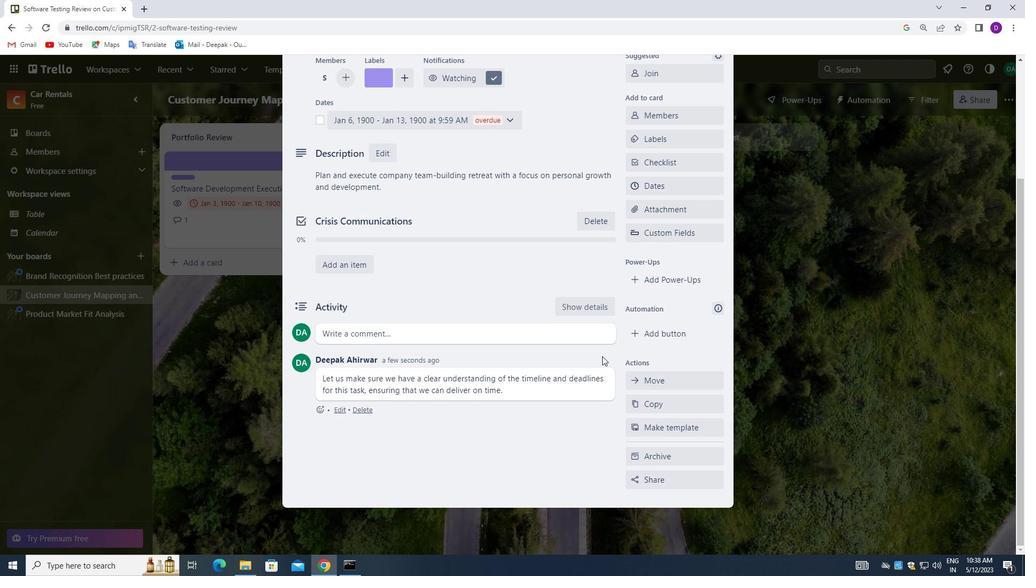 
Action: Mouse scrolled (586, 352) with delta (0, 0)
Screenshot: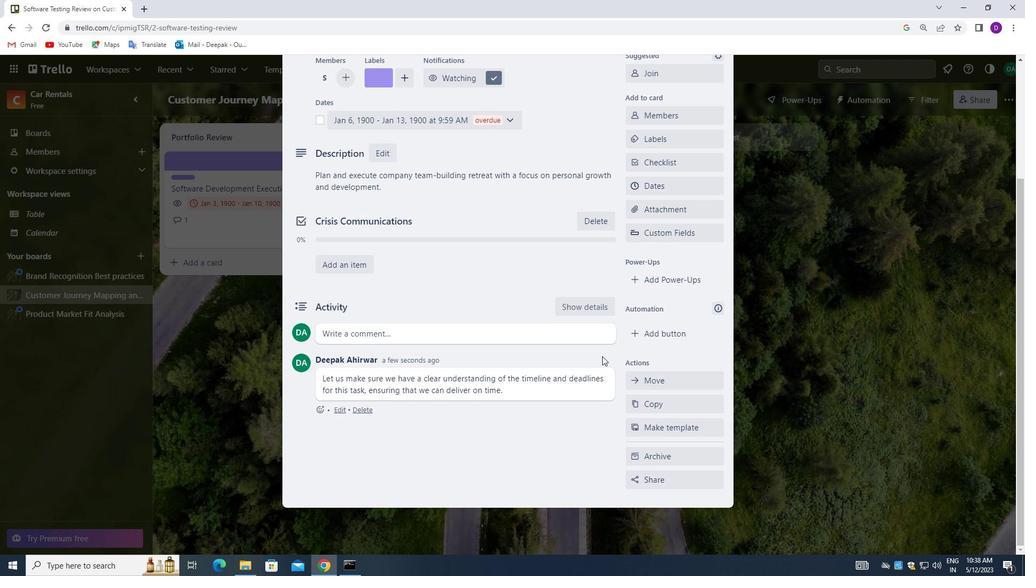 
Action: Mouse moved to (586, 350)
Screenshot: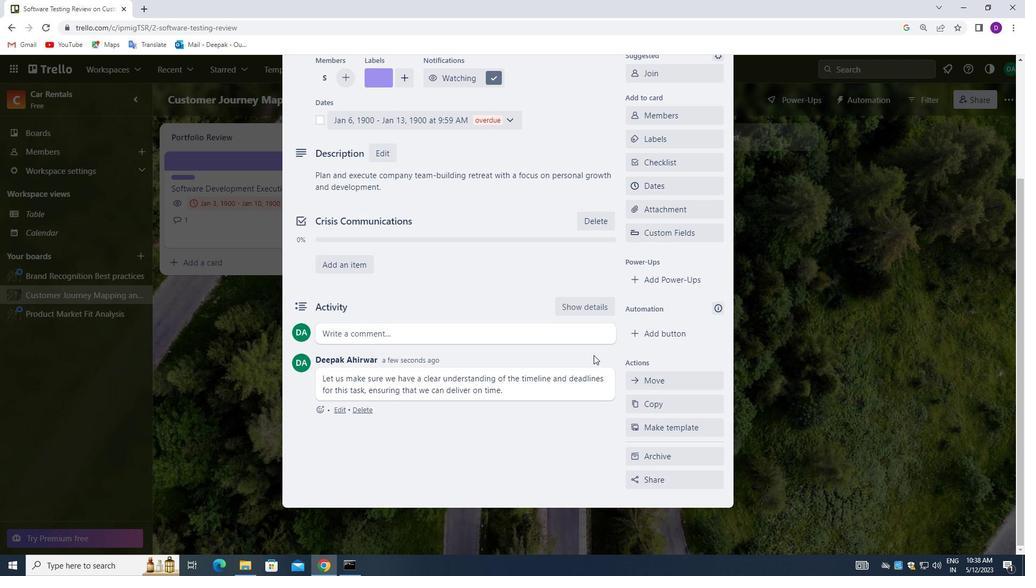 
Action: Mouse scrolled (586, 351) with delta (0, 0)
Screenshot: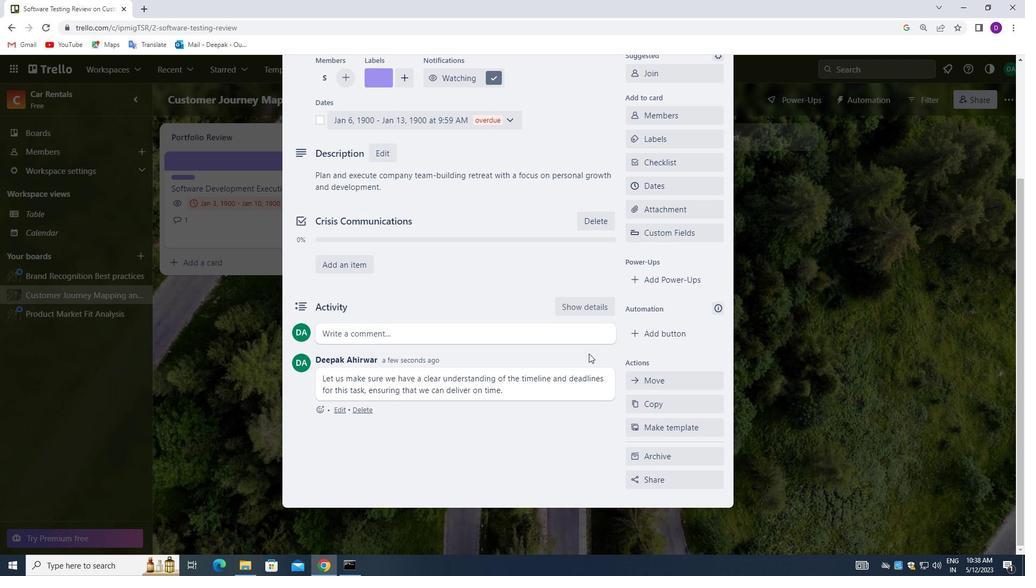 
Action: Mouse moved to (586, 350)
Screenshot: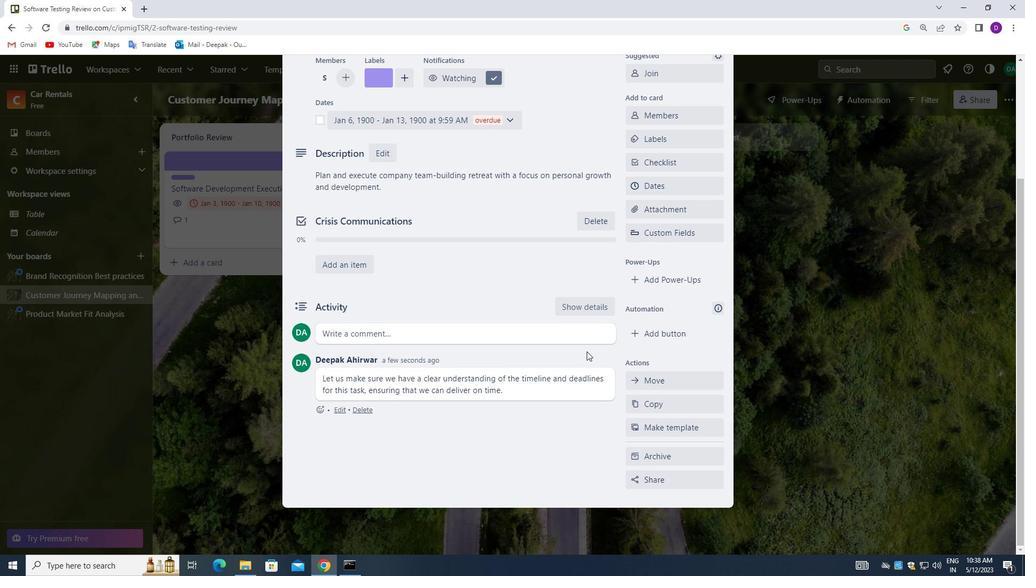 
Action: Mouse scrolled (586, 350) with delta (0, 0)
Screenshot: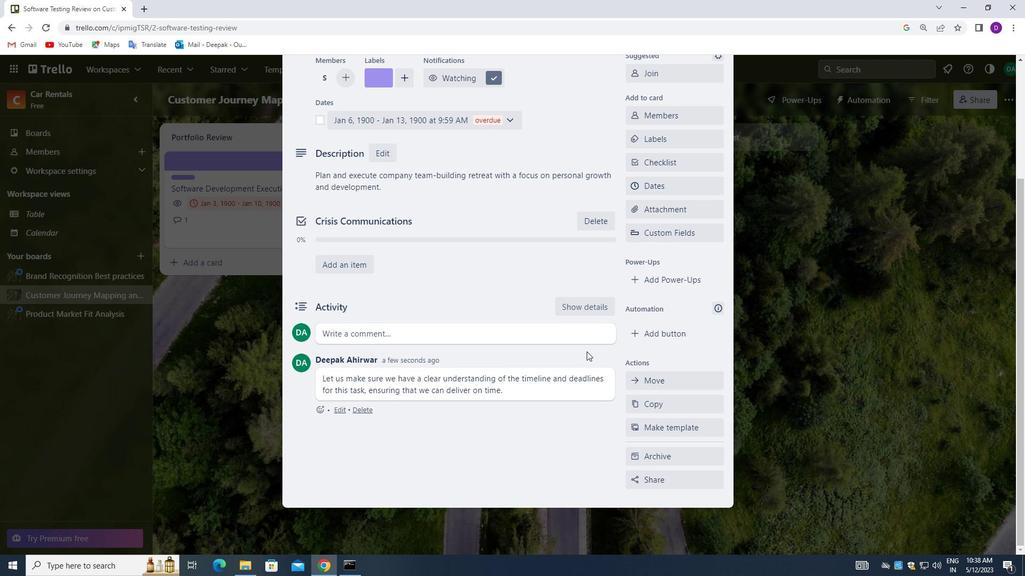 
Action: Mouse moved to (585, 350)
Screenshot: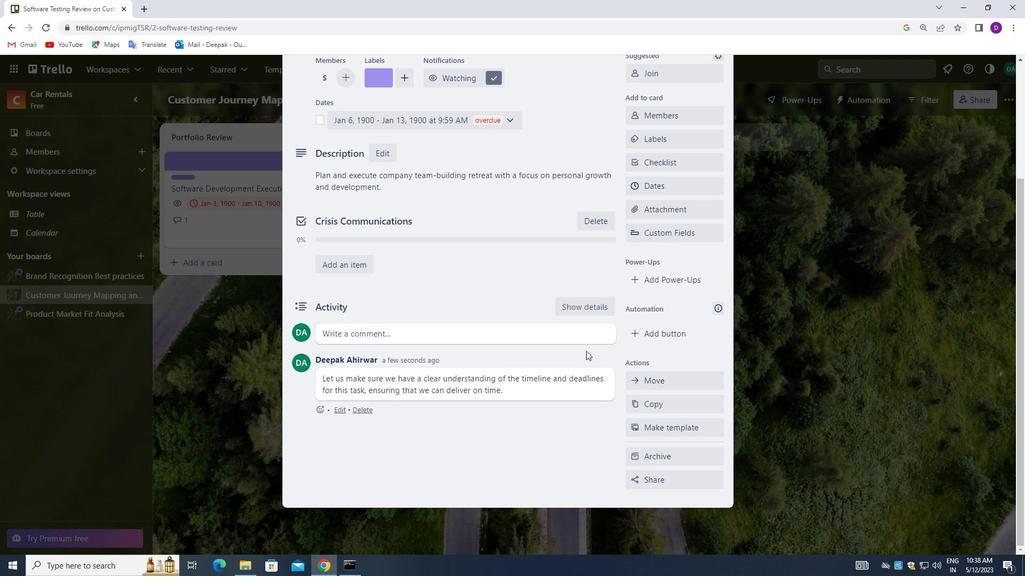 
Action: Mouse scrolled (585, 350) with delta (0, 0)
Screenshot: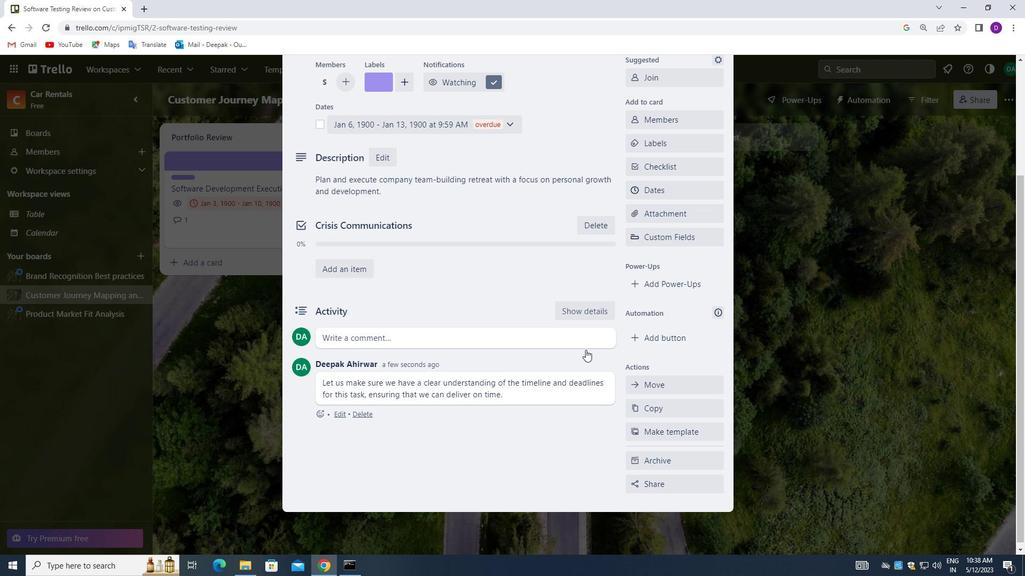 
Action: Mouse moved to (584, 349)
Screenshot: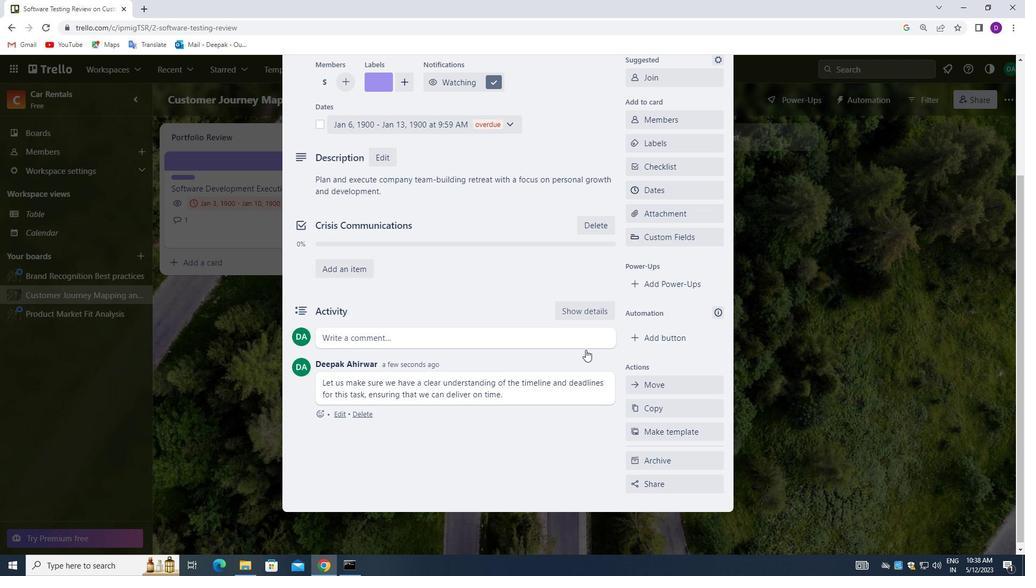 
Action: Mouse scrolled (584, 350) with delta (0, 0)
Screenshot: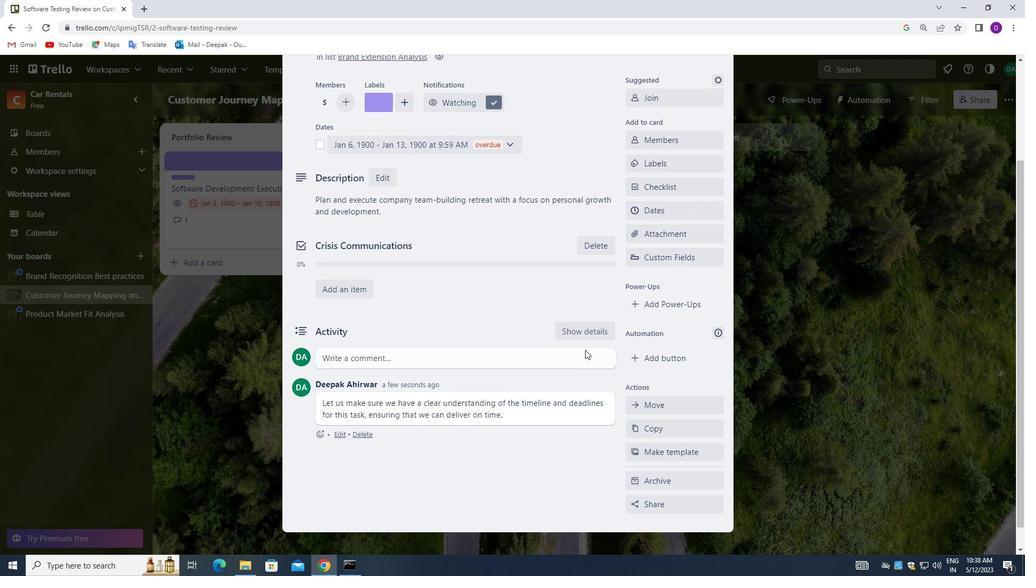
Action: Mouse moved to (716, 100)
Screenshot: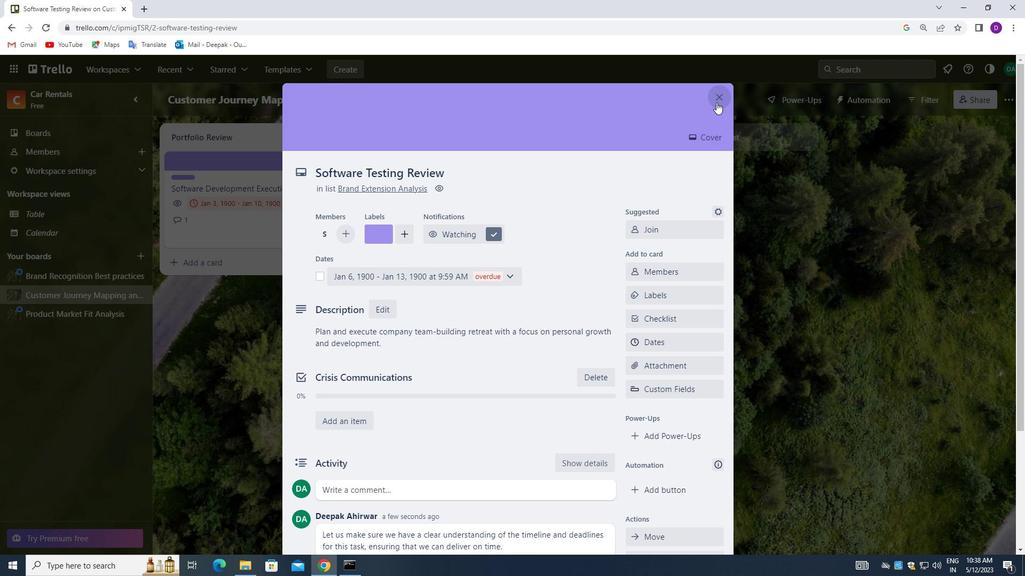 
Action: Mouse pressed left at (716, 100)
Screenshot: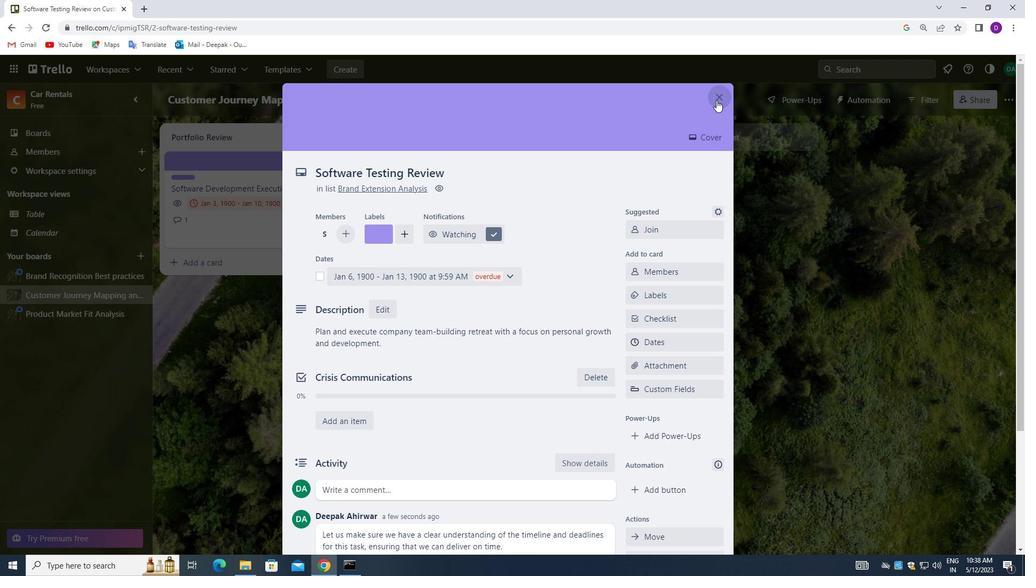 
Action: Mouse moved to (562, 279)
Screenshot: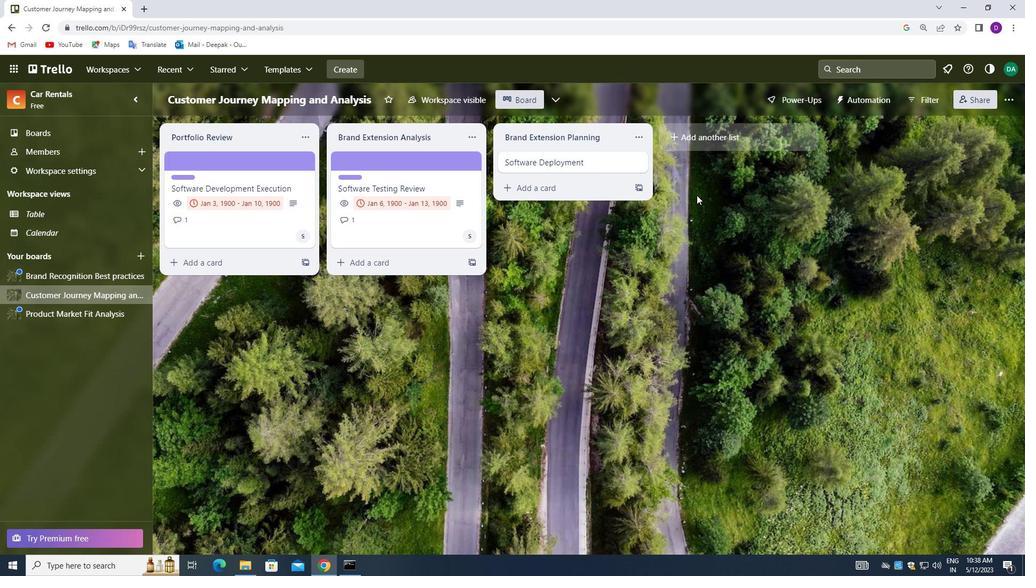 
